 Task: Create a guidelines for sharing success stories and innovative use cases and host it using github pages.
Action: Mouse moved to (244, 154)
Screenshot: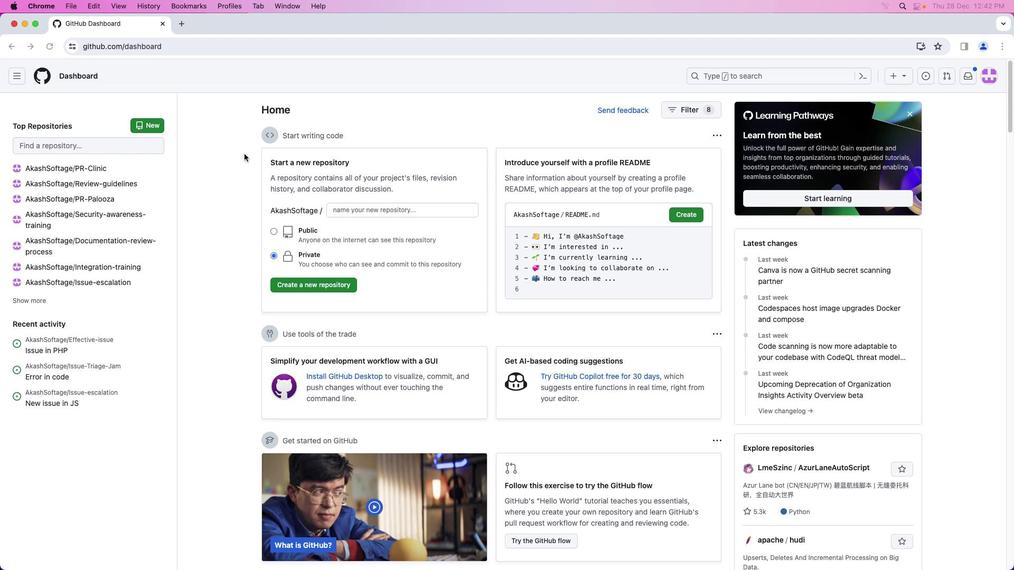 
Action: Mouse pressed left at (244, 154)
Screenshot: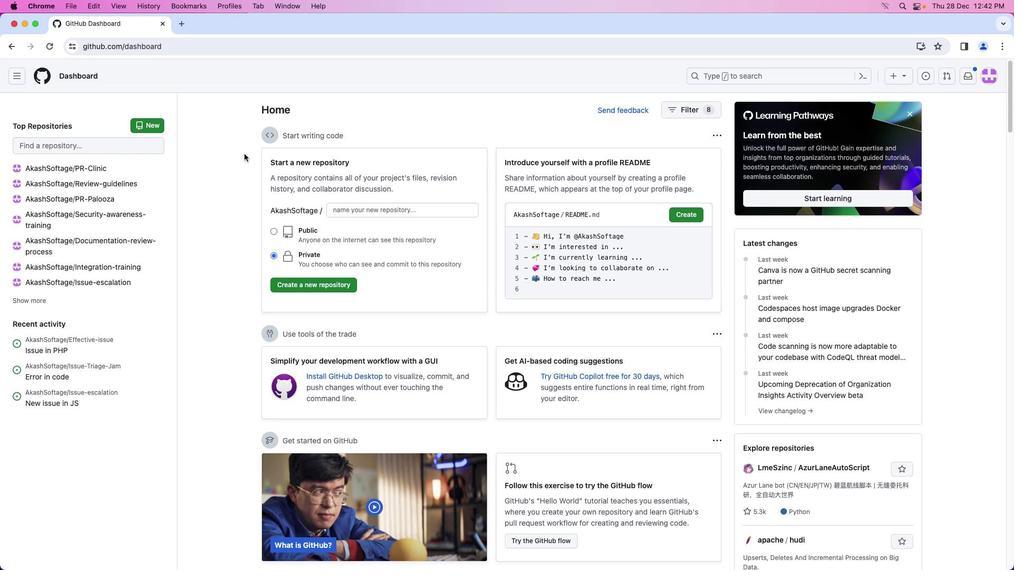 
Action: Mouse moved to (150, 124)
Screenshot: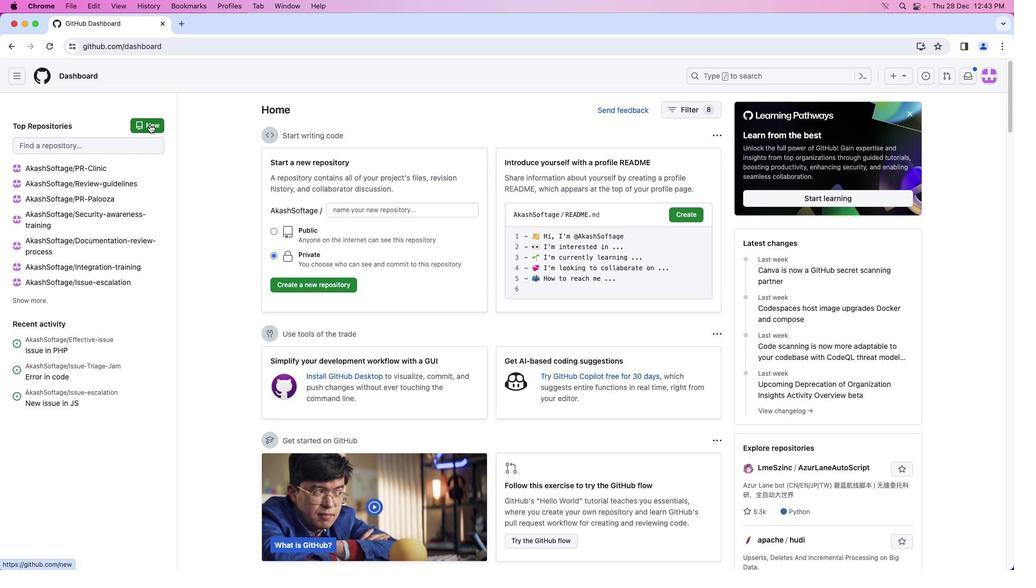 
Action: Mouse pressed left at (150, 124)
Screenshot: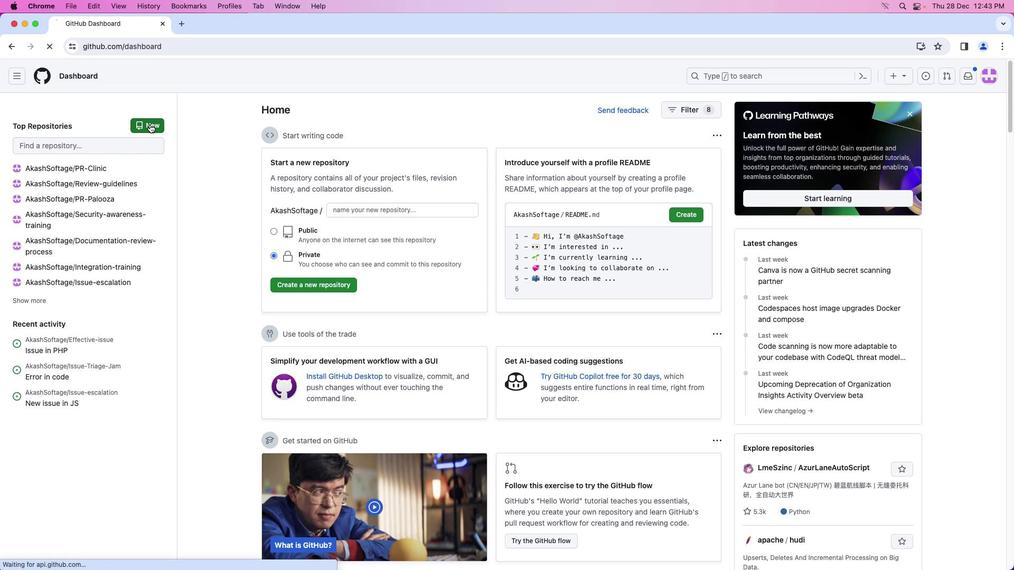 
Action: Mouse moved to (454, 259)
Screenshot: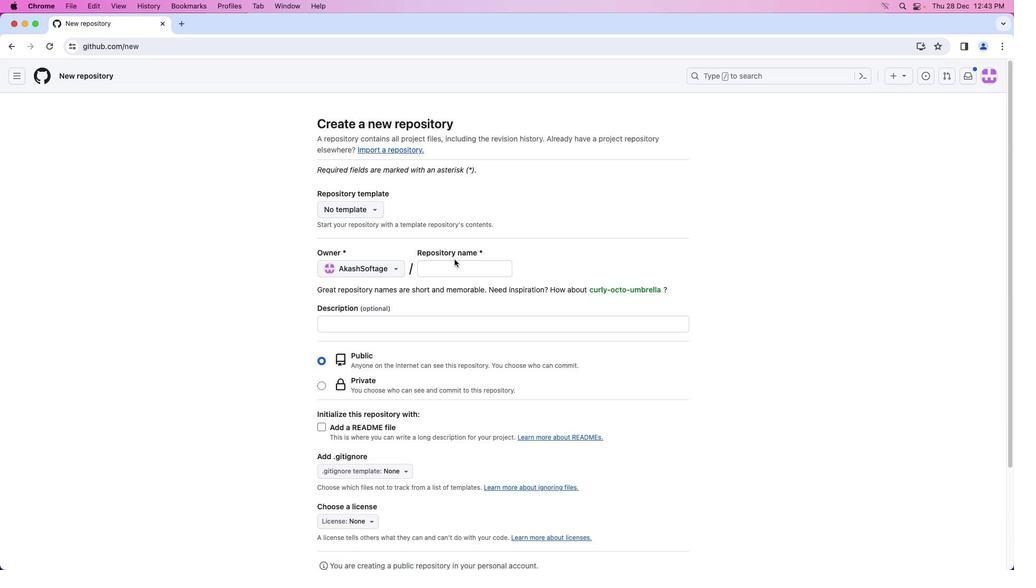 
Action: Mouse pressed left at (454, 259)
Screenshot: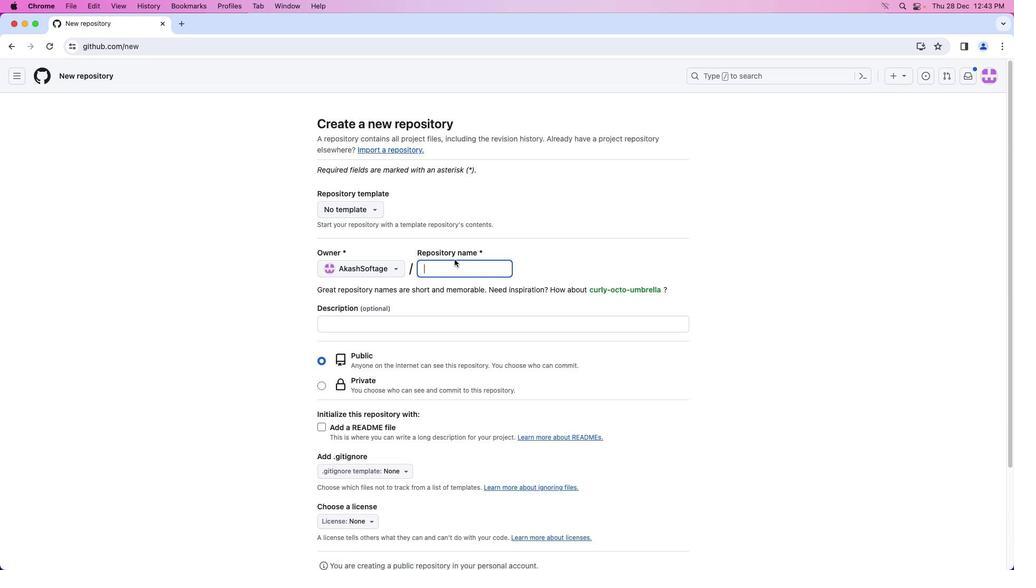 
Action: Mouse moved to (453, 264)
Screenshot: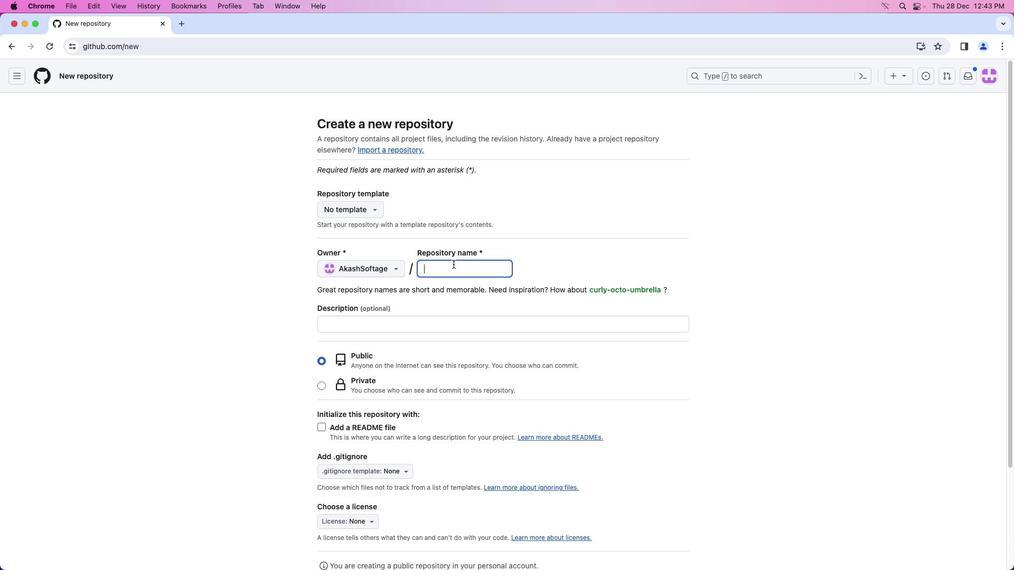 
Action: Key pressed Key.caps_lock'g'Key.caps_lockKey.backspace'G'Key.caps_lock'i''t'Key.caps_lock'H'Key.caps_lock'u''b'Key.space's''h''o''w''v'Key.backspace'c''a''s''e'
Screenshot: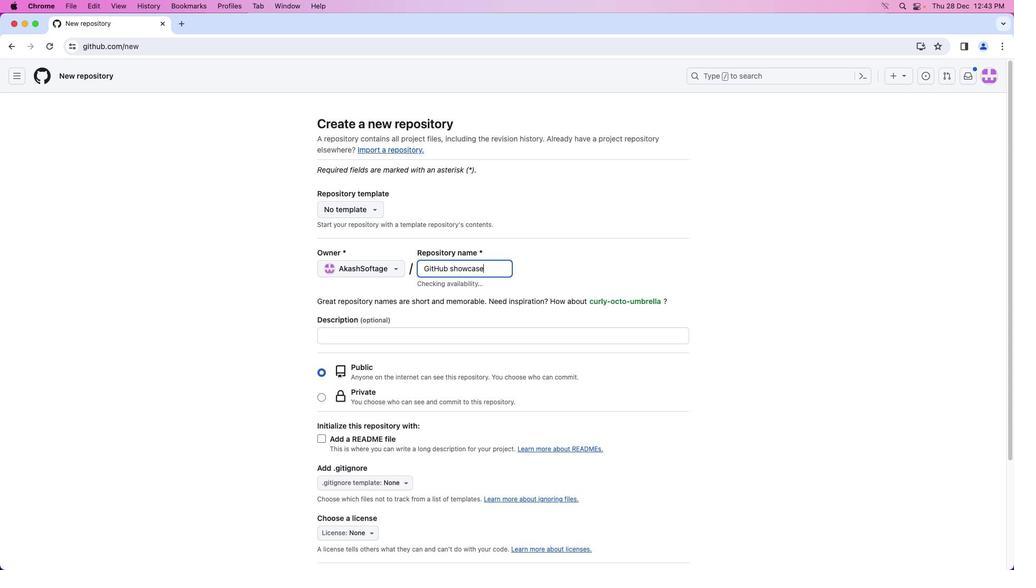 
Action: Mouse moved to (456, 263)
Screenshot: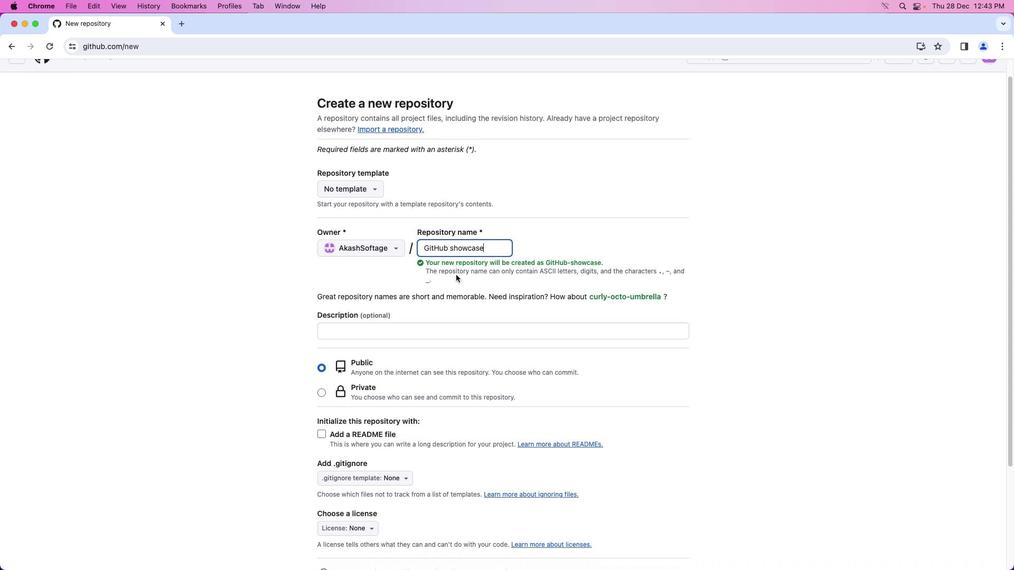 
Action: Mouse scrolled (456, 263) with delta (0, 0)
Screenshot: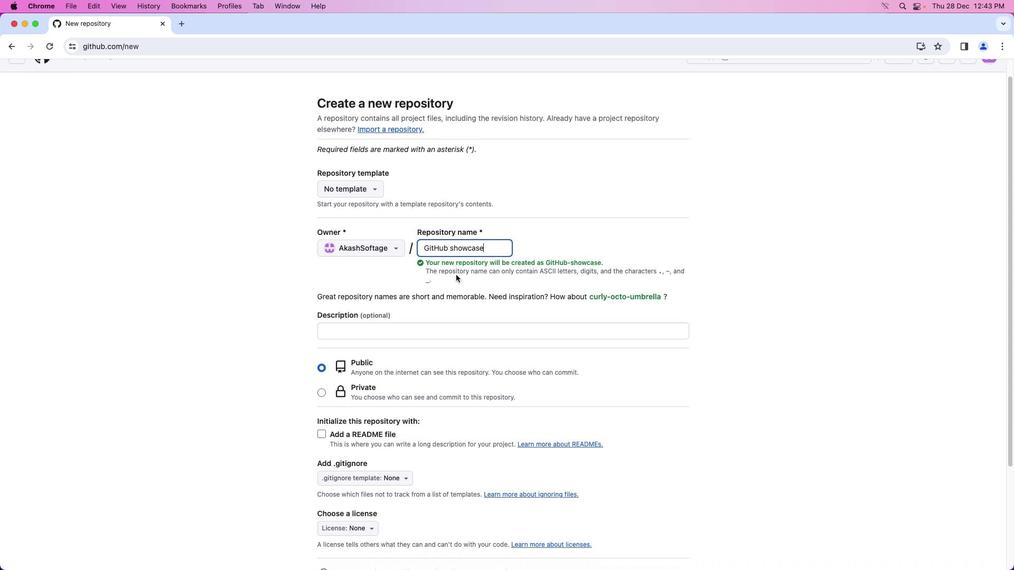 
Action: Mouse moved to (456, 272)
Screenshot: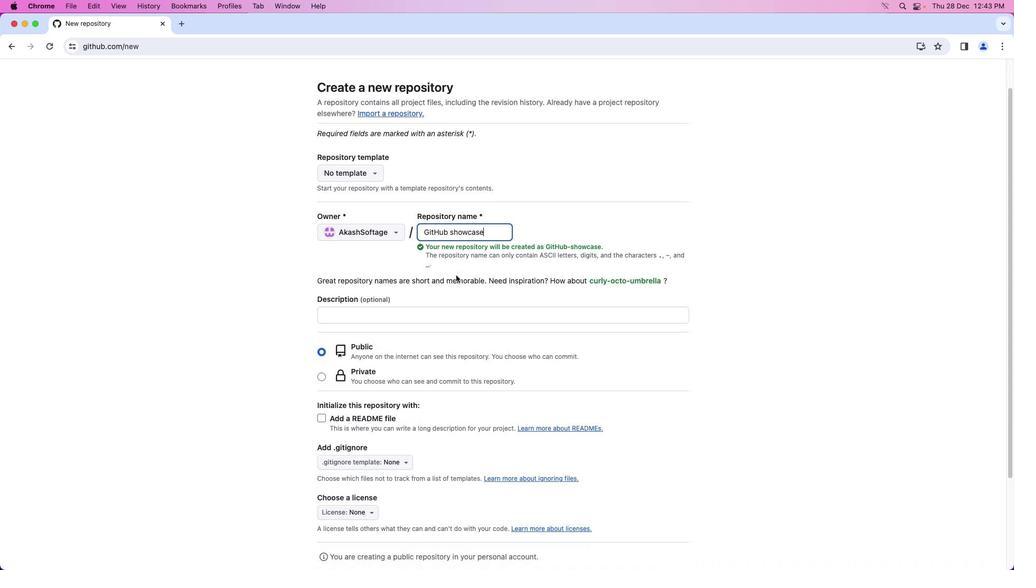 
Action: Mouse scrolled (456, 272) with delta (0, 0)
Screenshot: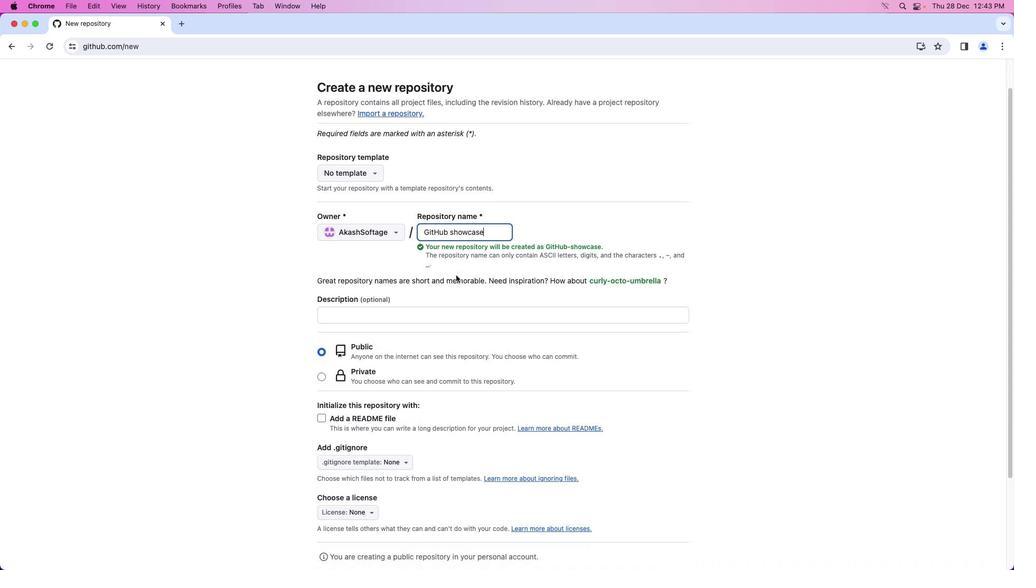 
Action: Mouse moved to (456, 273)
Screenshot: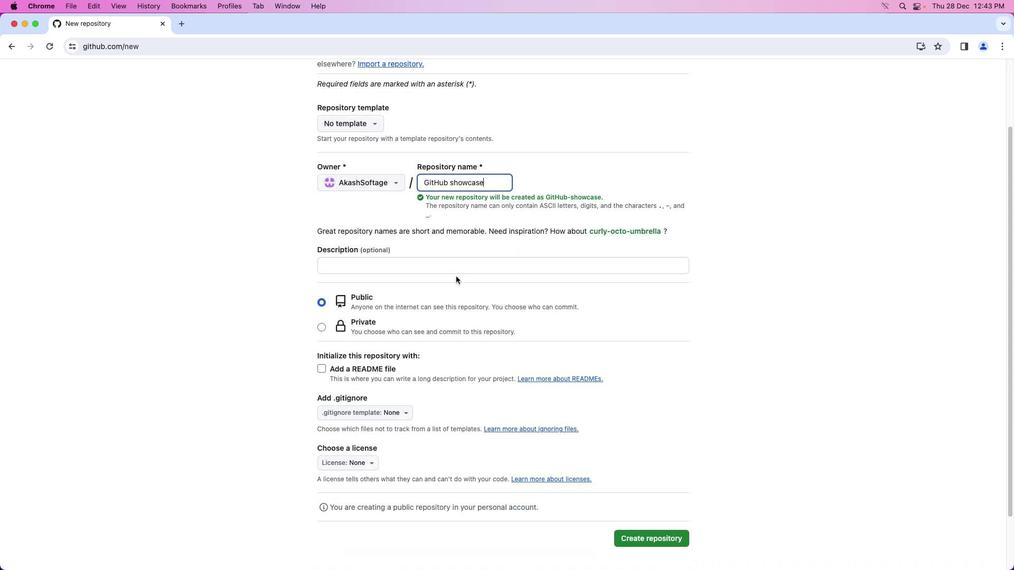 
Action: Mouse scrolled (456, 273) with delta (0, 0)
Screenshot: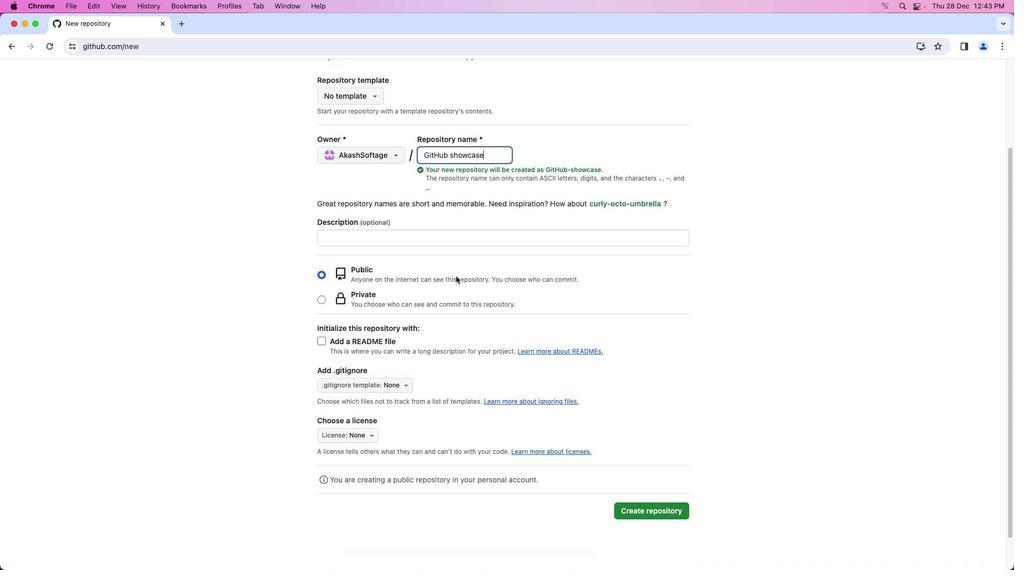 
Action: Mouse moved to (456, 274)
Screenshot: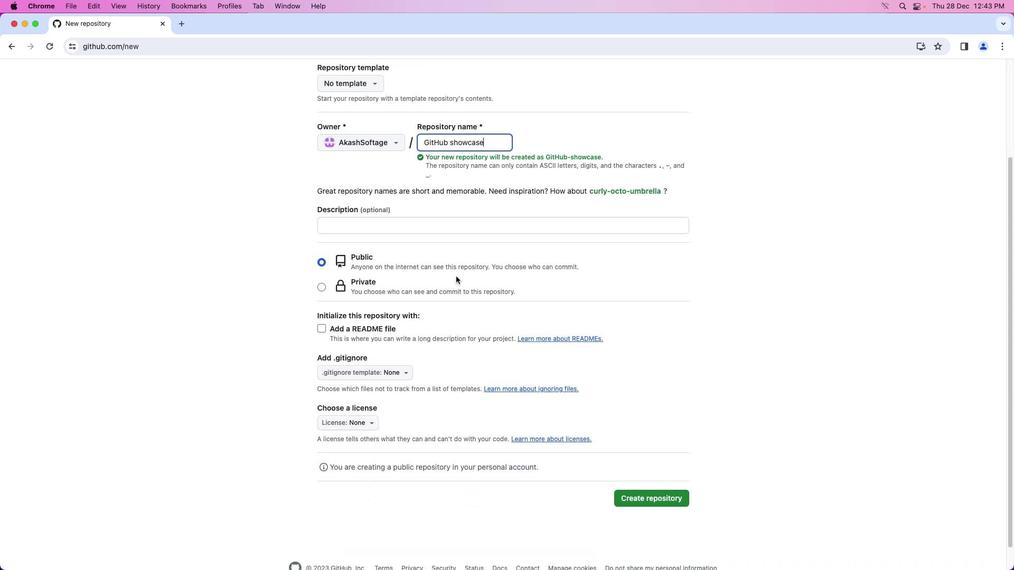 
Action: Mouse scrolled (456, 274) with delta (0, -1)
Screenshot: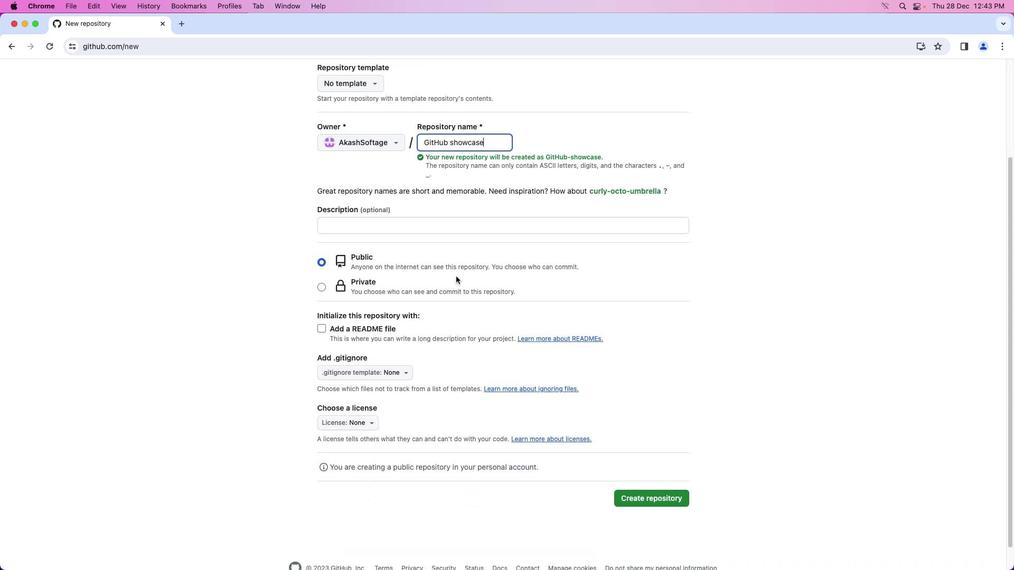 
Action: Mouse moved to (456, 275)
Screenshot: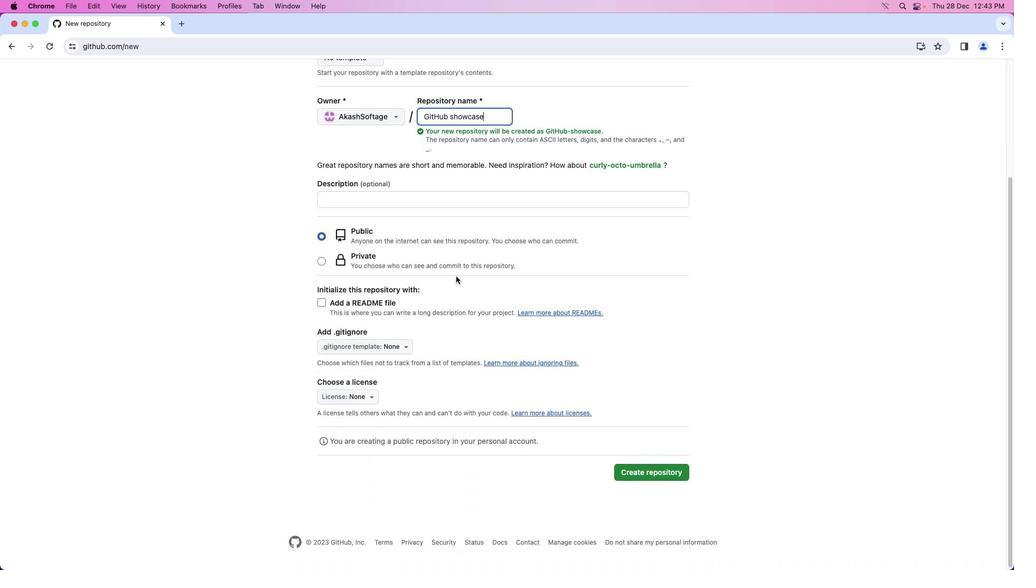 
Action: Mouse scrolled (456, 275) with delta (0, -1)
Screenshot: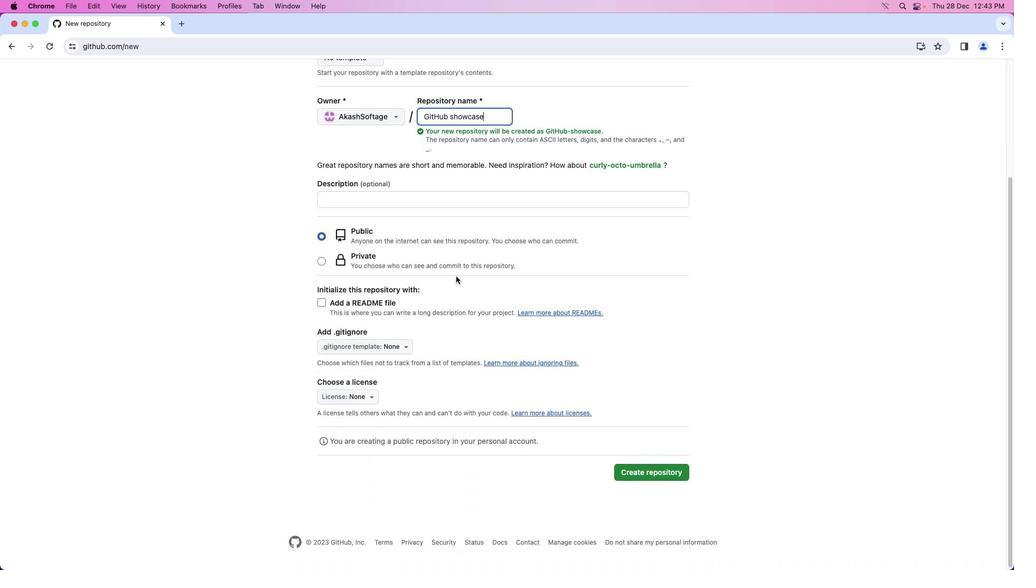 
Action: Mouse moved to (456, 276)
Screenshot: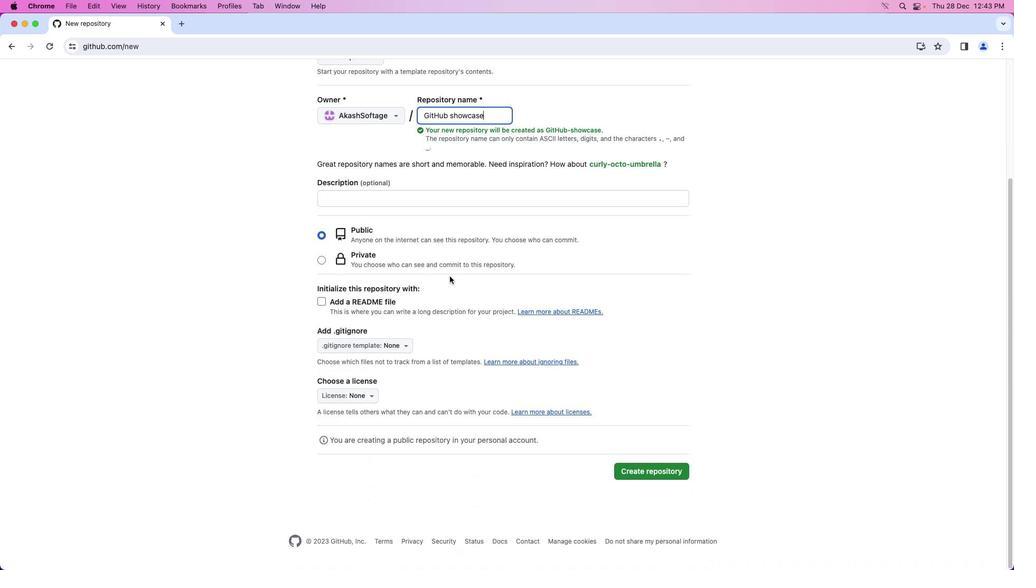
Action: Mouse scrolled (456, 276) with delta (0, -2)
Screenshot: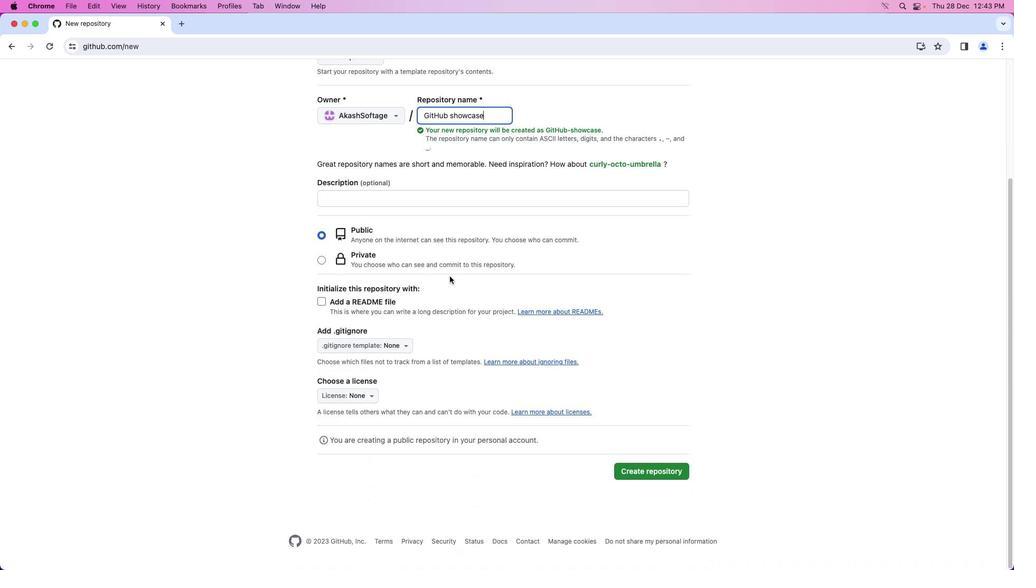 
Action: Mouse moved to (346, 298)
Screenshot: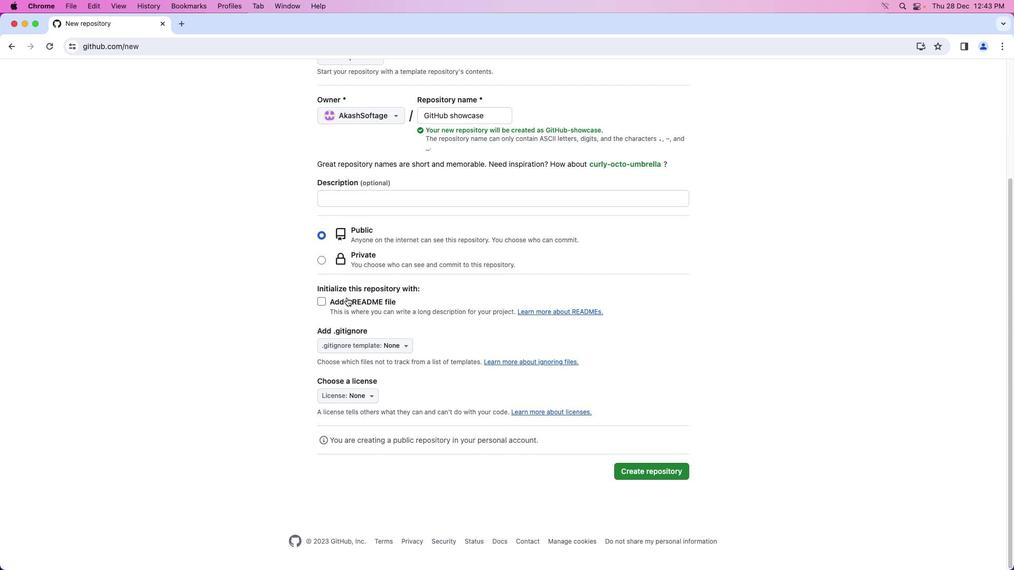 
Action: Mouse pressed left at (346, 298)
Screenshot: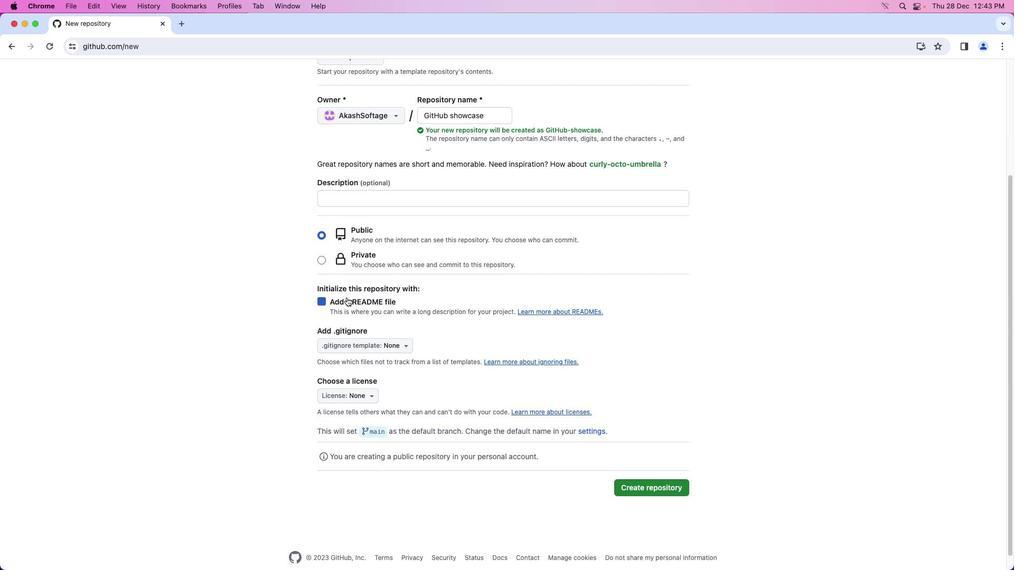 
Action: Mouse moved to (428, 322)
Screenshot: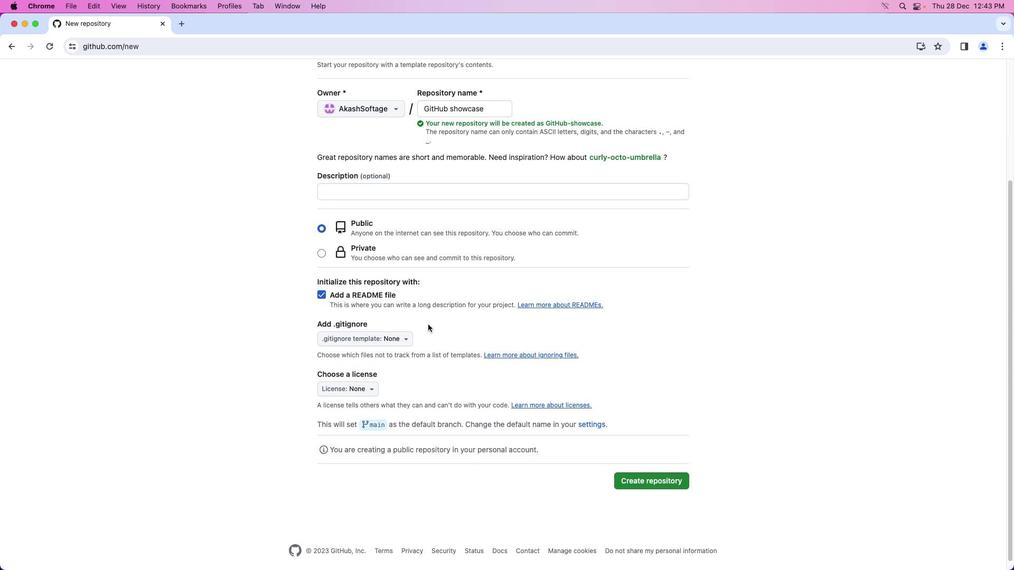 
Action: Mouse scrolled (428, 322) with delta (0, 0)
Screenshot: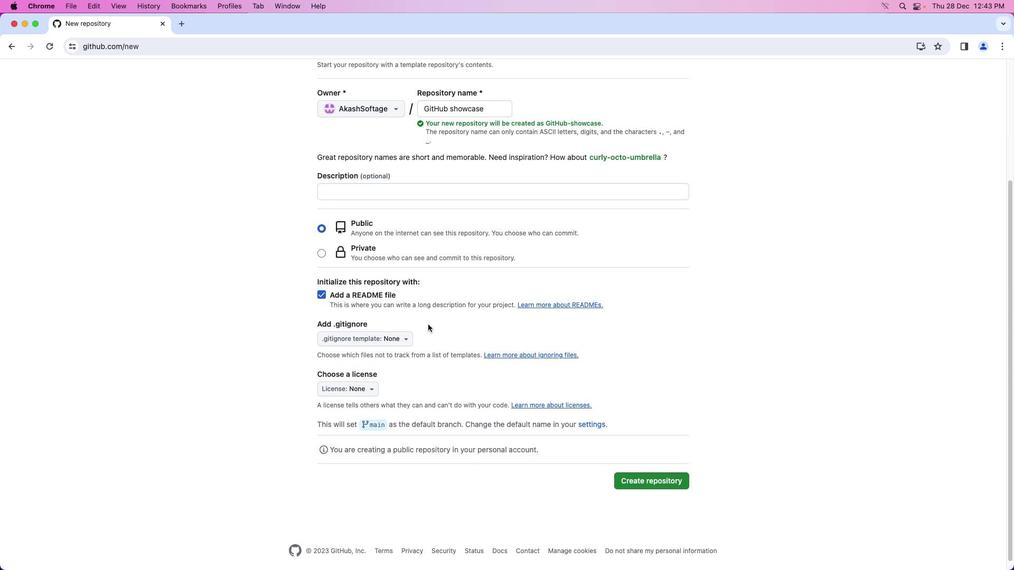
Action: Mouse moved to (428, 324)
Screenshot: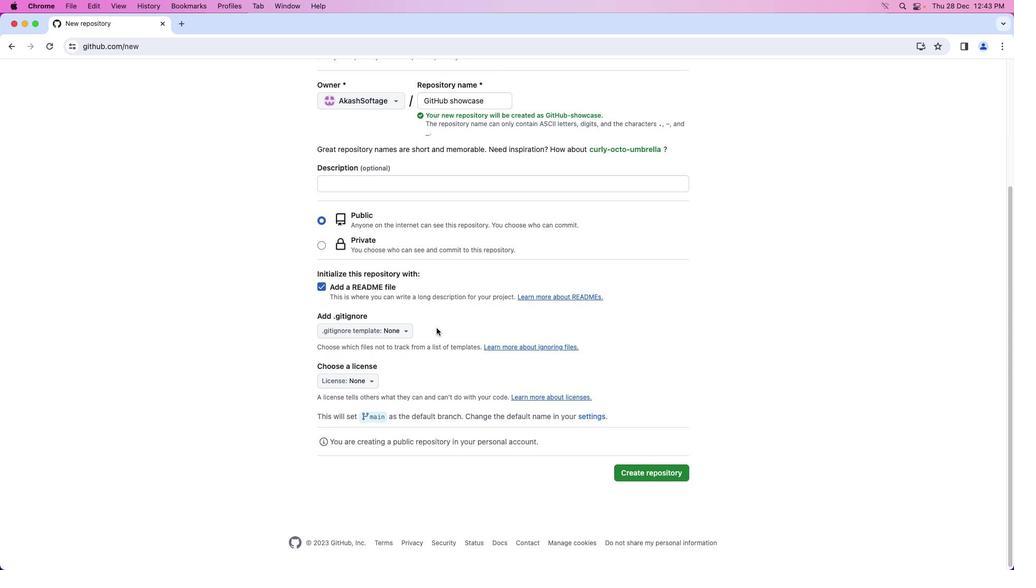 
Action: Mouse scrolled (428, 324) with delta (0, 0)
Screenshot: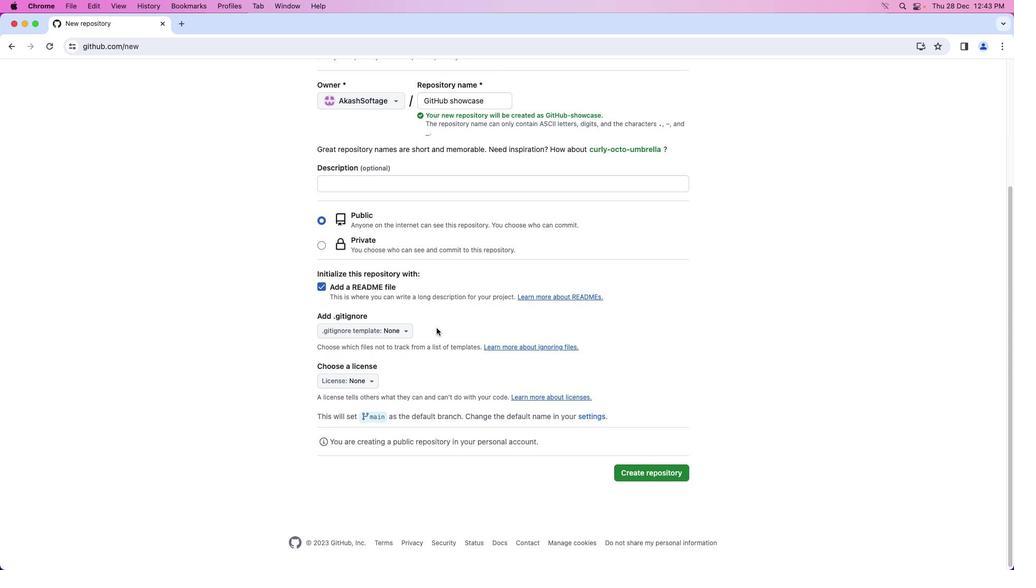 
Action: Mouse moved to (428, 324)
Screenshot: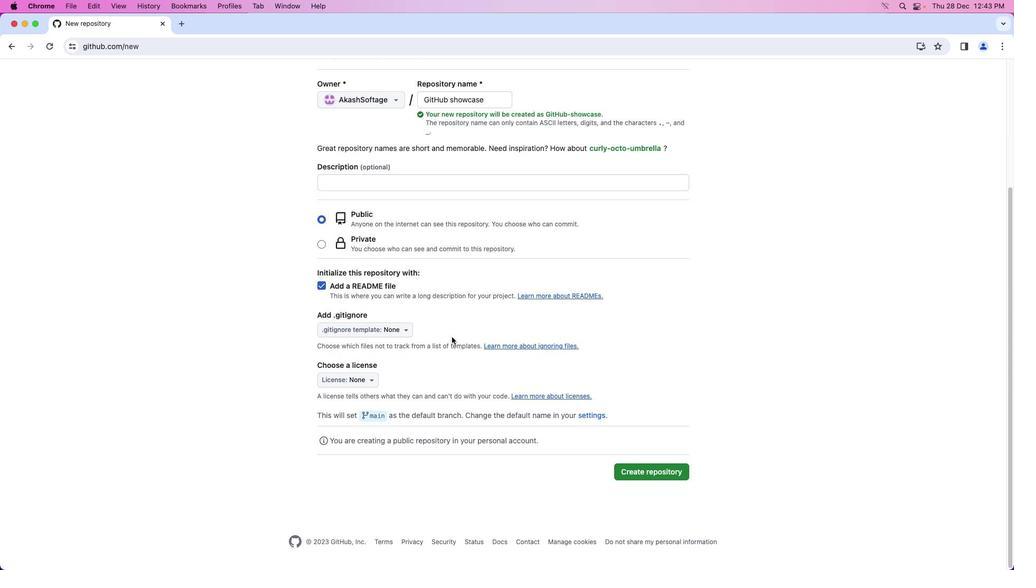 
Action: Mouse scrolled (428, 324) with delta (0, 0)
Screenshot: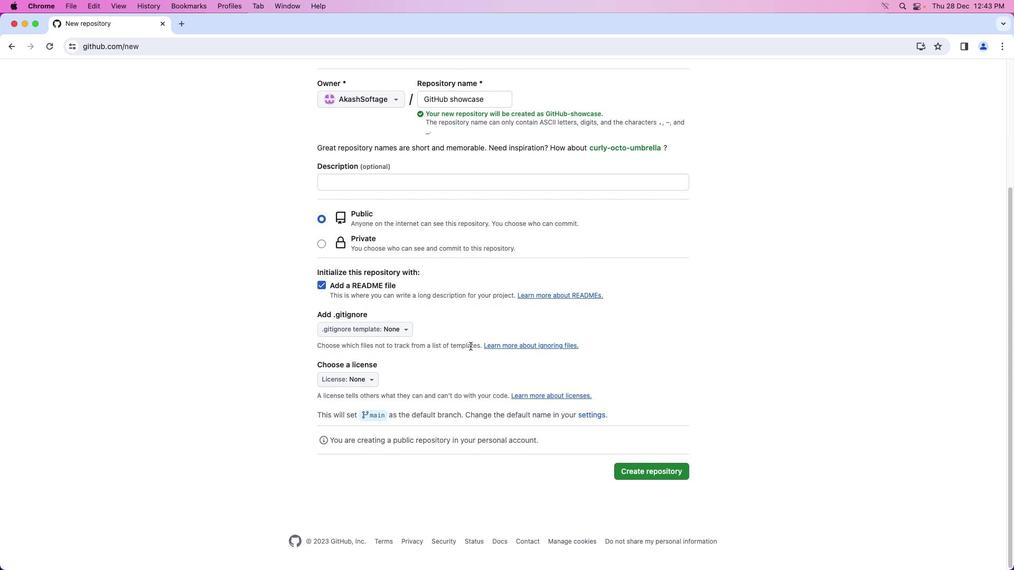 
Action: Mouse moved to (670, 469)
Screenshot: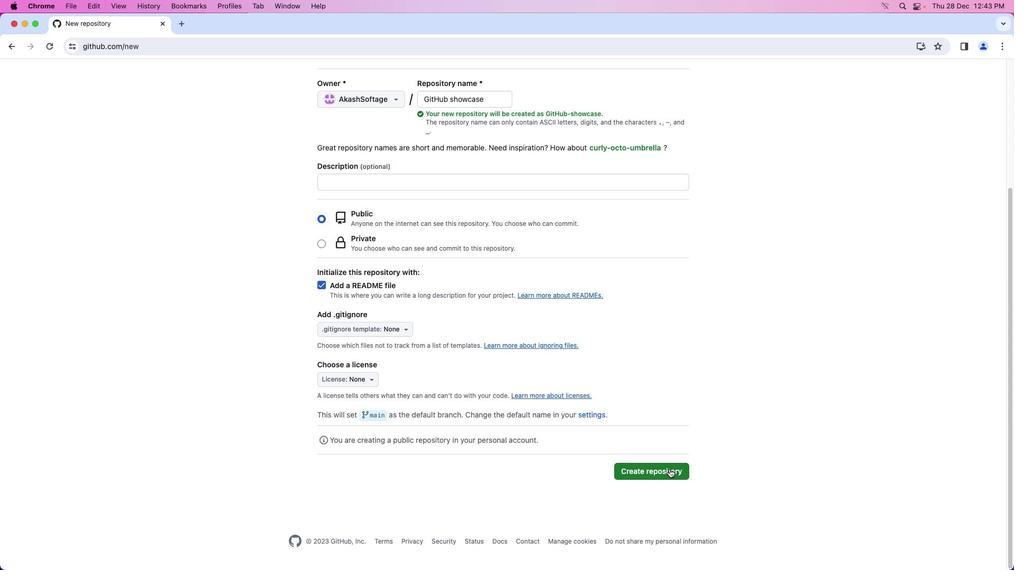 
Action: Mouse pressed left at (670, 469)
Screenshot: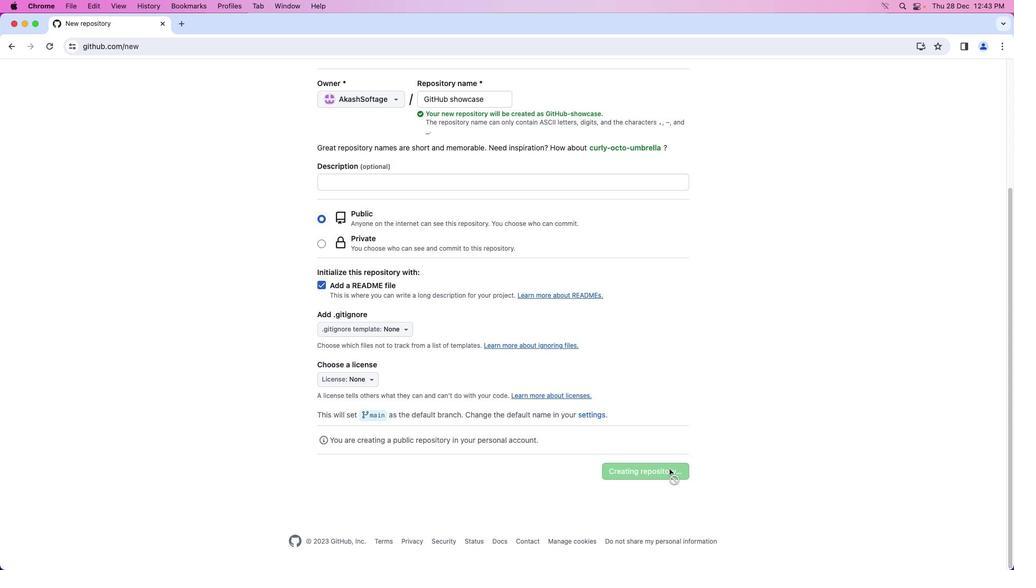 
Action: Mouse moved to (494, 331)
Screenshot: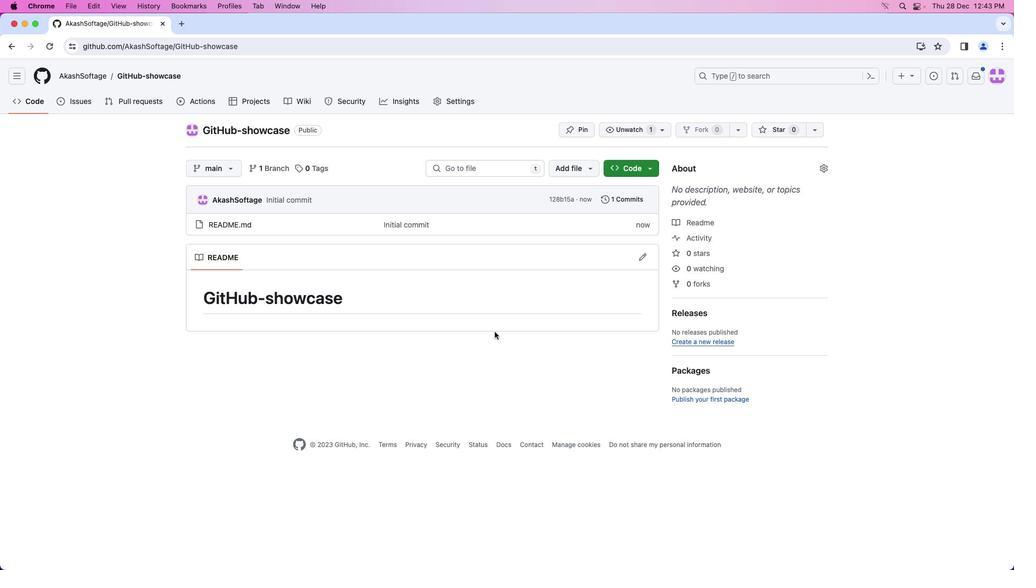 
Action: Mouse scrolled (494, 331) with delta (0, 0)
Screenshot: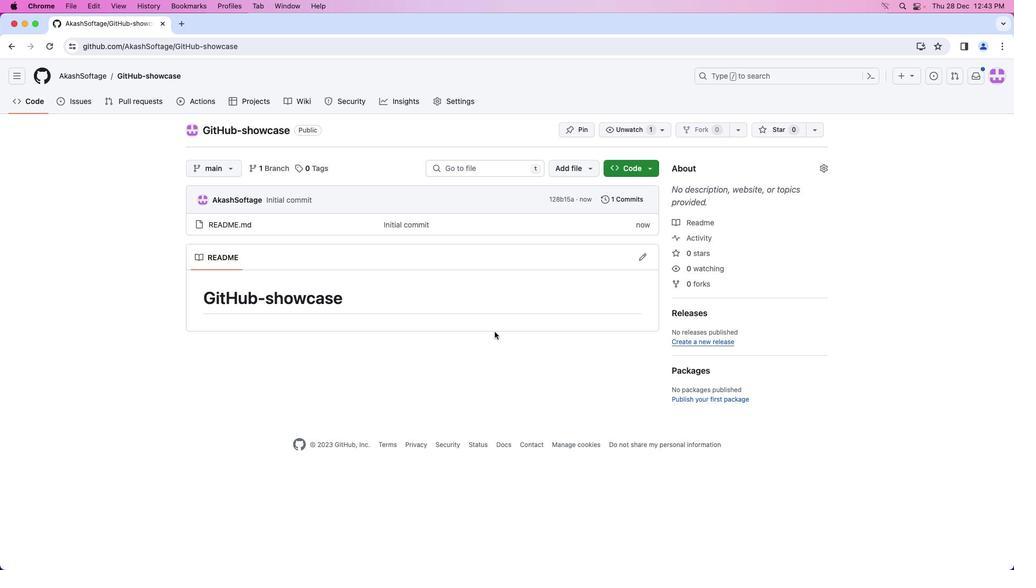 
Action: Mouse moved to (494, 331)
Screenshot: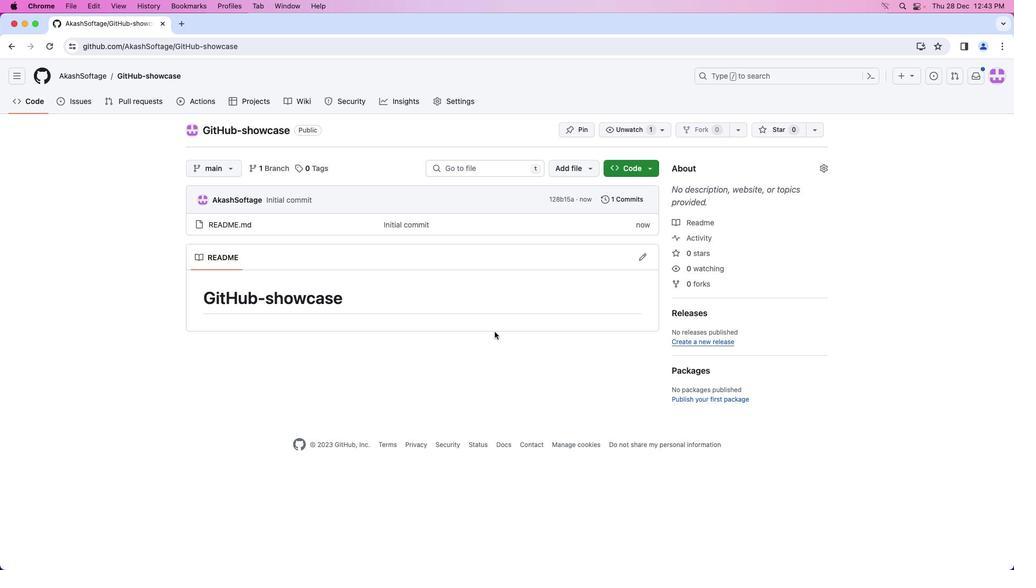 
Action: Mouse scrolled (494, 331) with delta (0, 0)
Screenshot: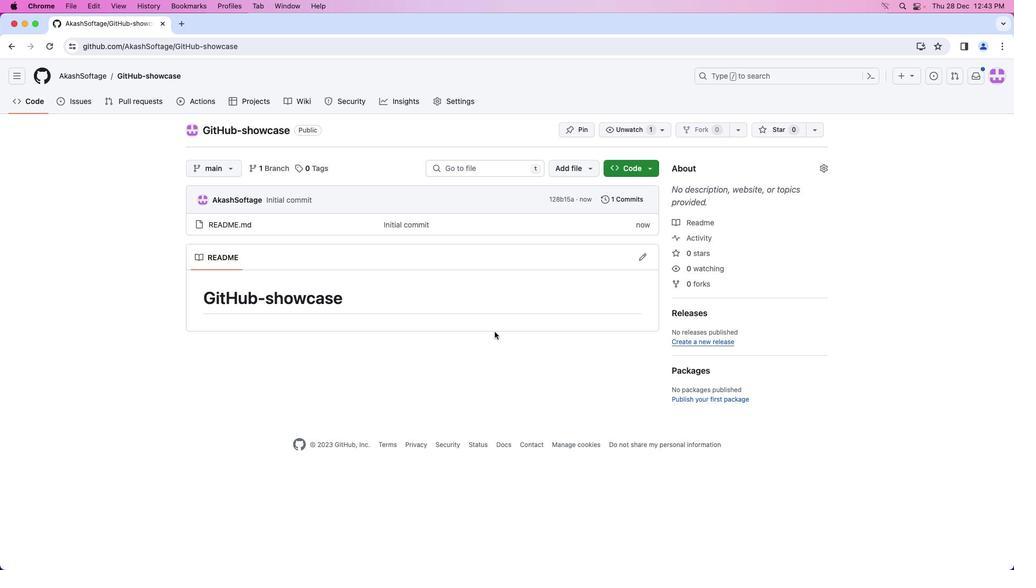 
Action: Mouse moved to (494, 331)
Screenshot: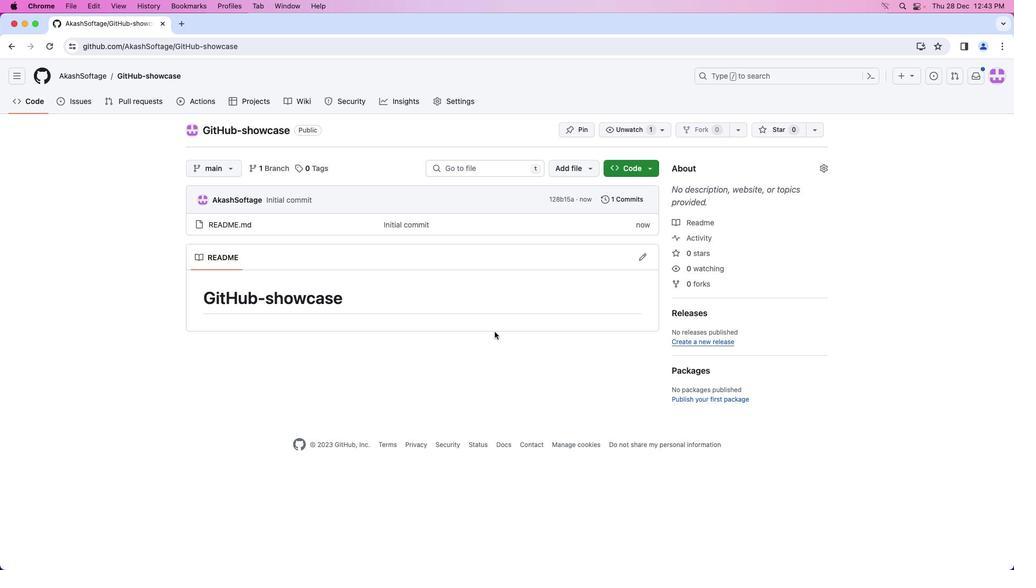 
Action: Mouse scrolled (494, 331) with delta (0, 0)
Screenshot: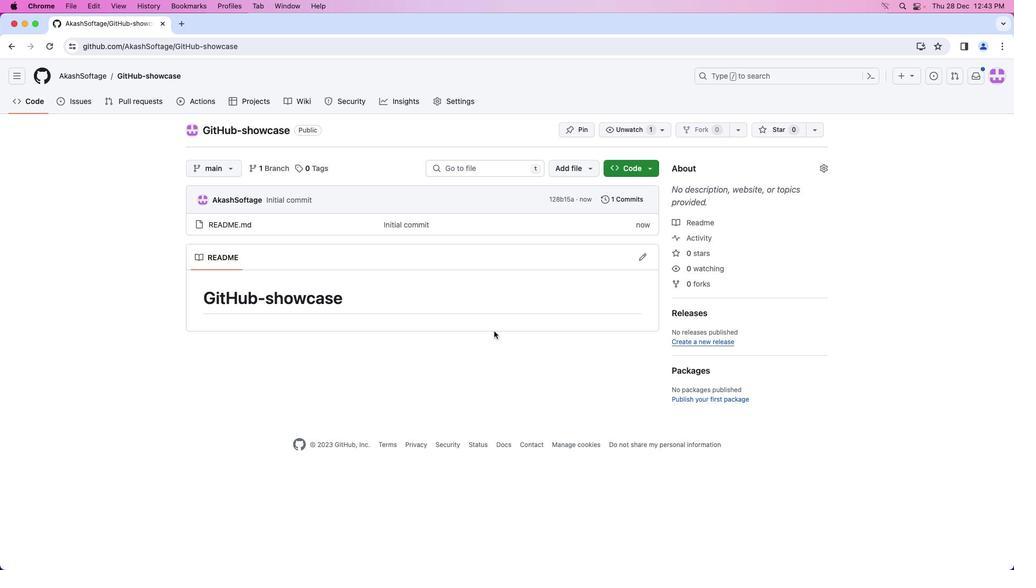 
Action: Mouse moved to (494, 331)
Screenshot: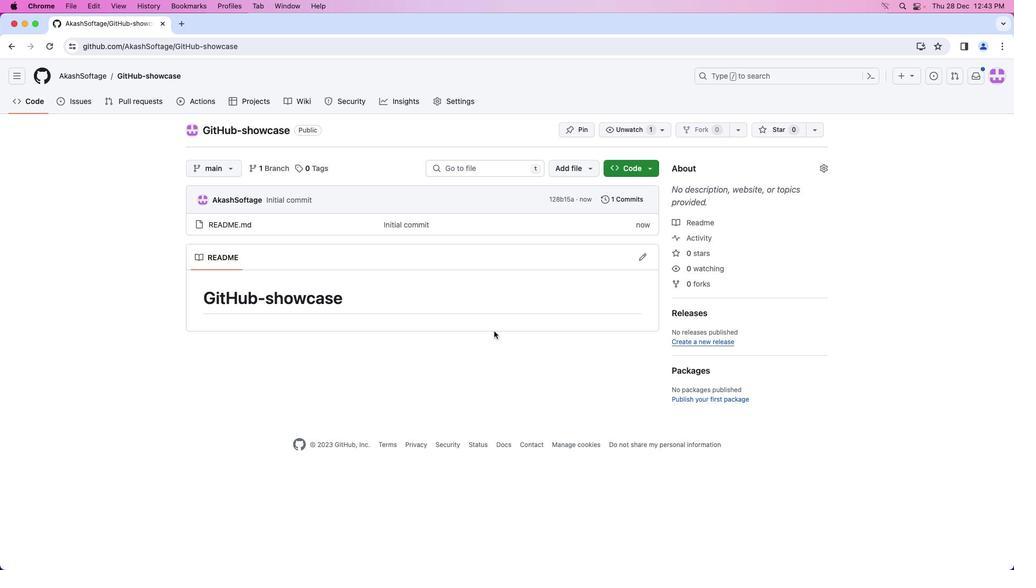 
Action: Mouse scrolled (494, 331) with delta (0, 0)
Screenshot: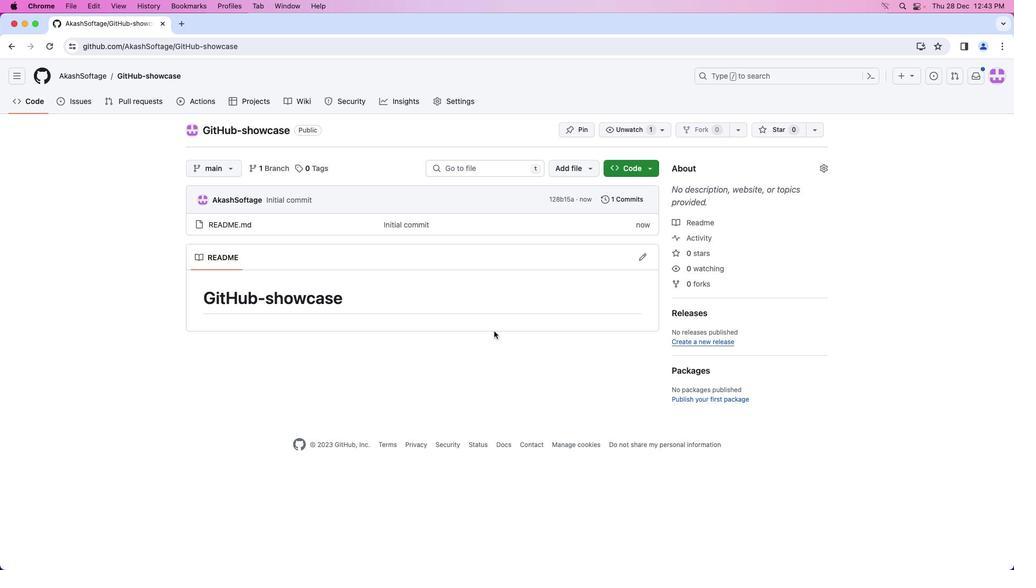 
Action: Mouse moved to (496, 324)
Screenshot: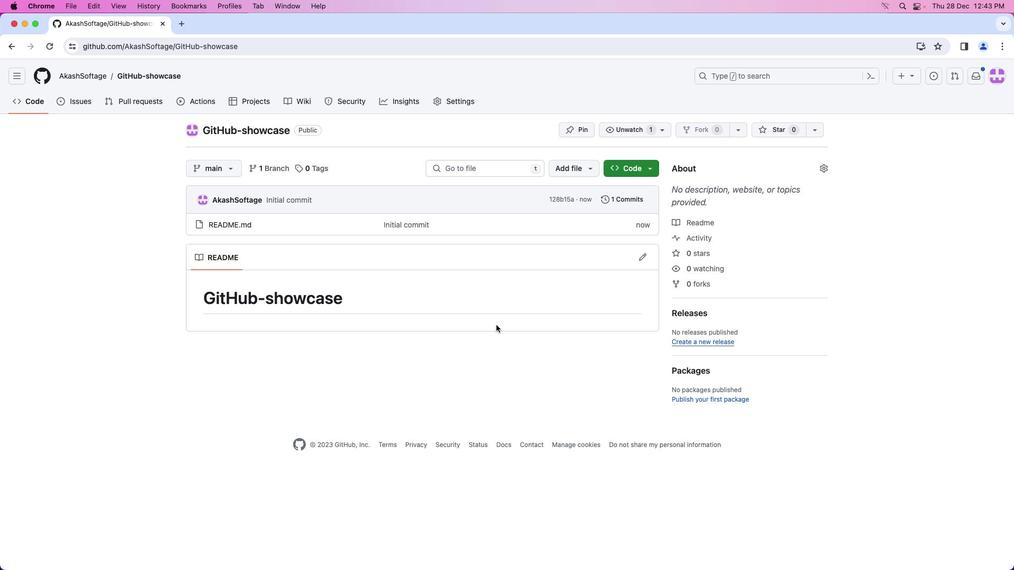 
Action: Mouse scrolled (496, 324) with delta (0, 0)
Screenshot: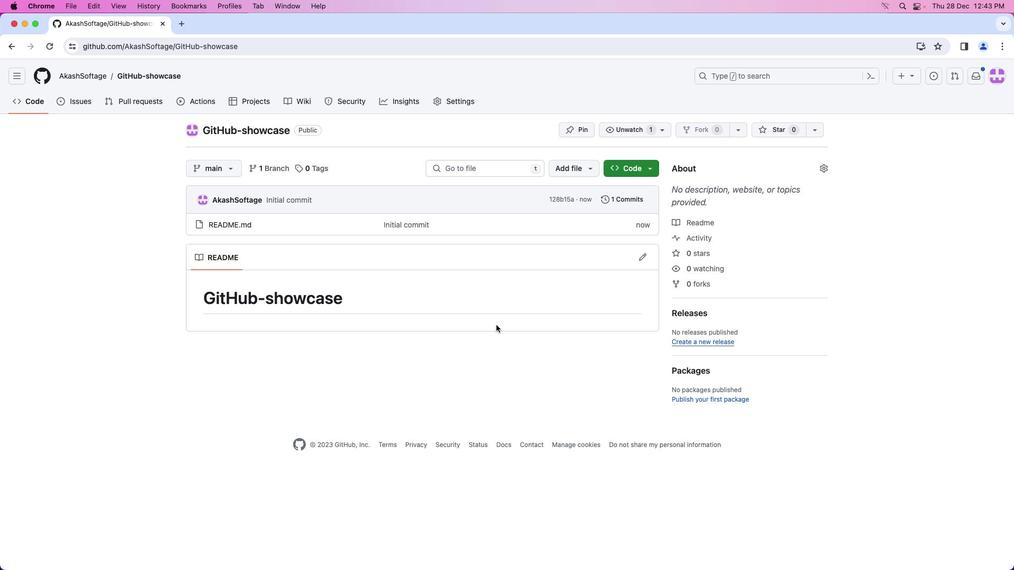 
Action: Mouse moved to (496, 324)
Screenshot: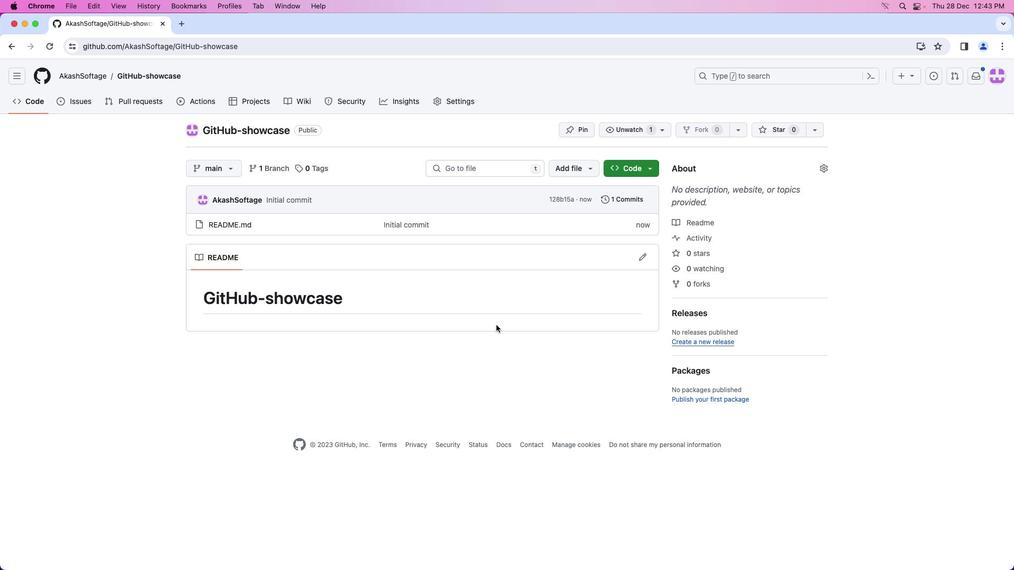 
Action: Mouse scrolled (496, 324) with delta (0, 0)
Screenshot: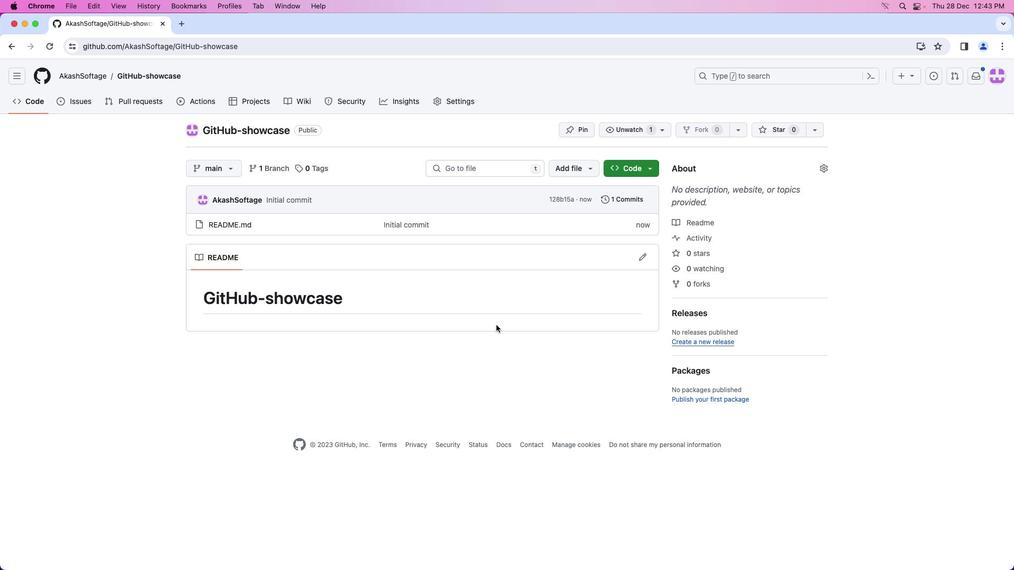 
Action: Mouse moved to (639, 259)
Screenshot: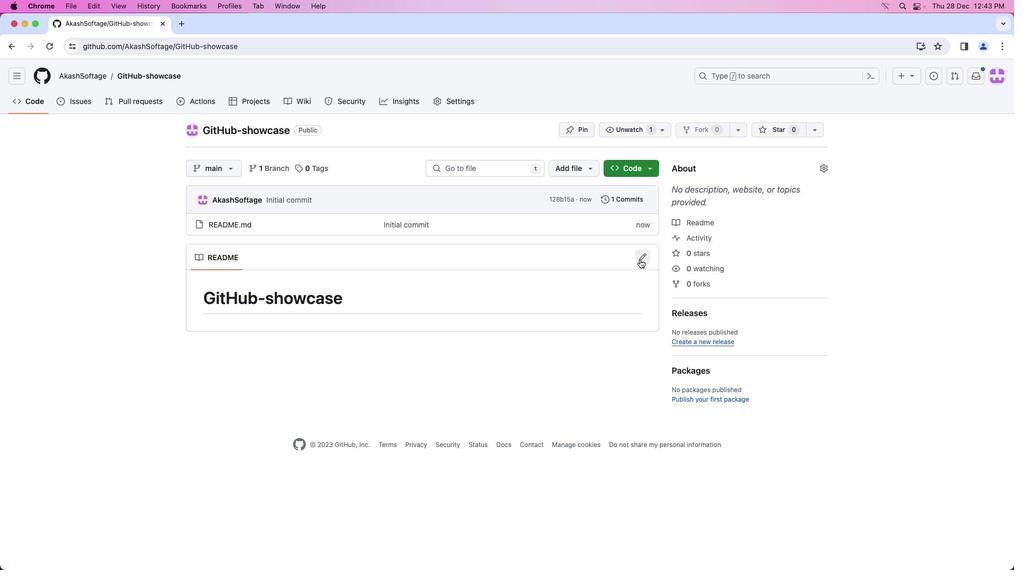 
Action: Mouse pressed left at (639, 259)
Screenshot: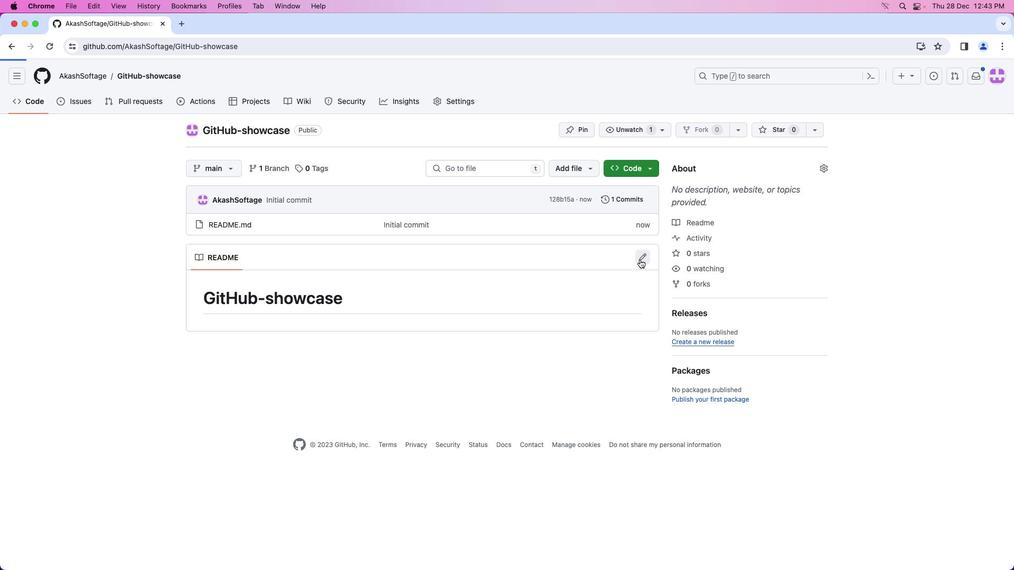 
Action: Mouse moved to (609, 230)
Screenshot: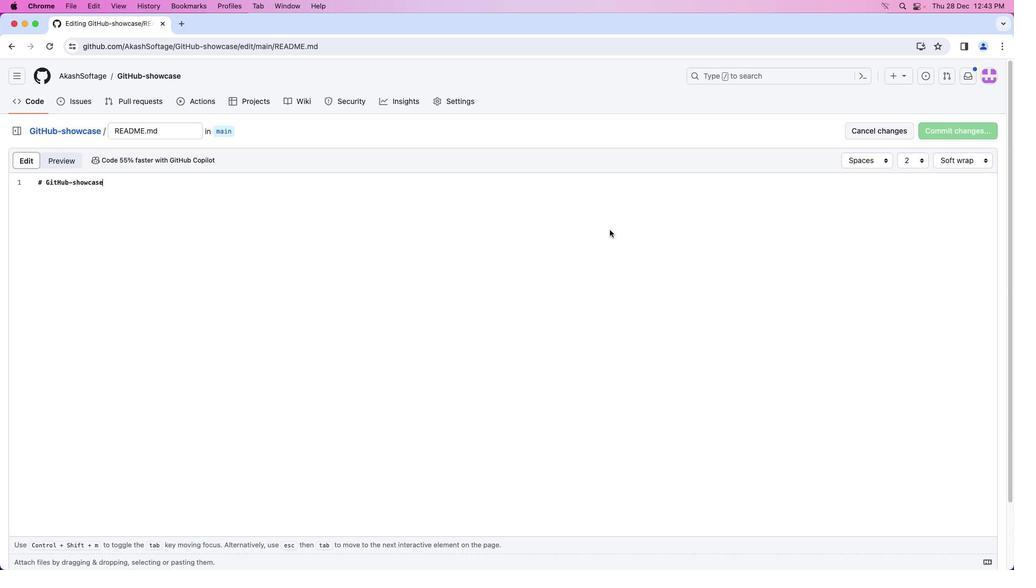 
Action: Mouse pressed left at (609, 230)
Screenshot: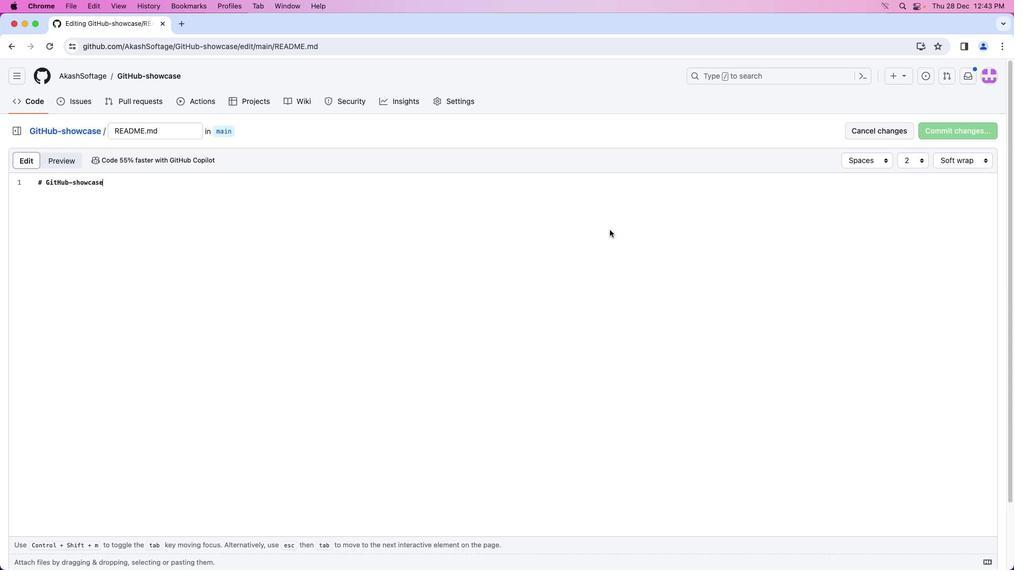 
Action: Mouse moved to (609, 230)
Screenshot: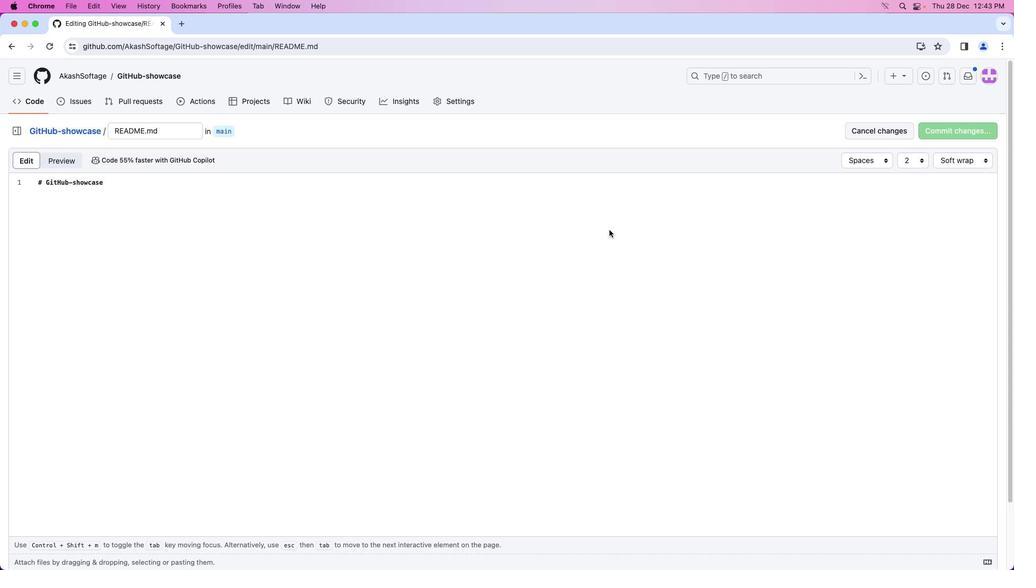 
Action: Key pressed Key.enterKey.enterKey.backspaceKey.caps_lock'S'Key.caps_lock'u''c''c''e''s''s'Key.space's''t''o''r''y'Key.space'o''r'Key.space'i''n''n''o''v''a''t''i''v''e'Key.space'u''s''e'Key.space'c''a''s''e'Key.space't''e''m''p''l''a''t''e'Key.space'o''n'Key.caps_lockKey.space'G'Key.caps_lock'i''t'Key.caps_lock'H'Key.caps_lock'u''b'Key.space'c''a''n'Key.space'h''e''l''p'Key.space's''h''o''w''c''a''s''e'Key.space't''h''e'Key.space'i''m''p''a''c''t'Key.space'o''f'Key.space'a'Key.space'p''r''o''j''e''c''t'','Key.space'p''r''o''d''u''c''t''.'Key.spaceKey.backspaceKey.backspace','Key.space'o''r'Key.space's''e''r''v''i''c''e'','Key.space'h''i''g''h''l''i''g''h''t''i''n''g'Key.space'h''o''w'Key.space'i''t'Key.space'h''a''s'Key.space'p''o''s''i''t''i''v''e''l''y'Key.space'a''f''f''e''c''t''e''d'Key.space'u''s''e''r''s'','Key.space's''o''l''v''e''d'Key.space'p''r''o''b''l''e''m''s'','Key.space'o''r'Key.space'c''o''n''t''r''i''b''u''t''e''d'Key.space't''o'Key.space't''h''e'Key.space'c''o''m''m''u''n''i''t''y''.'Key.spaceKey.enterKey.caps_lock'S'Key.caps_lock'u''c''c''e''s''s'Key.space's''t''o''r''y'Key.space'/'Key.spaceKey.caps_lock'I'Key.caps_lock'n''n''o''v''a''t''i''v''e'Key.space'u''s''e'Key.space'c''a''s''e'Key.spaceKey.caps_lock'T'Key.caps_lock'e''m''p''l''a''t''e'Key.enterKey.enterKey.caps_lock'T'Key.caps_lock'i''l'Key.backspace't''l''e'Key.spaceKey.shift_r':'Key.space'['']'Key.leftKey.caps_lock'T'Key.caps_lock'i''t''l''e'Key.space'o''f'Key.space't''h''e'Key.space's''u''c''c''e''s''s'Key.space's''t''o''r''y''/''u''s''e'Key.space'c''a''s''e'Key.rightKey.rightKey.enterKey.caps_lock'O'Key.caps_lock'v''e''r''i''w'Key.backspaceKey.backspace'v''i''e''w'Key.enterKey.caps_lock'B'Key.caps_lock'r''i''e''f'Key.space'i''n''t''r''o''d''u''c''t''i''o''n'Key.space's''u''m''m''a''r''i''z''i''n''g'Key.space't''h''e'Key.space's''u''c''c''e''s''s'Key.space's''t''o''r''y'Key.space'o''r'Key.space'i''n''n''o''v''a''t''i''v''e'Key.space'u''s''e'Key.space'c''a''s''e''.'Key.spaceKey.caps_lock'I'Key.caps_lock'n''c''l''u''d''e'Key.space't''h''e'Key.space'c''o''n''t''e''x''t'','Key.space't''h''e'Key.space'p''r''o''b''l''e''m'Key.space'o''r'Key.space'c''h''a''l''l''e''n''g''e'Key.space'a''d''d''r''e''s''s''e''n'Key.backspace'd'','Key.space'a''n''d'Key.space't''h''e'Key.space's''o''l''u''t''i''o''n'Key.space'p''r''o''v''i''d''e''d''.'Key.enterKey.enterKey.caps_lock'P'Key.caps_lock'r''o''b''l''e''m'Key.space's''t''a''t''e''m''e''n''t'Key.enterKey.caps_lock'D'Key.caps_lock'e''s''c''i''p''t''i''o''n''n'Key.spaceKey.shift_r':'Key.spaceKey.leftKey.leftKey.leftKey.leftKey.leftKey.leftKey.leftKey.leftKey.leftKey.leftKey.leftKey.leftKey.leftKey.left'1''.'Key.space
Screenshot: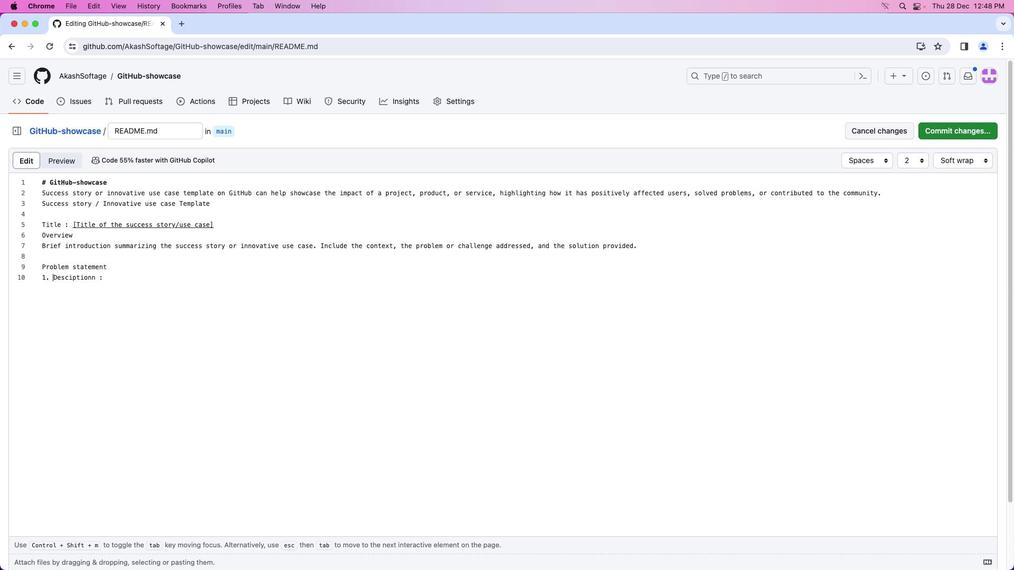 
Action: Mouse moved to (587, 234)
Screenshot: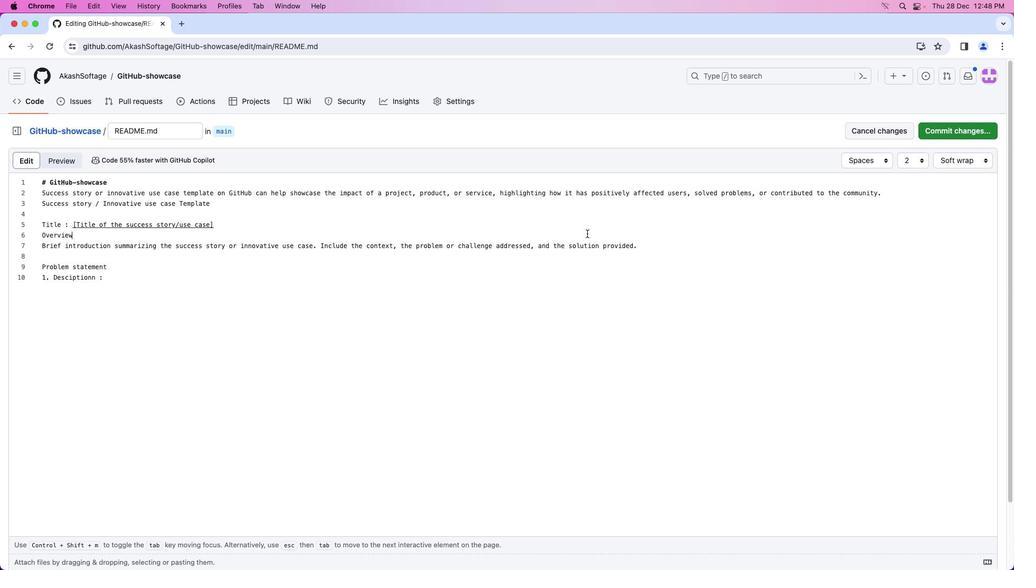 
Action: Mouse pressed left at (587, 234)
Screenshot: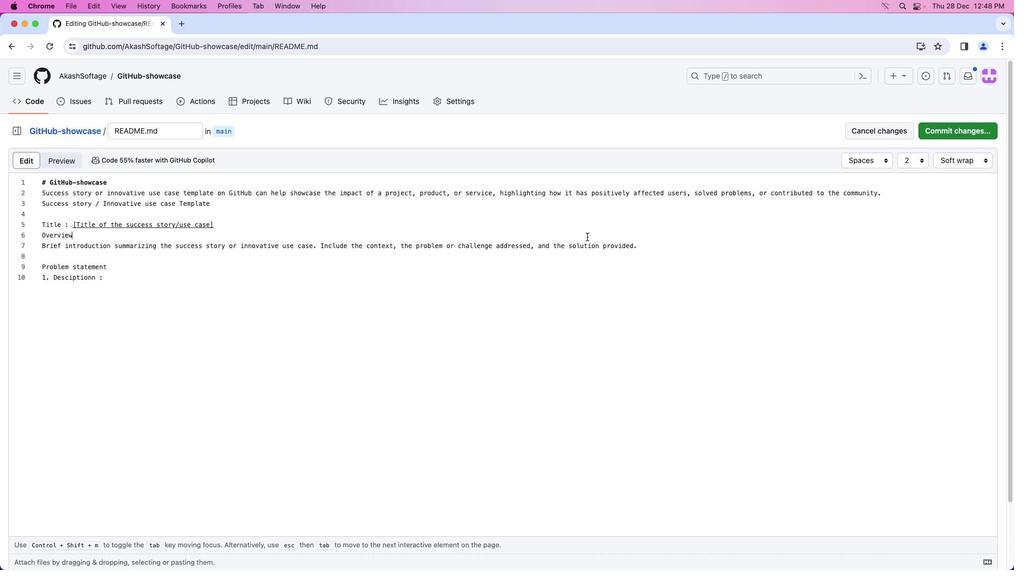 
Action: Mouse moved to (582, 258)
Screenshot: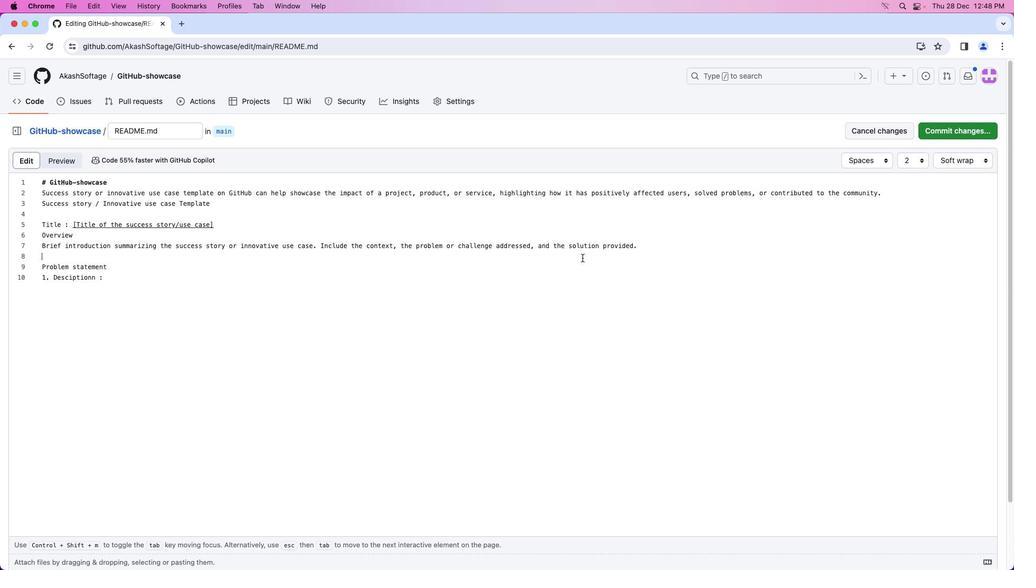 
Action: Mouse pressed left at (582, 258)
Screenshot: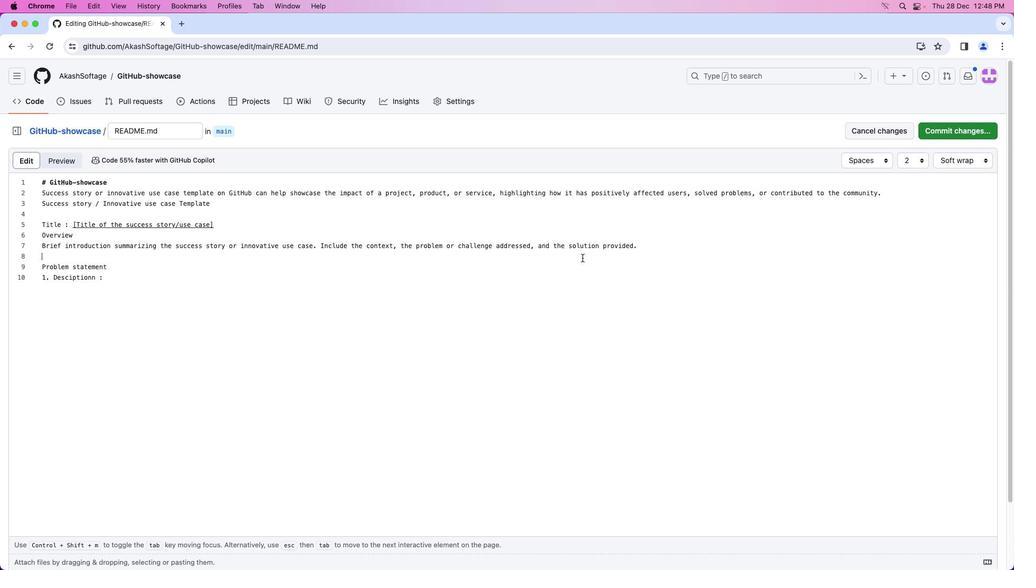 
Action: Mouse moved to (588, 287)
Screenshot: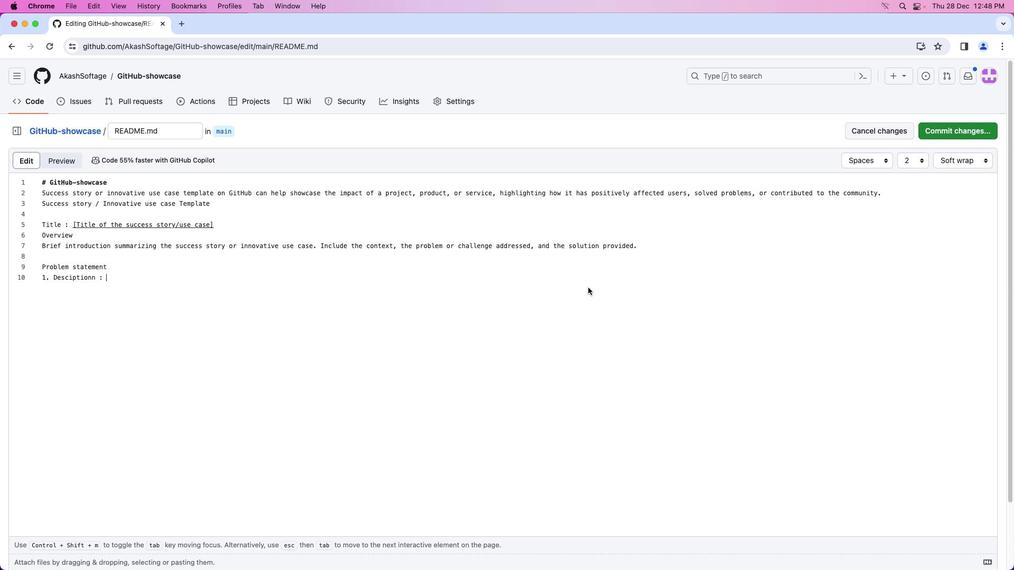 
Action: Mouse pressed left at (588, 287)
Screenshot: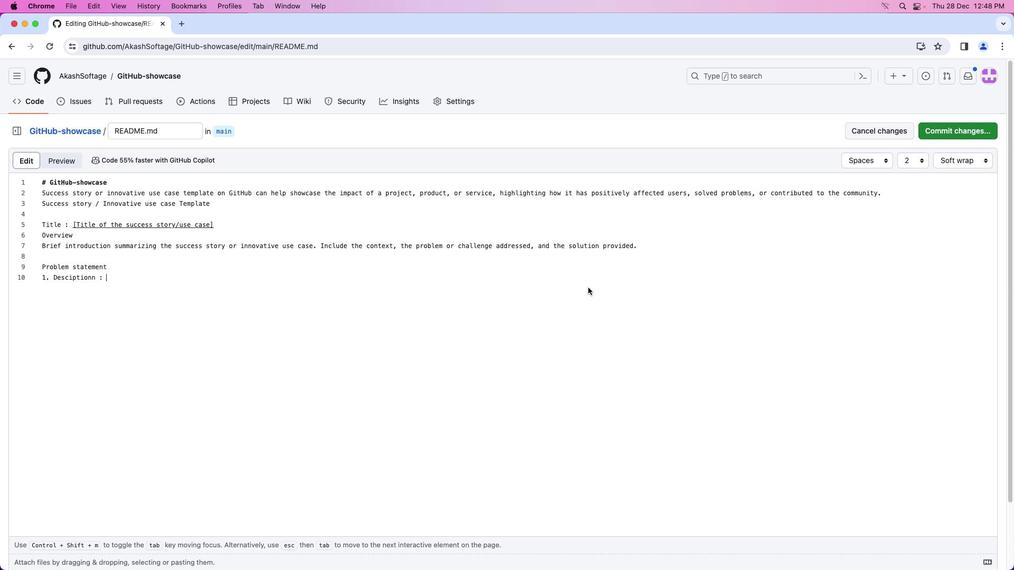 
Action: Mouse moved to (586, 290)
Screenshot: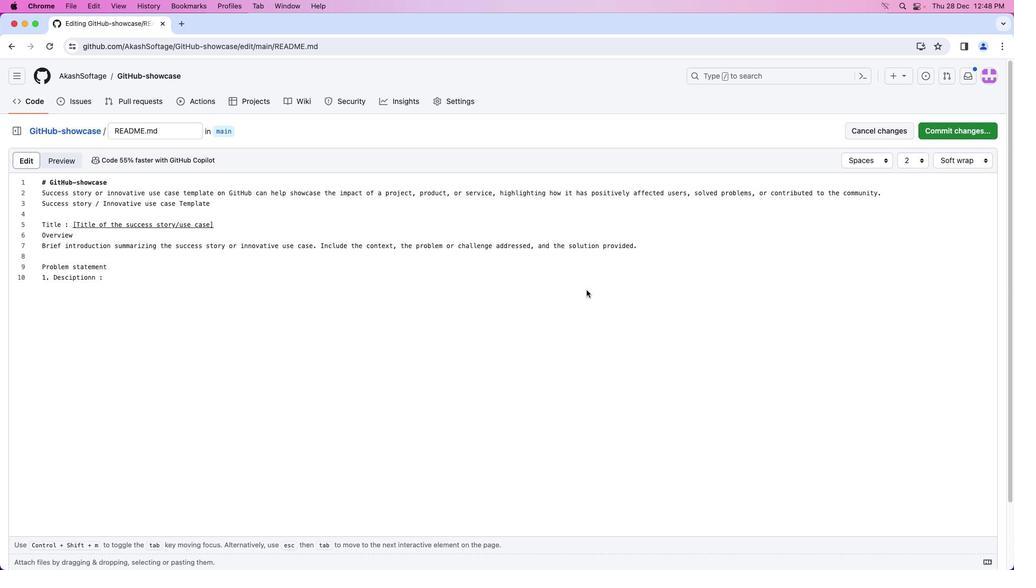 
Action: Key pressed 'd''e''t''a''i''l'Key.space't''h''e'Key.space'p''r''o''b''l''e''m'Key.space'o''r'Key.space'c''h''a''l''l''e''n''g''e'Key.space't''h''a''t'Key.space'e''x''i''s''t''e''d''.'Key.enterKey.caps_lock'I'Key.caps_lock'm''p''a''c''t'Key.spaceKey.shift_r':'Key.spaceKey.caps_lock'E'Key.caps_lock'x''p''l''a''i''n'Key.space't''h''e'Key.space'i''m''p''a''c''t'Key.space'o''r'Key.space'c''o''n''s''e''q''u''e''n''c''e''s'Key.space'o''f'Key.space't''h''e'Key.space'p''r''o''b''l''e''m''.'Key.enterKey.enterKey.backspace's'Key.backspaceKey.backspaceKey.caps_lock'S'Key.caps_lock'o''l''u''t''i''o''n'Key.enter'1''.'Key.spaceKey.caps_lock'A'Key.caps_lock'p''p''r''o''a''c''h'Key.spaceKey.shift_r':'Key.spaceKey.caps_lock'D'Key.caps_lock'e''s''c''r''i''b''e'Key.space't''h''e'Key.space'a''p''p''r''o''a''c''h'Key.space't''a''k''e''n'Key.space't''o'Key.space's''o''l''v''e'Key.space't''h''e'Key.space'p''r''o''b''l''l'Key.backspace'e''m'Key.space'o''r'Key.space'a''d''d''r''e''s''s'Key.space't''h''e'Key.space'c''h''a''l''l''e''g''e''.'Key.enterKey.caps_lock'I'Key.caps_lock'm''p''l''e''m''e''n''t''a''t''i''o''n'Key.space'd''e''t''a''i''l''s'Key.spaceKey.shift_r':'Key.space'p''r''o''v''i''d''e'Key.space't''e''c''h''n''i''c''a''l'Key.space'd''e''t''a''i''l''s'Key.space'o''r'Key.space'm''e''t''h''o''d''o''l''o''g''i''e''s'Key.space'u''s''e''d''.'Key.space
Screenshot: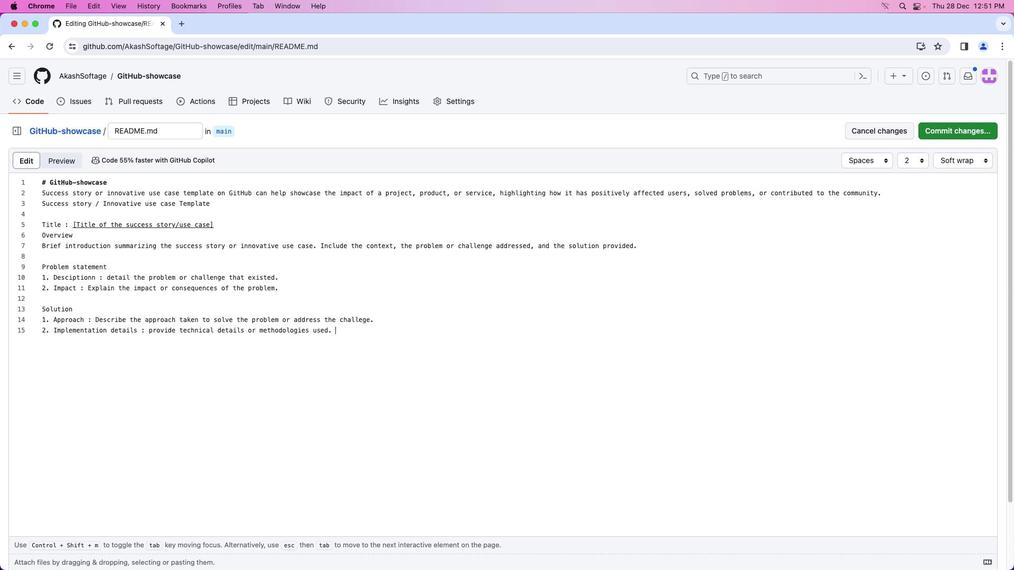 
Action: Mouse moved to (404, 308)
Screenshot: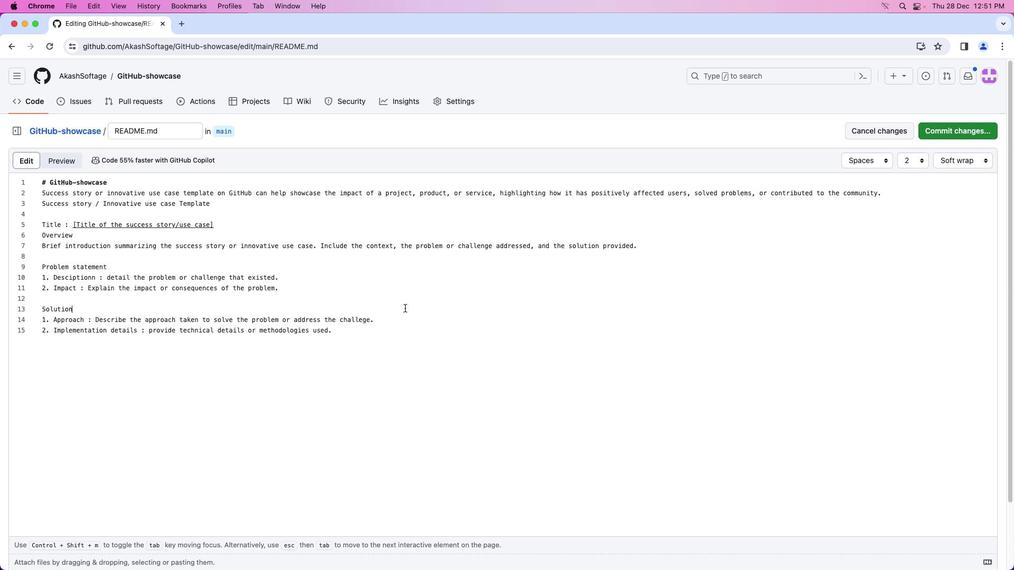 
Action: Mouse pressed left at (404, 308)
Screenshot: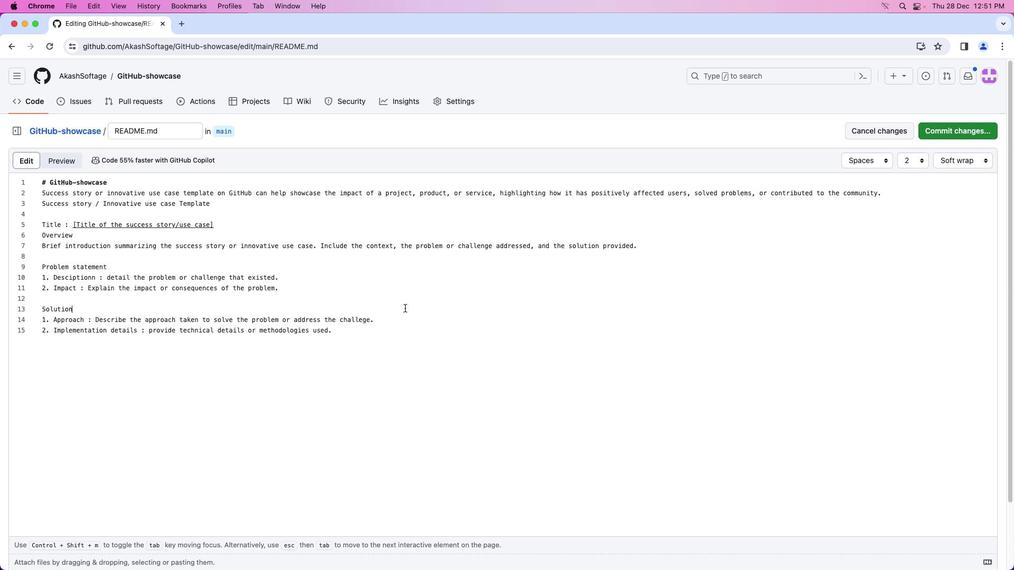 
Action: Mouse moved to (412, 299)
Screenshot: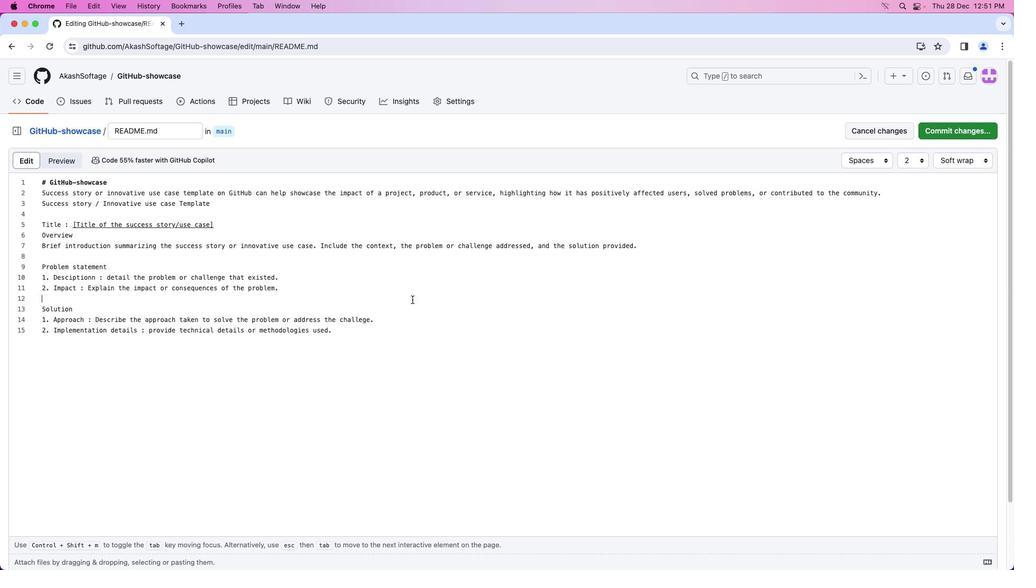 
Action: Mouse pressed left at (412, 299)
Screenshot: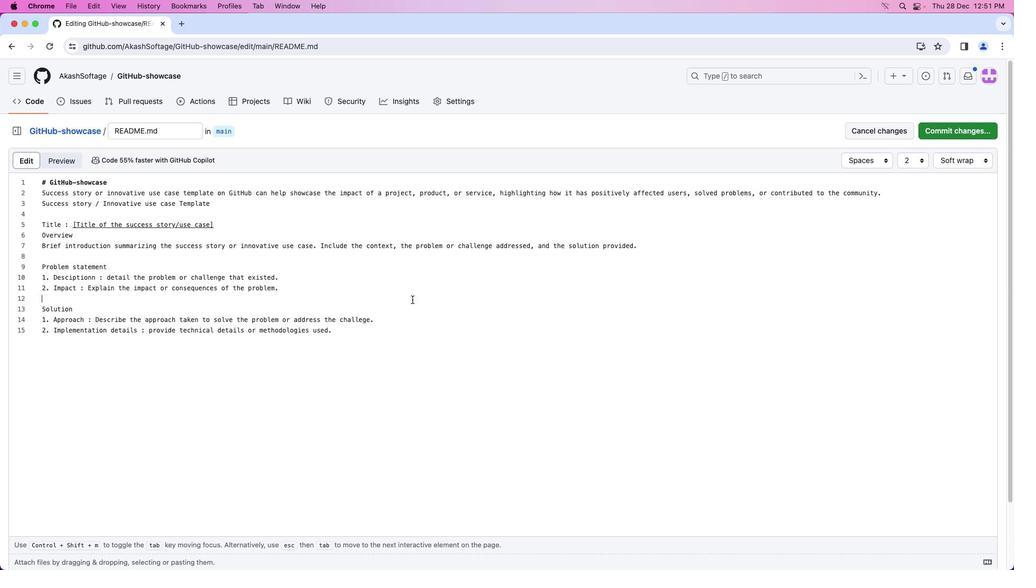 
Action: Mouse moved to (415, 293)
Screenshot: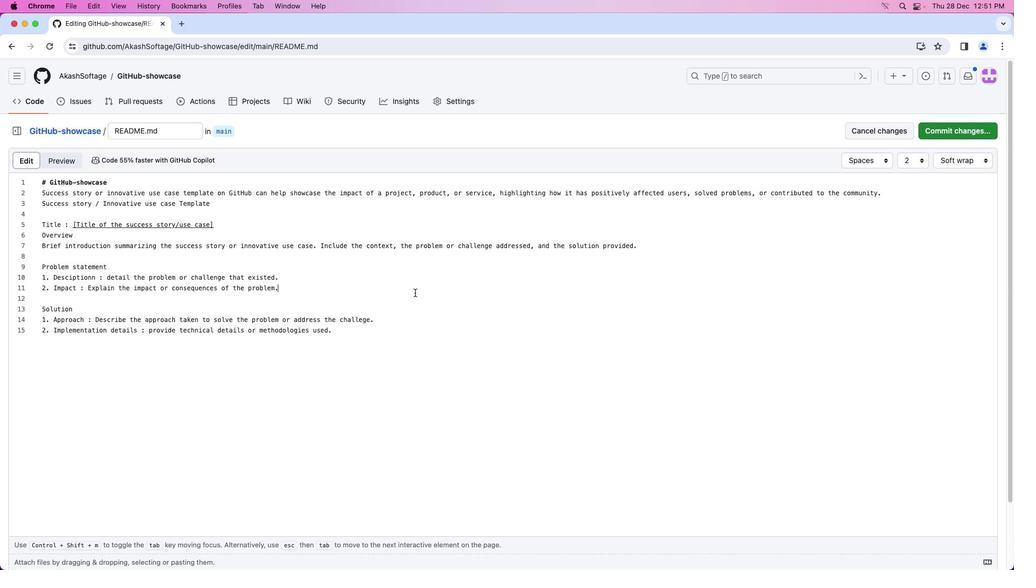
Action: Mouse pressed left at (415, 293)
Screenshot: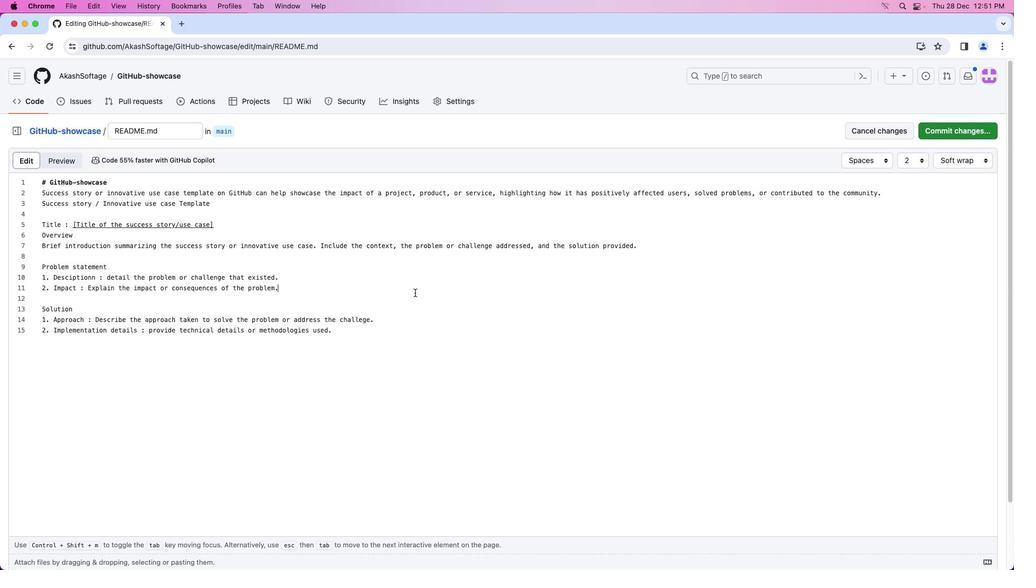 
Action: Mouse moved to (394, 372)
Screenshot: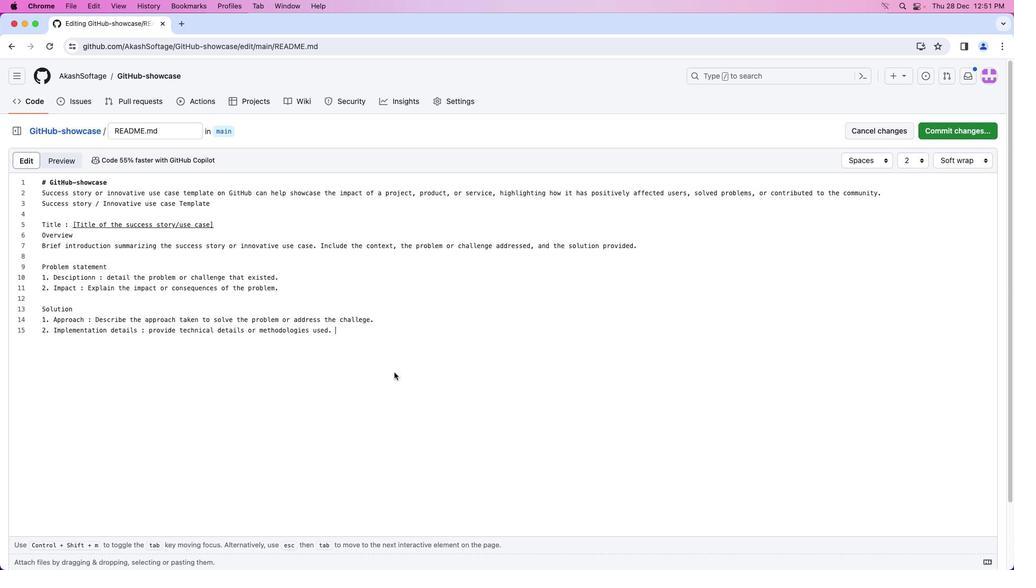 
Action: Mouse pressed left at (394, 372)
Screenshot: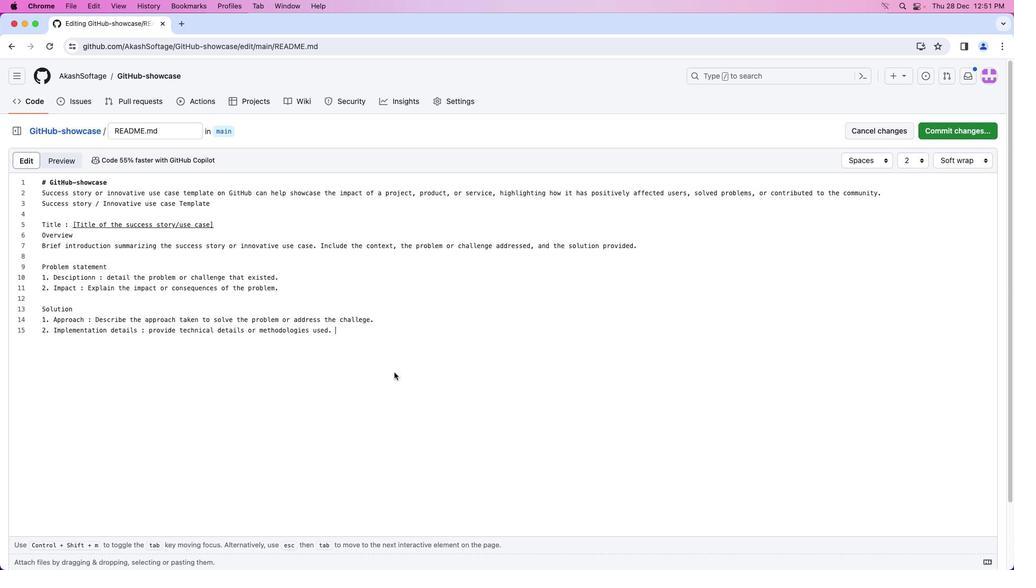 
Action: Mouse moved to (367, 314)
Screenshot: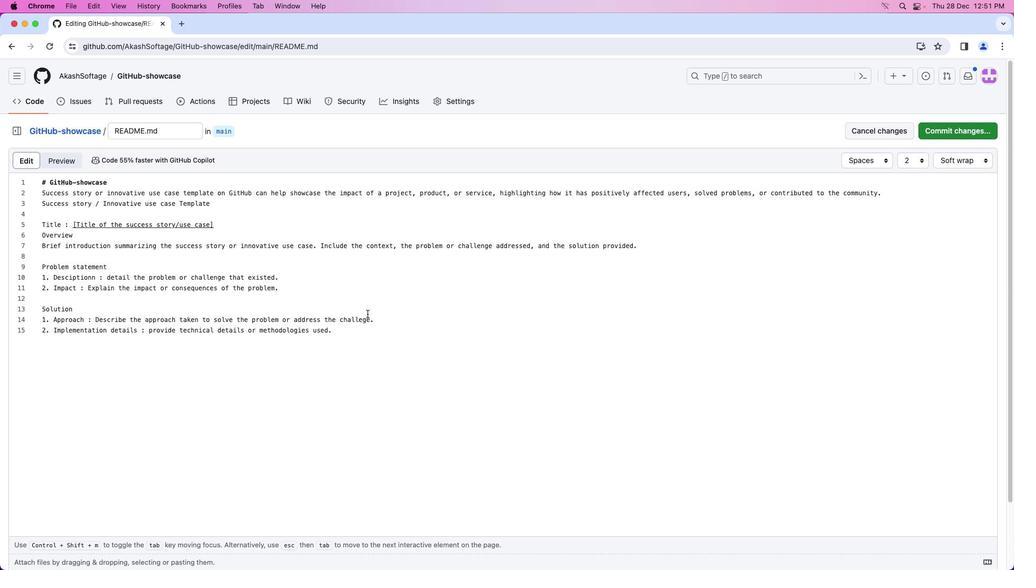 
Action: Mouse pressed left at (367, 314)
Screenshot: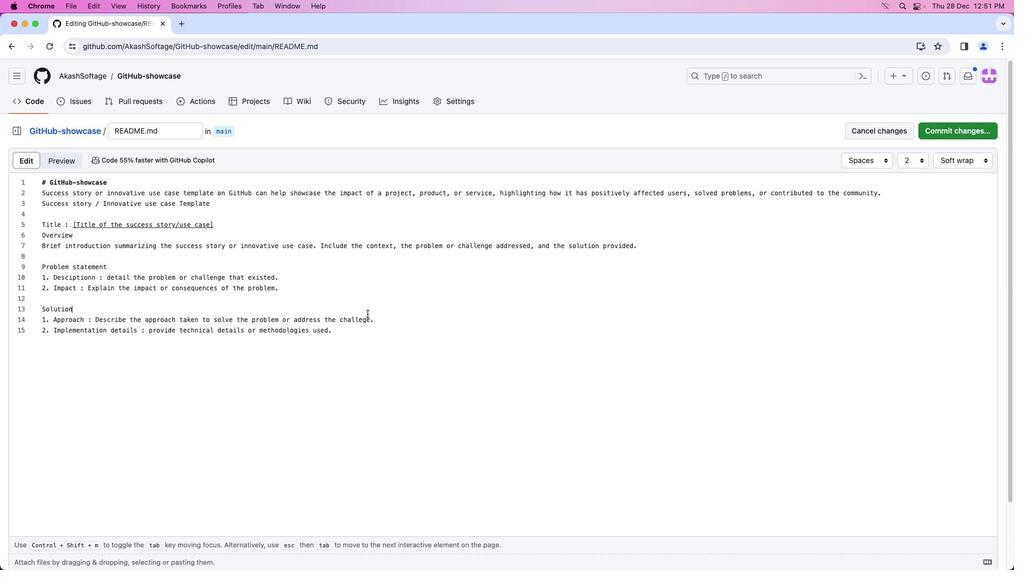
Action: Mouse moved to (370, 307)
Screenshot: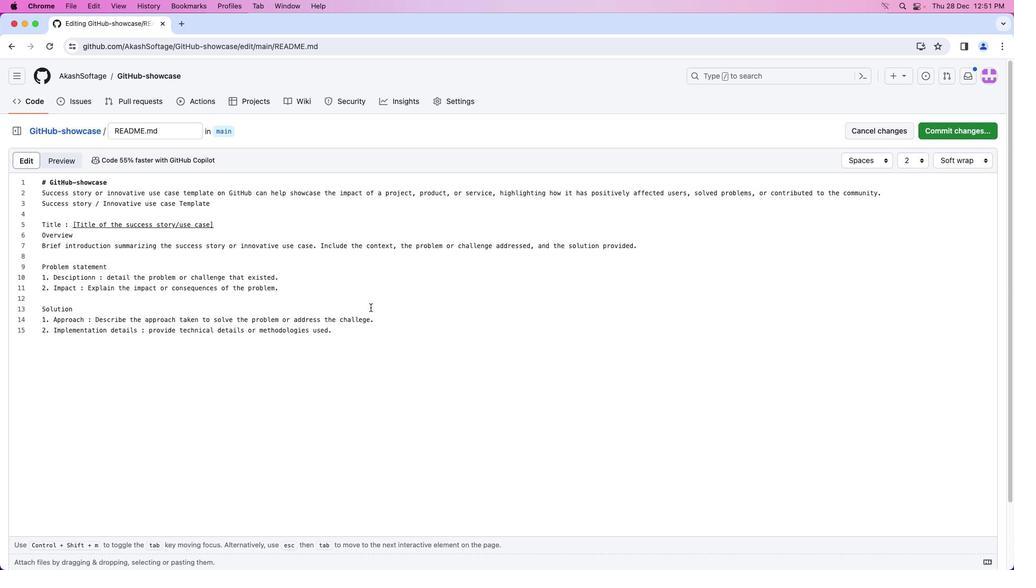 
Action: Mouse pressed left at (370, 307)
Screenshot: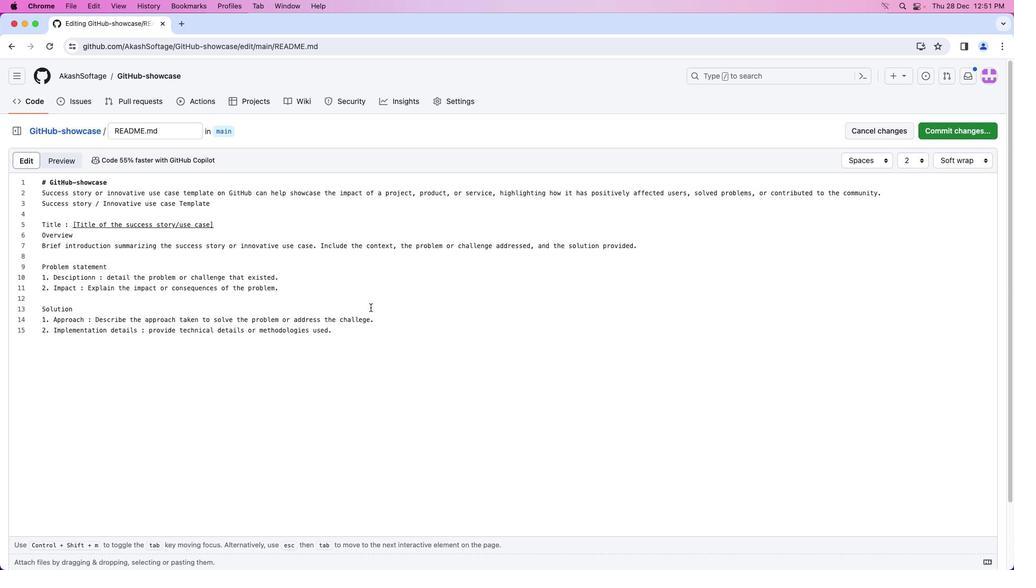 
Action: Mouse moved to (396, 305)
Screenshot: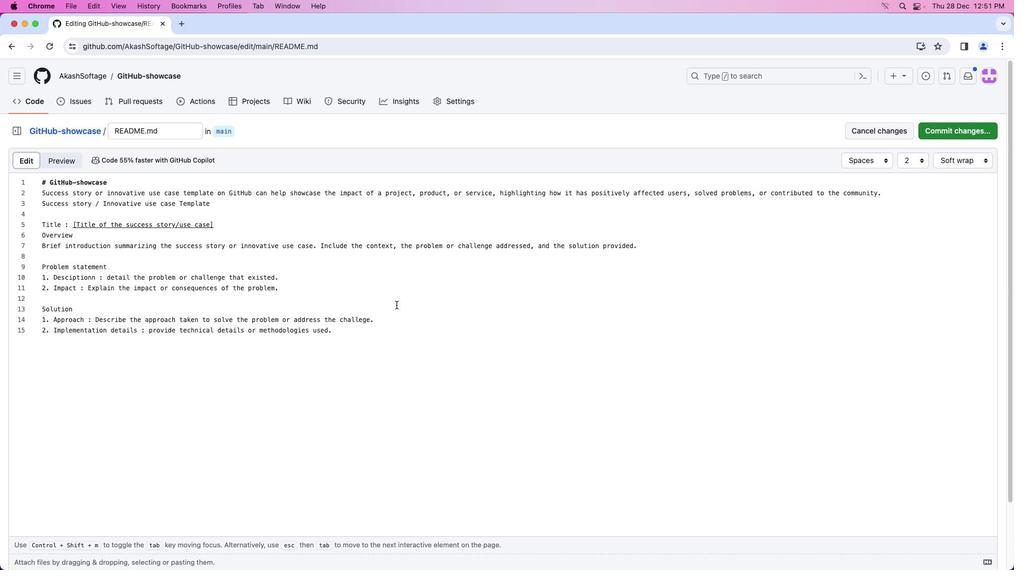 
Action: Mouse pressed left at (396, 305)
Screenshot: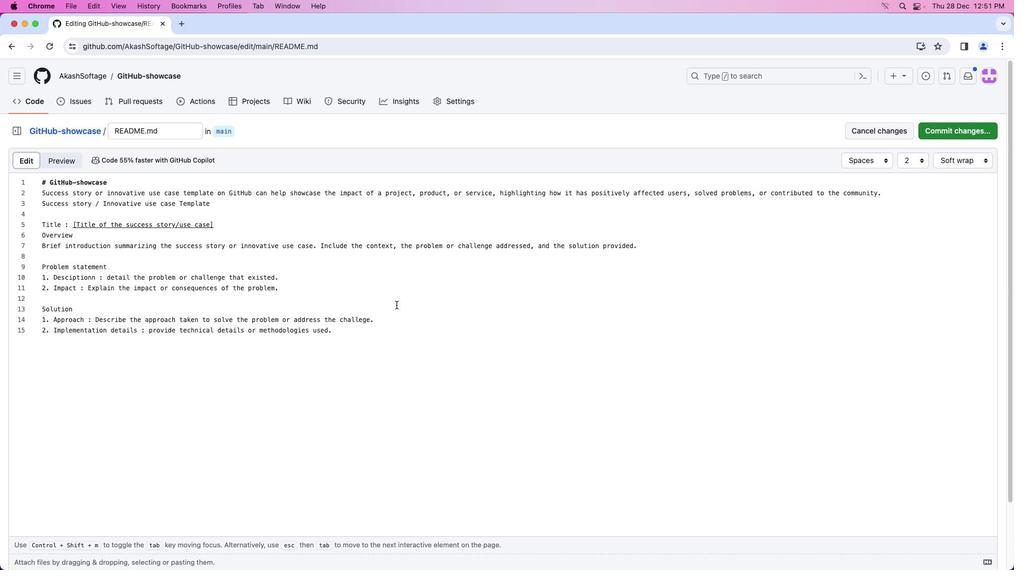 
Action: Mouse moved to (396, 301)
Screenshot: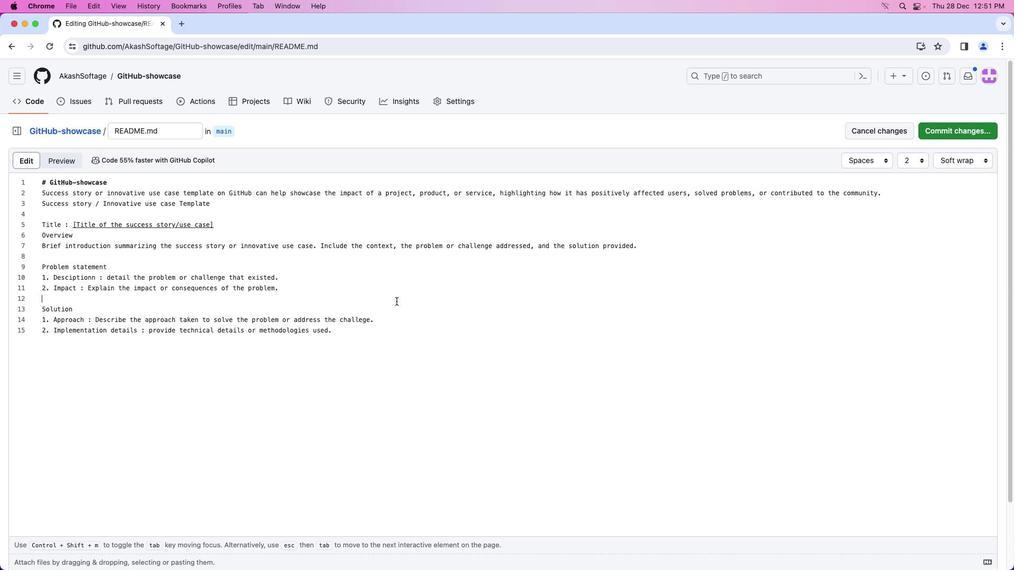 
Action: Mouse pressed left at (396, 301)
Screenshot: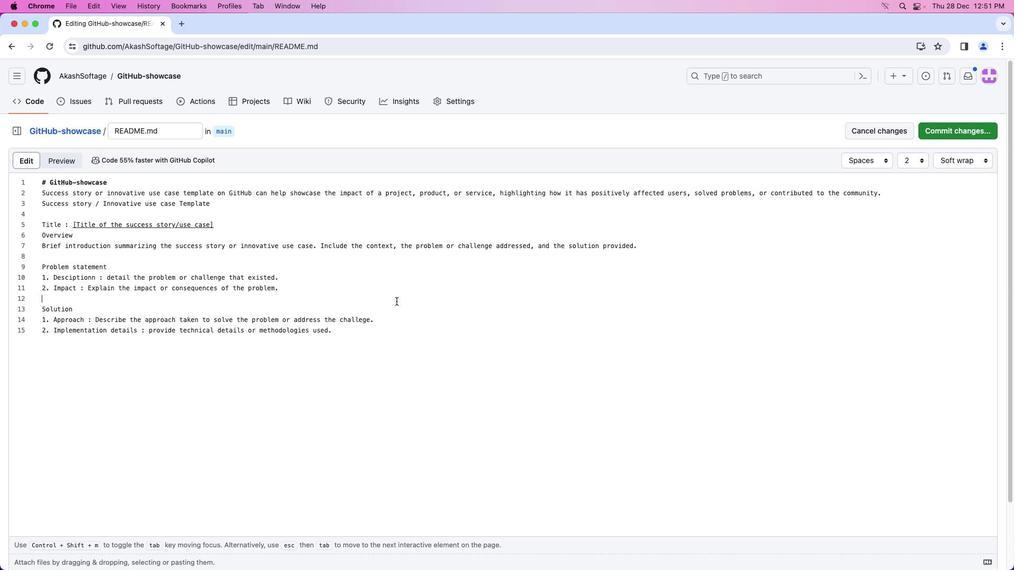 
Action: Mouse moved to (442, 276)
Screenshot: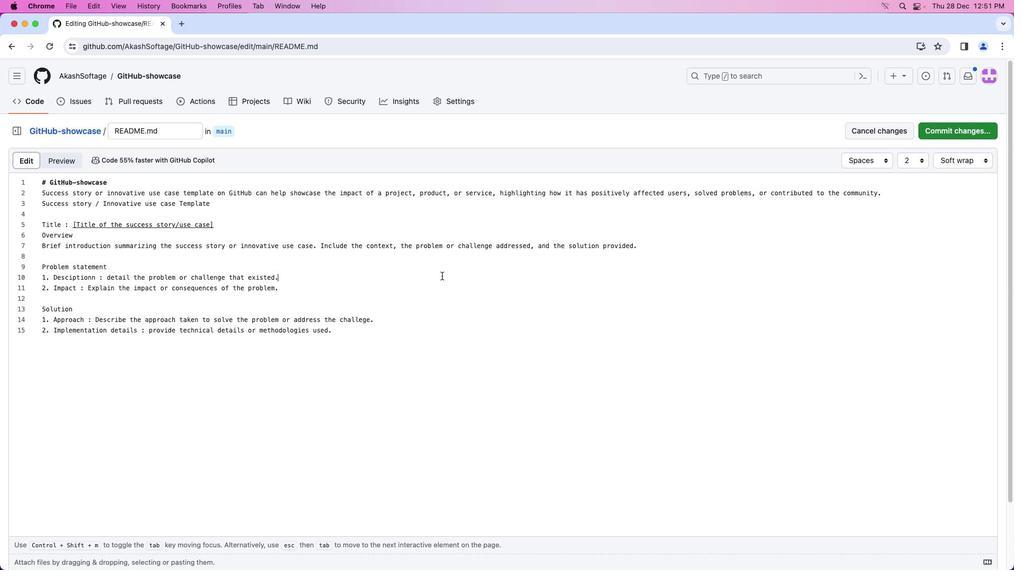 
Action: Mouse pressed left at (442, 276)
Screenshot: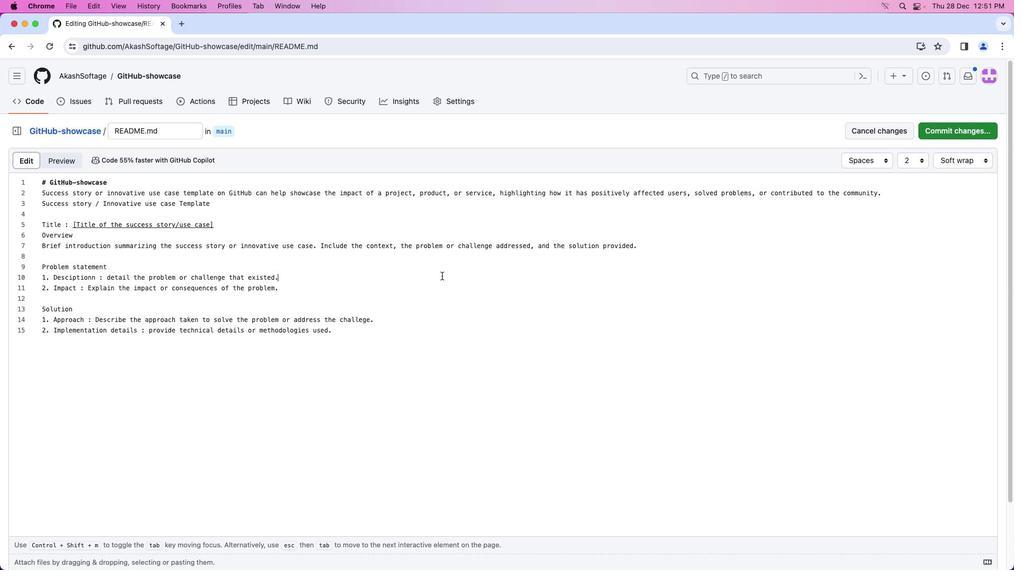 
Action: Mouse moved to (444, 254)
Screenshot: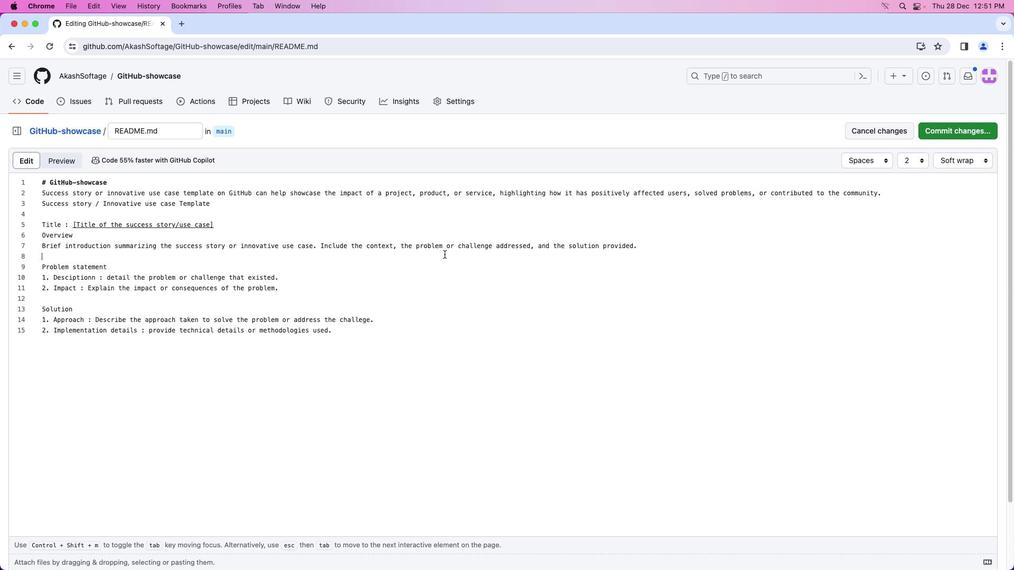 
Action: Mouse pressed left at (444, 254)
Screenshot: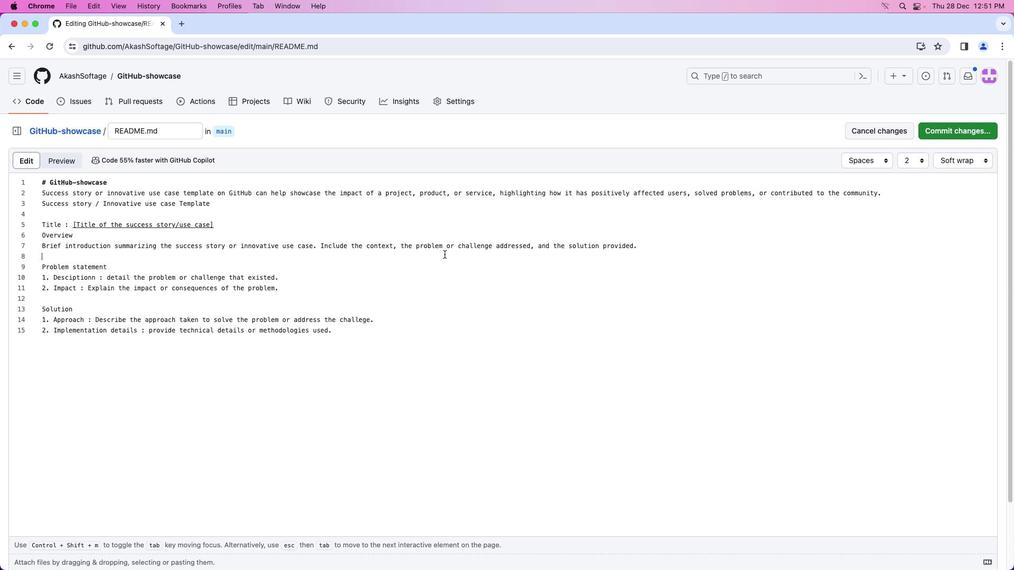 
Action: Mouse moved to (943, 133)
Screenshot: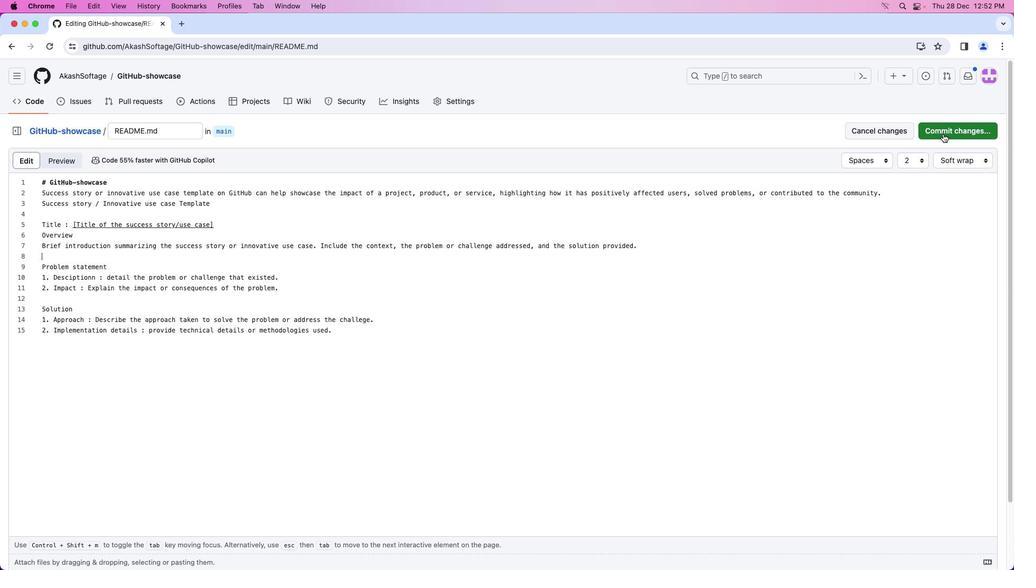 
Action: Mouse pressed left at (943, 133)
Screenshot: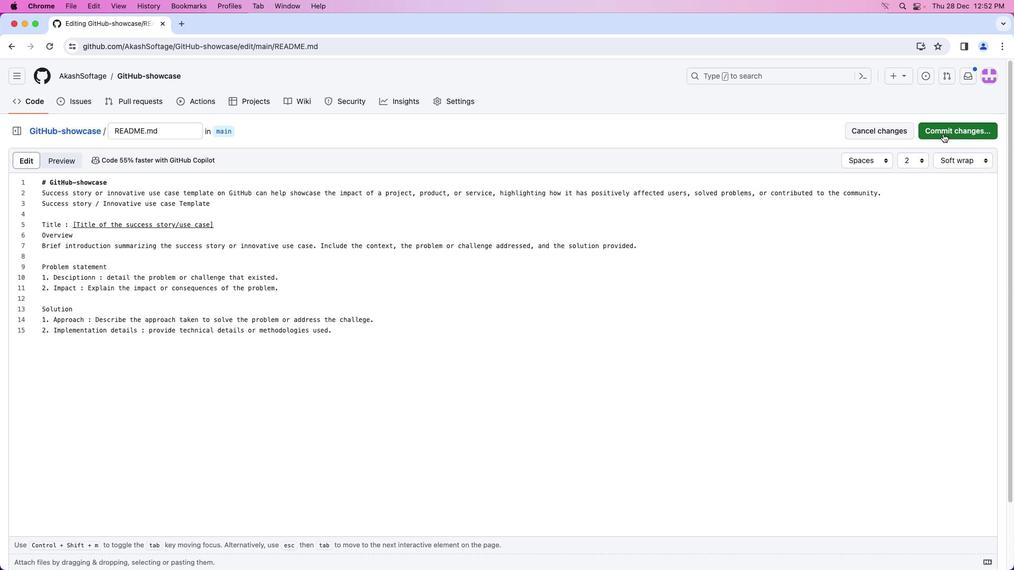 
Action: Mouse moved to (578, 426)
Screenshot: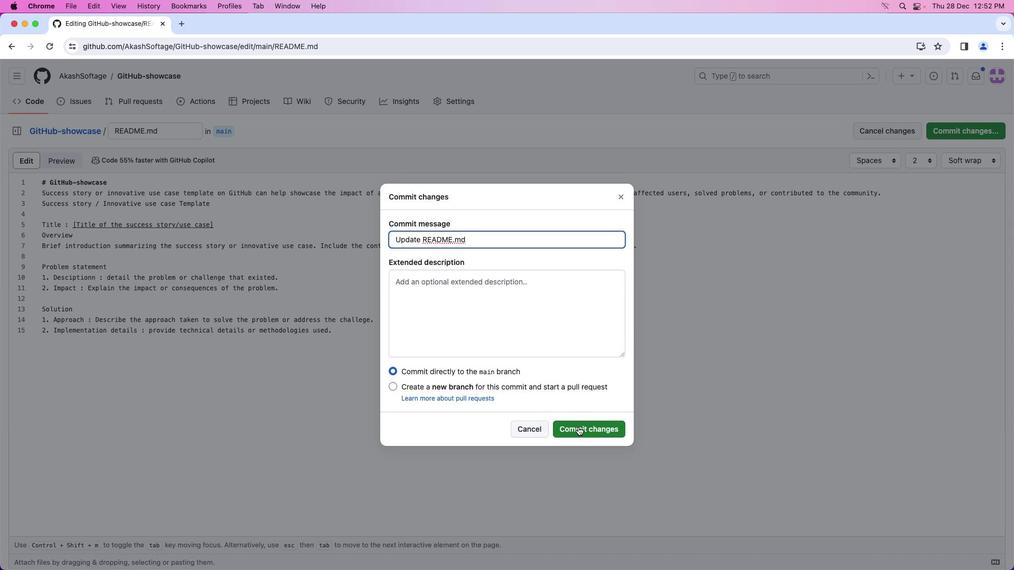 
Action: Mouse pressed left at (578, 426)
Screenshot: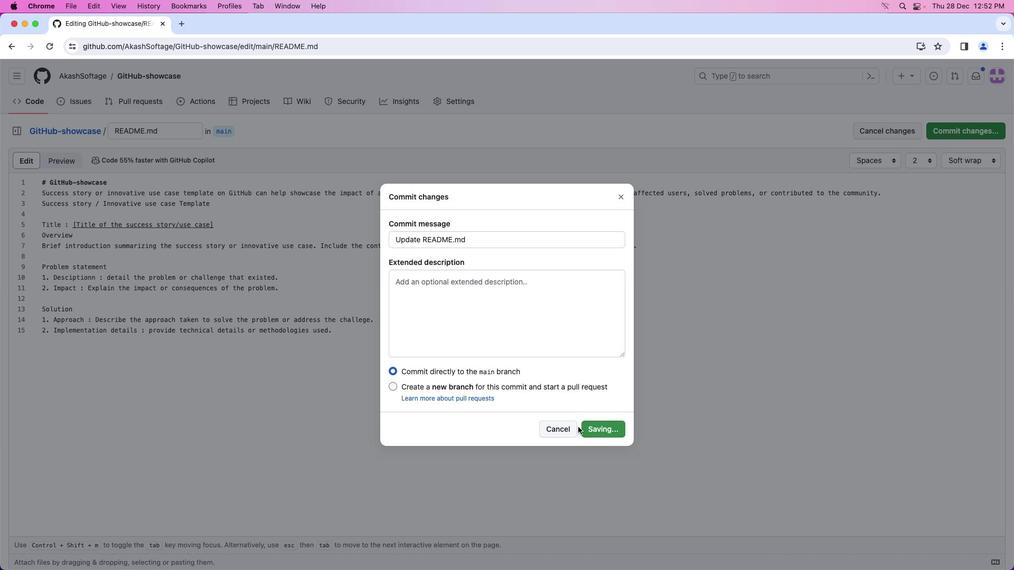 
Action: Mouse moved to (35, 110)
Screenshot: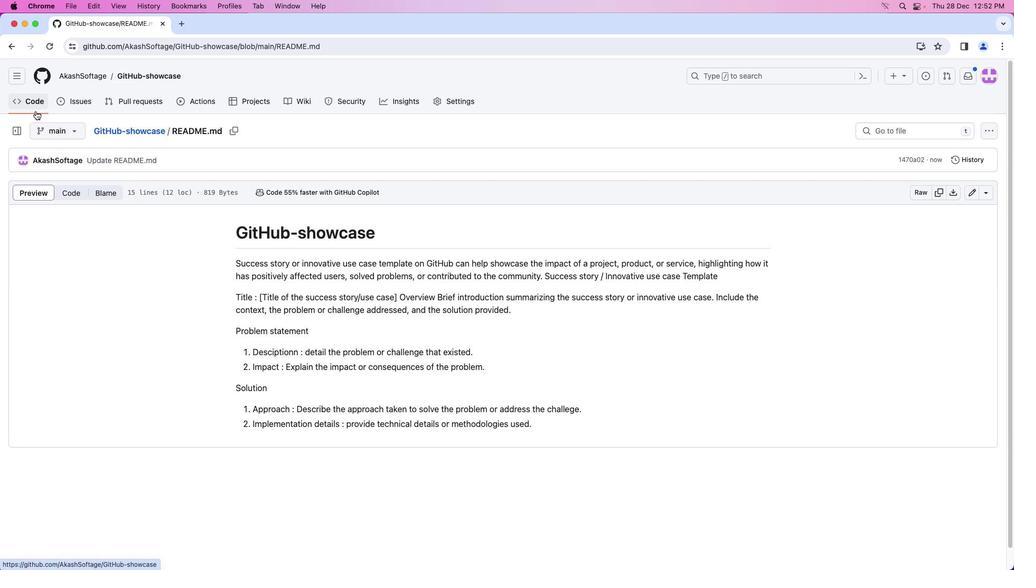 
Action: Mouse pressed left at (35, 110)
Screenshot: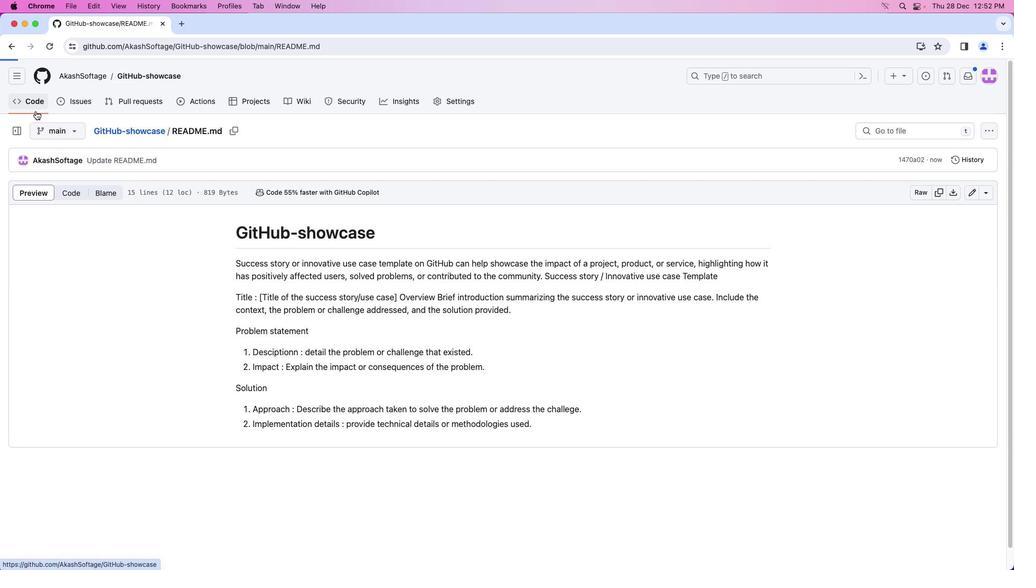 
Action: Mouse moved to (394, 353)
Screenshot: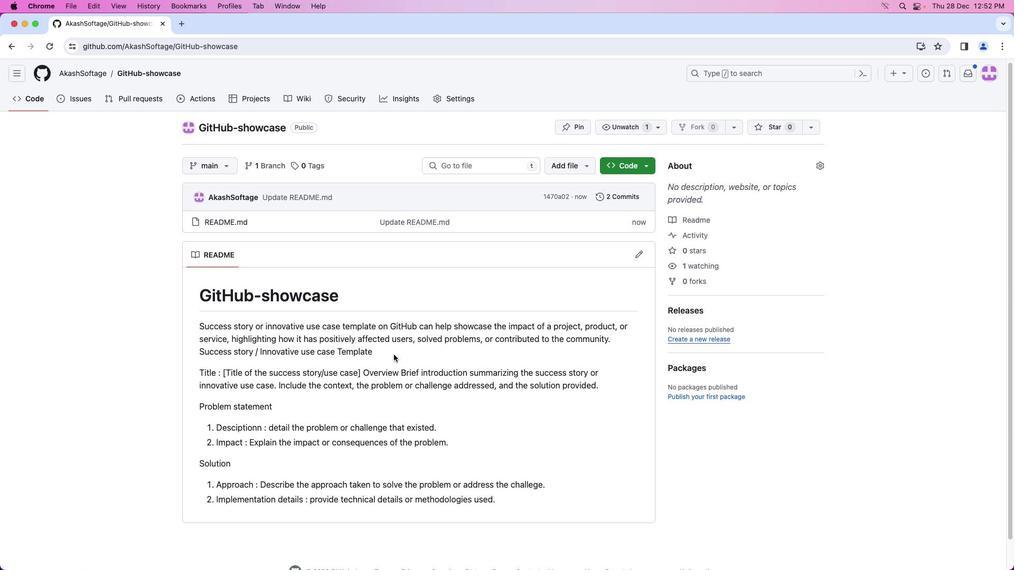 
Action: Mouse scrolled (394, 353) with delta (0, 0)
Screenshot: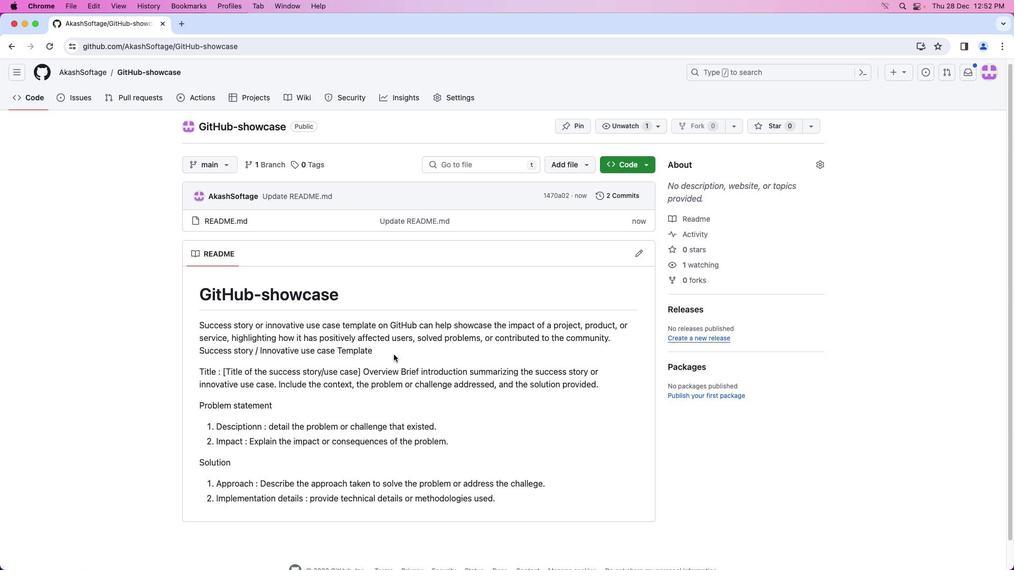 
Action: Mouse scrolled (394, 353) with delta (0, 0)
Screenshot: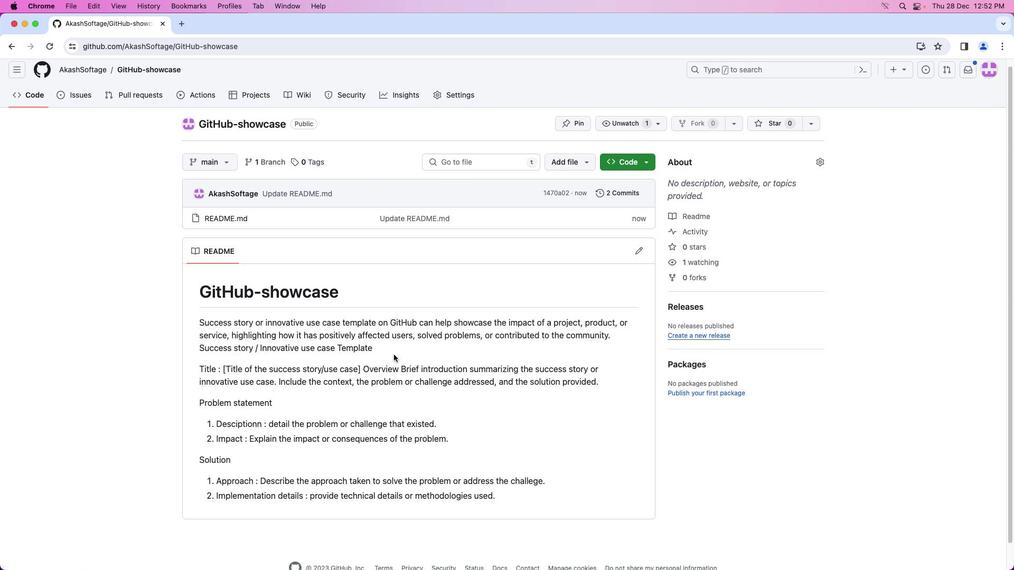 
Action: Mouse moved to (394, 354)
Screenshot: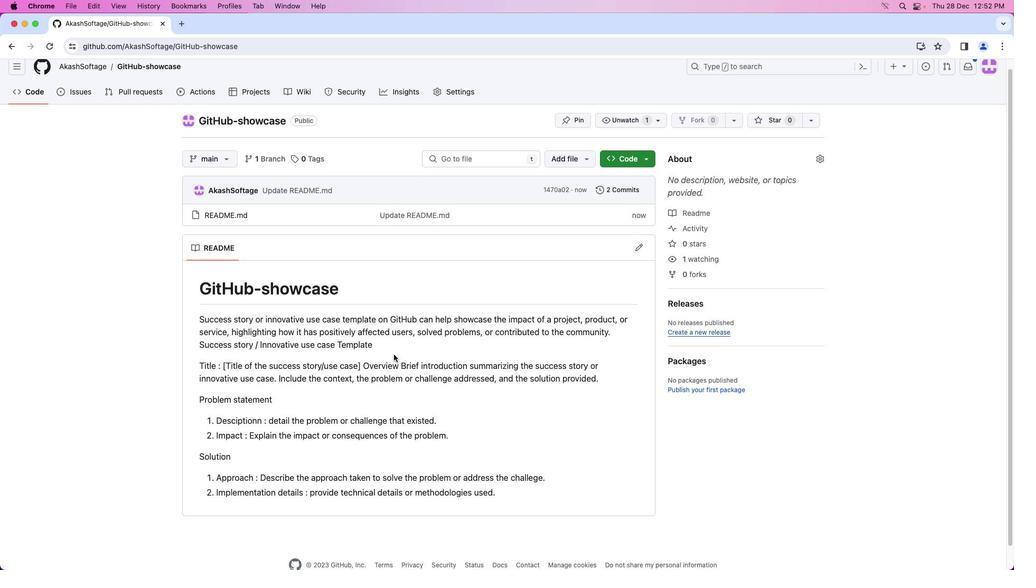 
Action: Mouse scrolled (394, 354) with delta (0, 0)
Screenshot: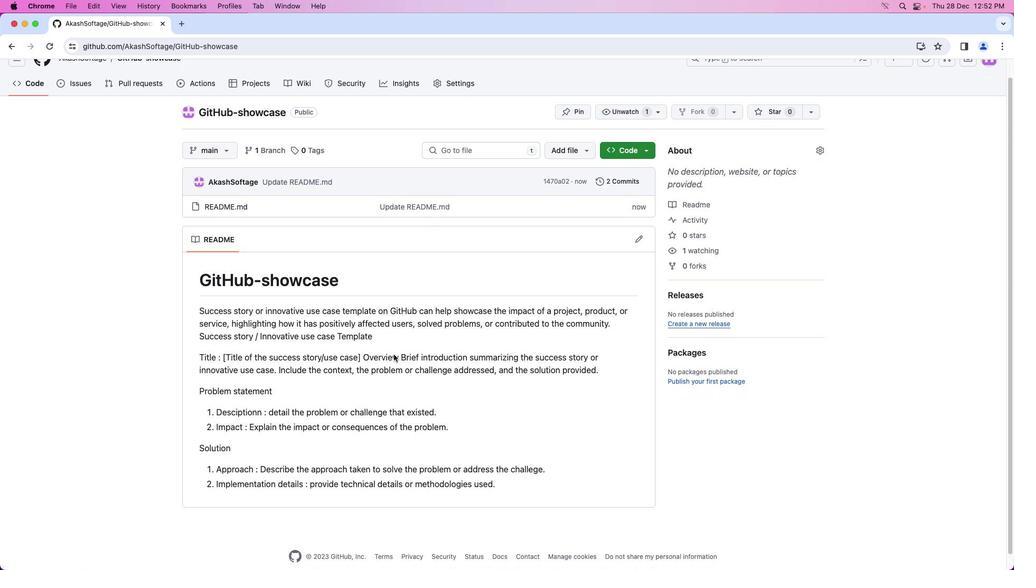 
Action: Mouse scrolled (394, 354) with delta (0, 0)
Screenshot: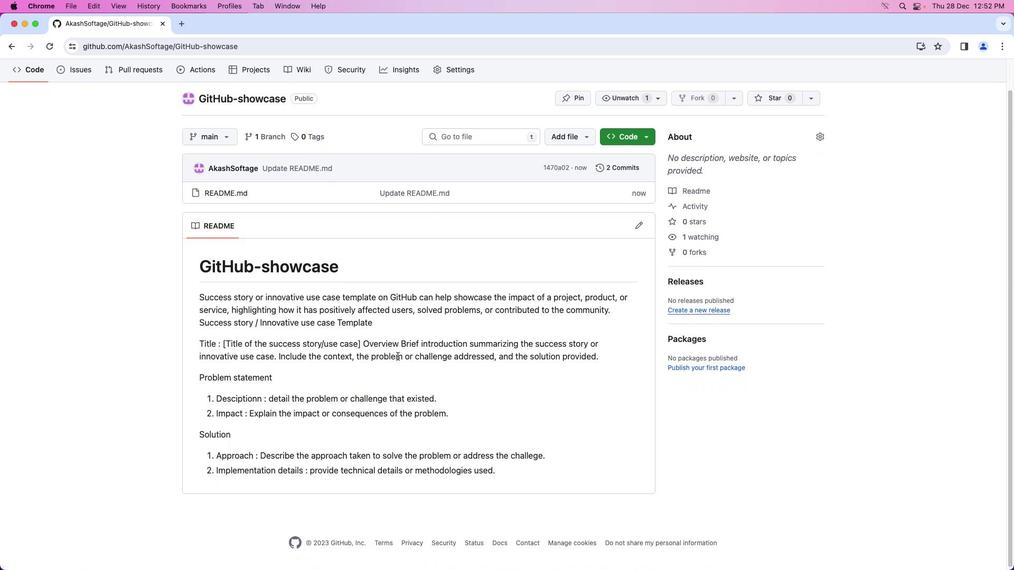 
Action: Mouse scrolled (394, 354) with delta (0, 0)
Screenshot: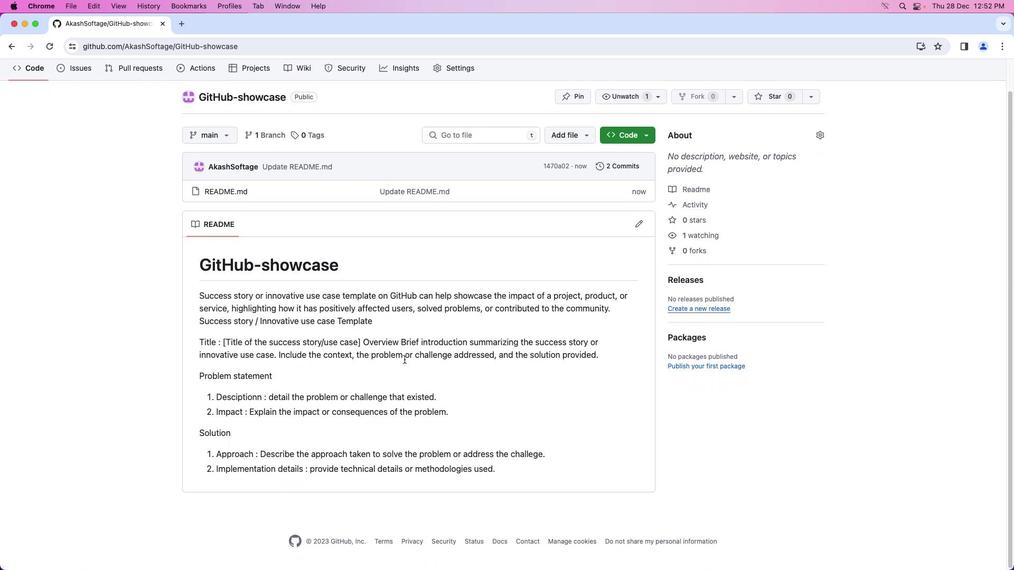 
Action: Mouse moved to (394, 355)
Screenshot: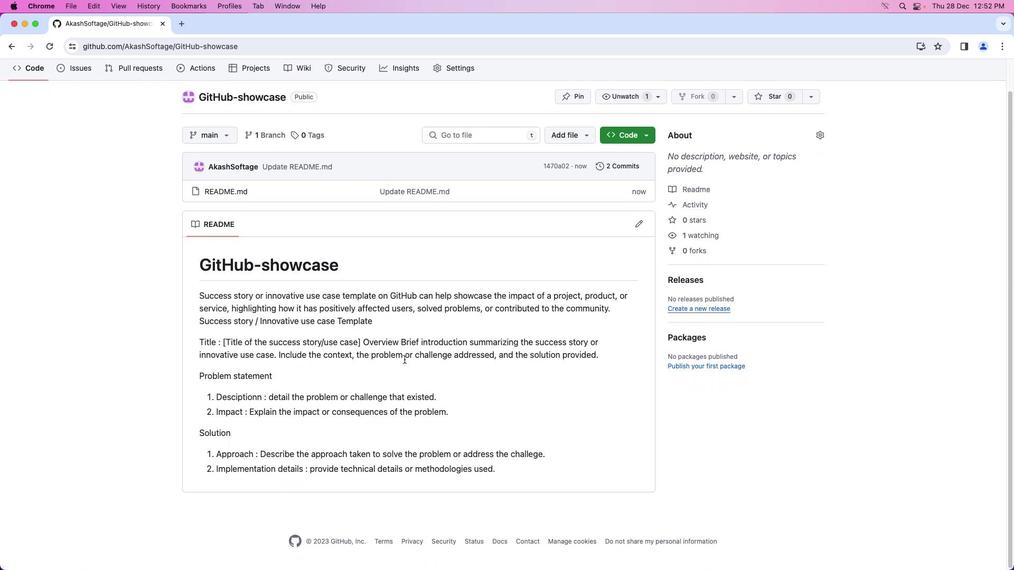 
Action: Mouse scrolled (394, 355) with delta (0, 0)
Screenshot: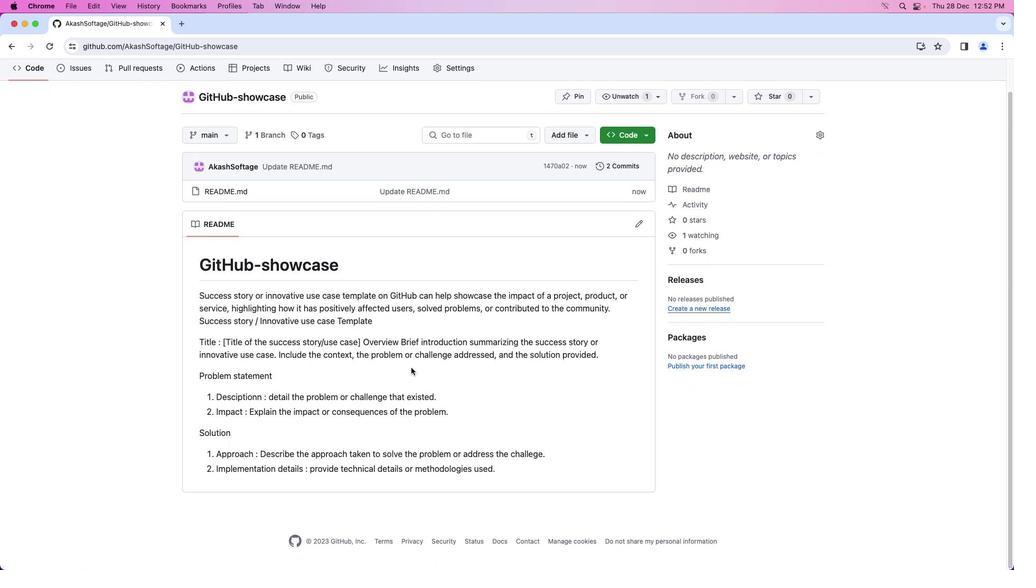 
Action: Mouse moved to (396, 359)
Screenshot: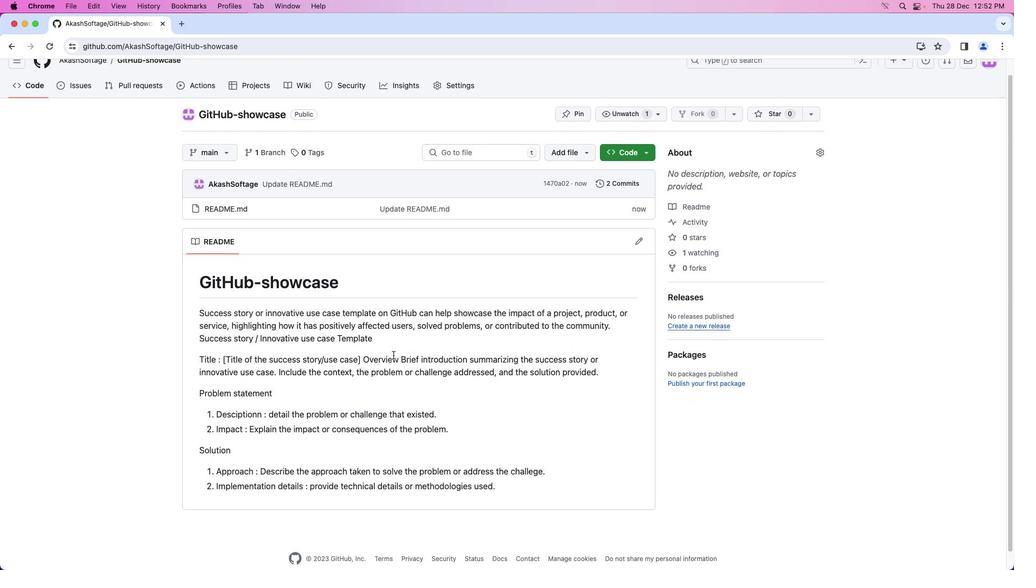 
Action: Mouse scrolled (396, 359) with delta (0, 0)
Screenshot: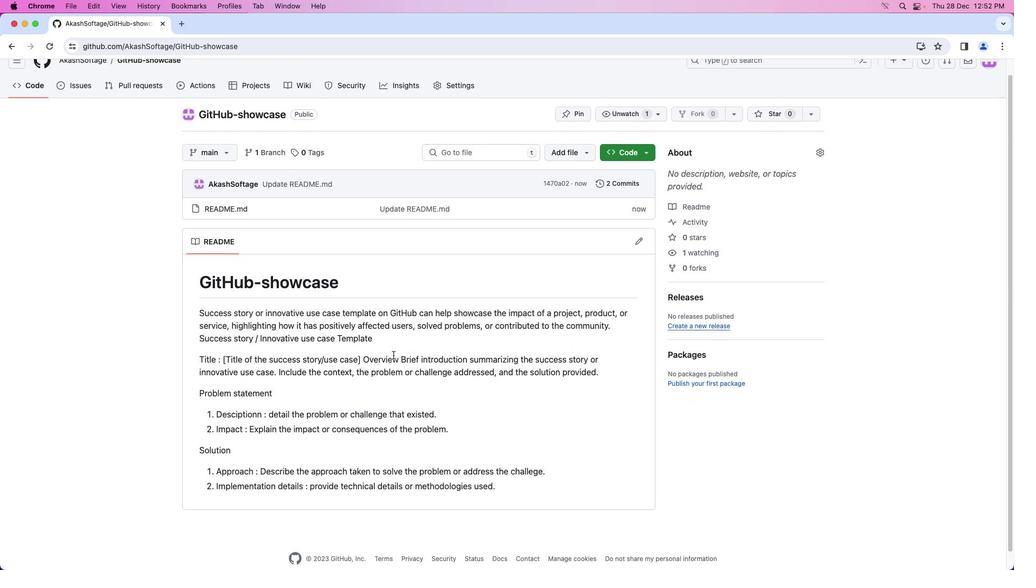 
Action: Mouse moved to (396, 359)
Screenshot: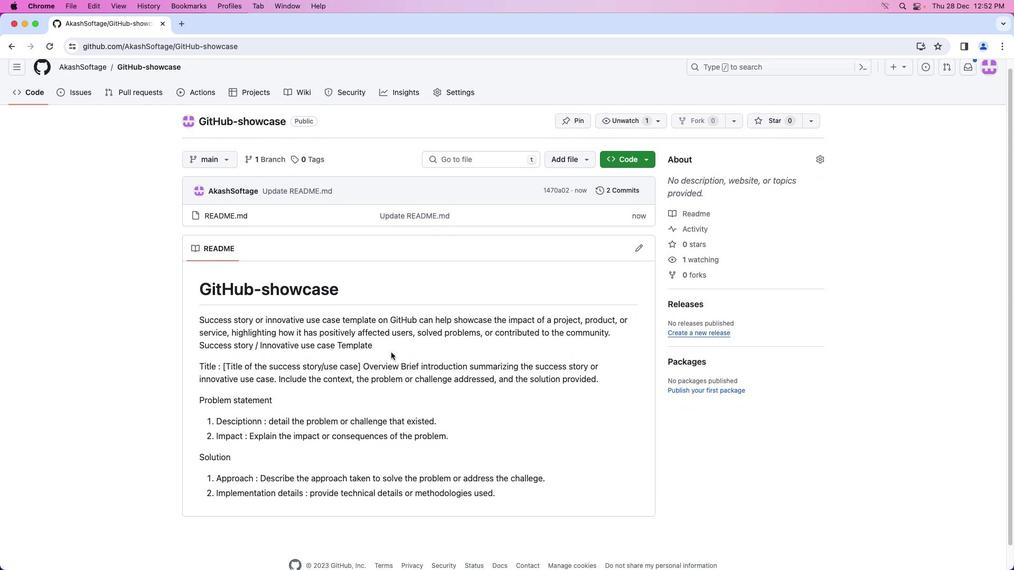 
Action: Mouse scrolled (396, 359) with delta (0, 0)
Screenshot: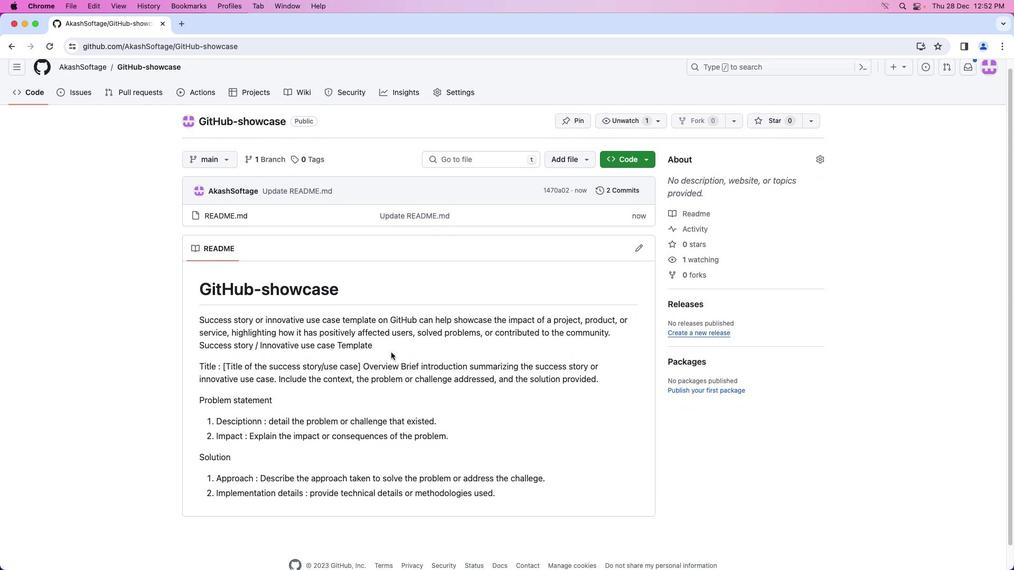 
Action: Mouse moved to (395, 359)
Screenshot: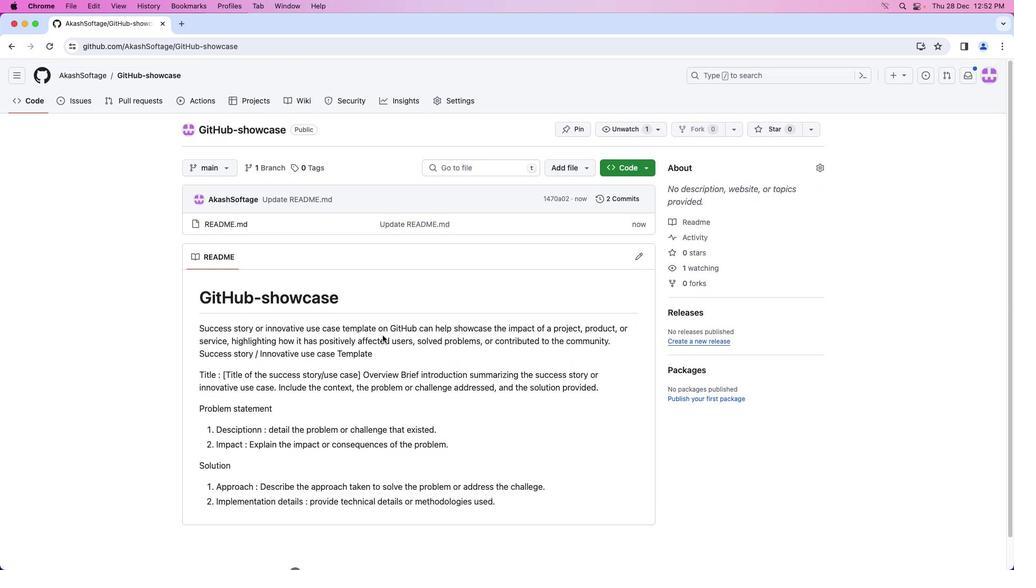 
Action: Mouse scrolled (395, 359) with delta (0, 1)
Screenshot: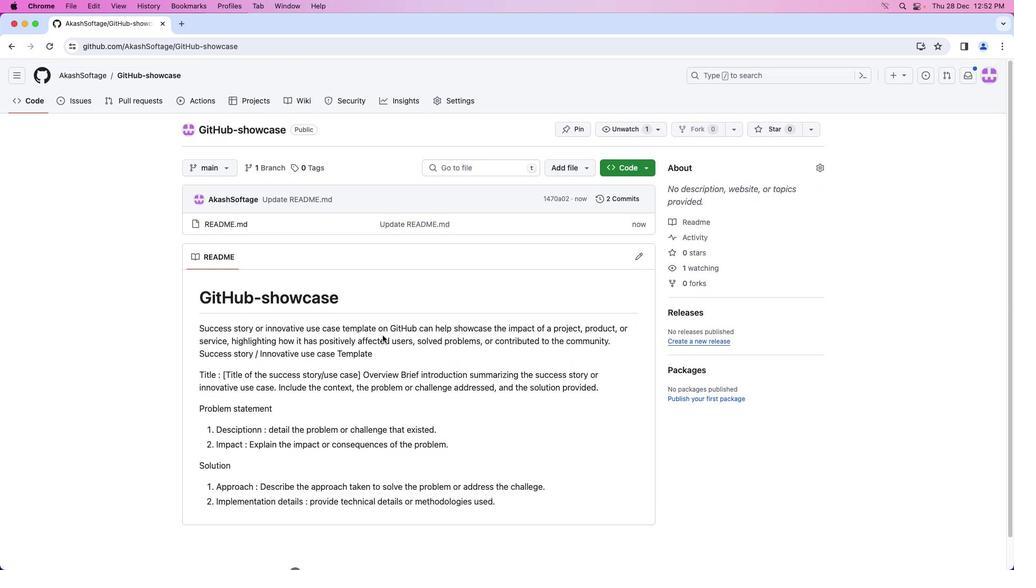 
Action: Mouse moved to (395, 358)
Screenshot: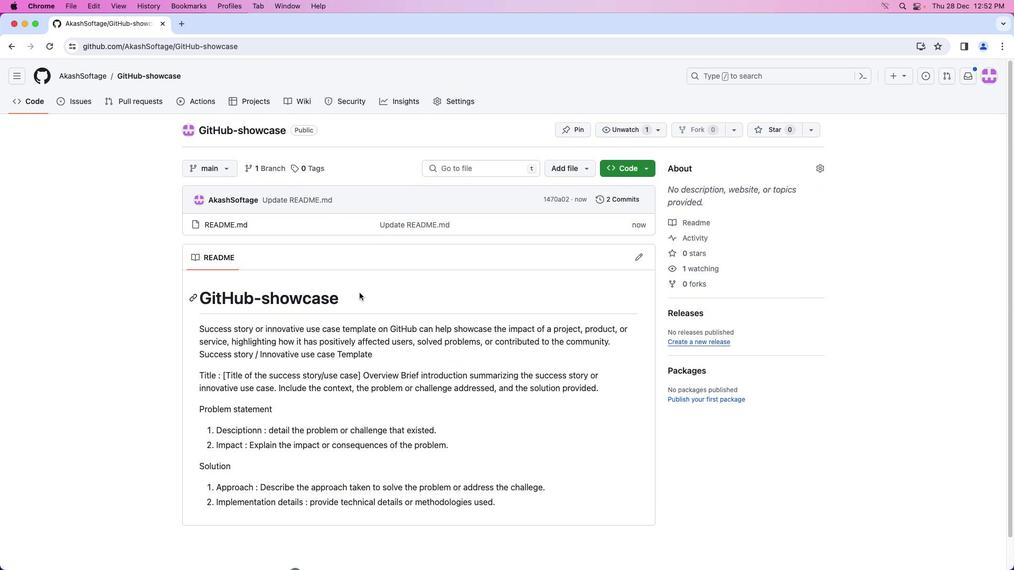 
Action: Mouse scrolled (395, 358) with delta (0, 1)
Screenshot: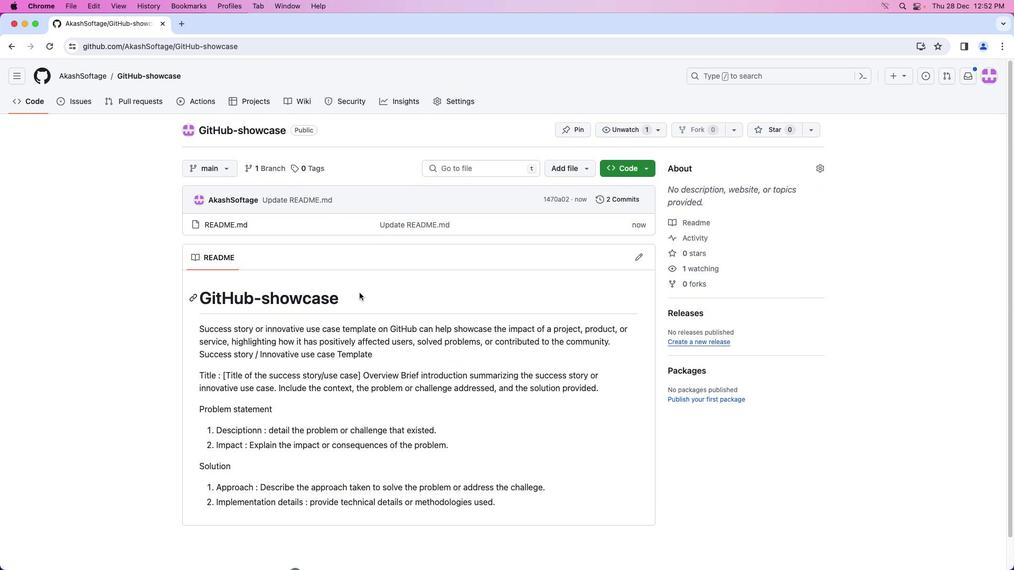 
Action: Mouse moved to (387, 346)
Screenshot: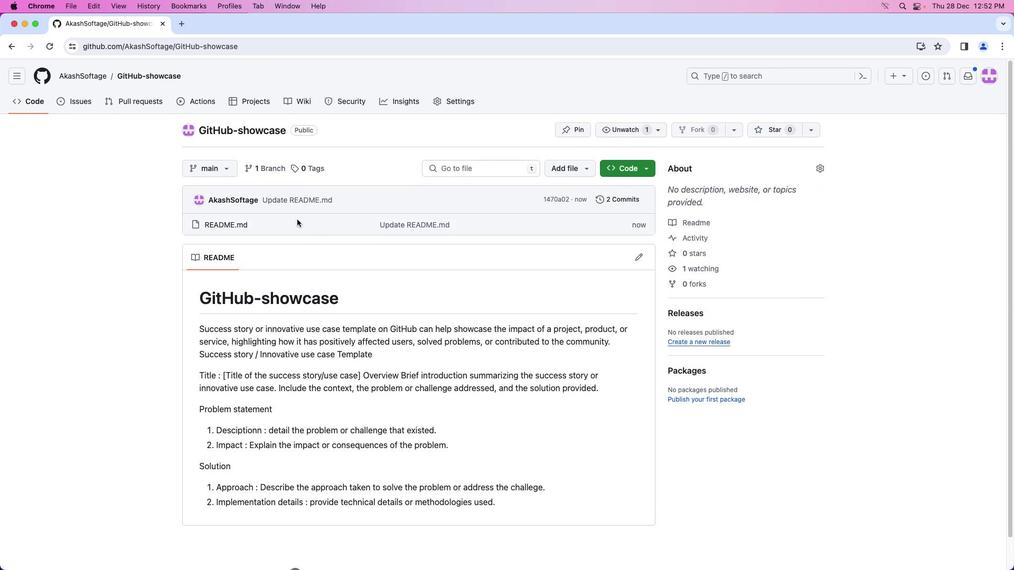 
Action: Mouse scrolled (387, 346) with delta (0, 1)
Screenshot: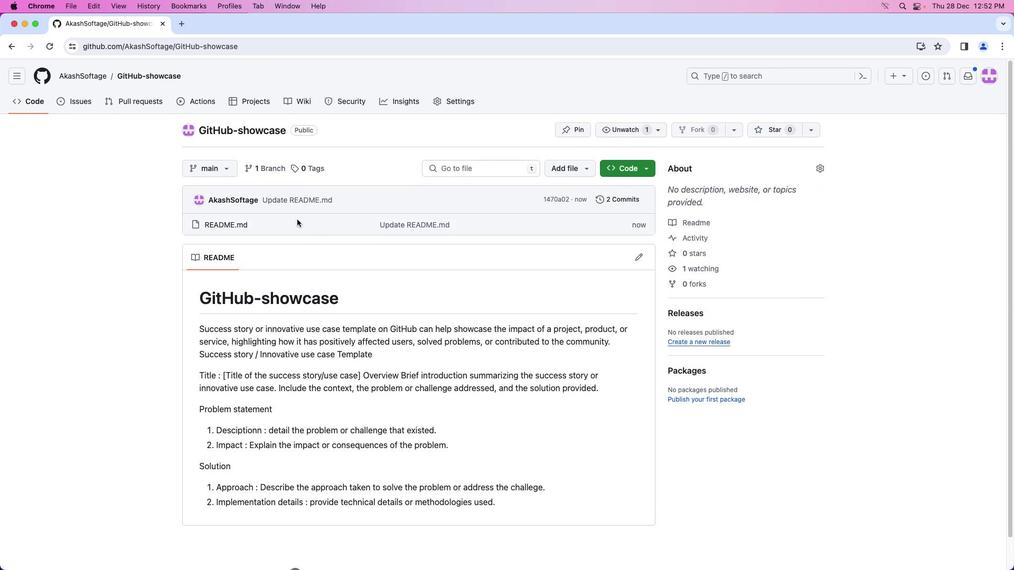 
Action: Mouse moved to (272, 168)
Screenshot: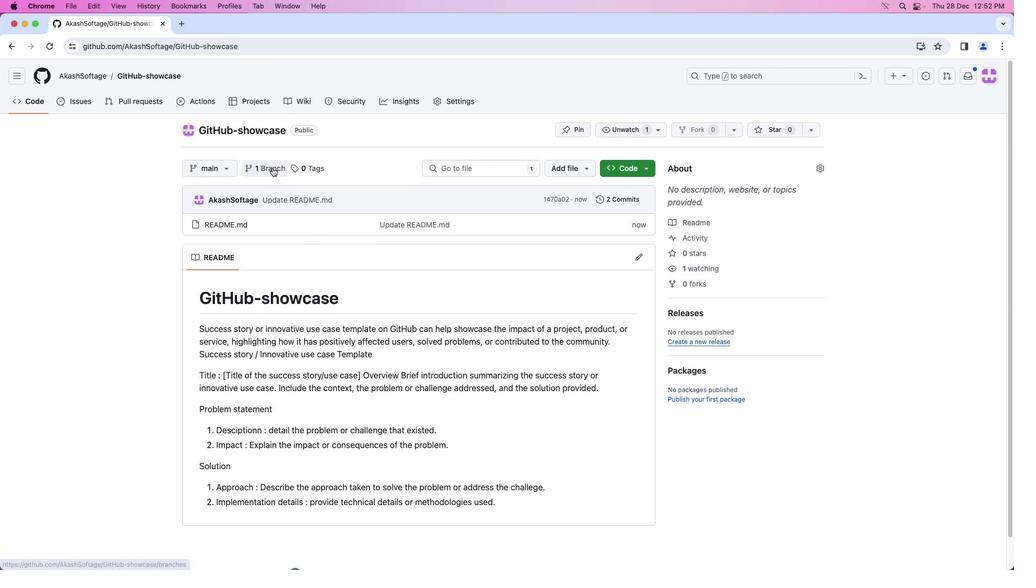 
Action: Mouse pressed left at (272, 168)
Screenshot: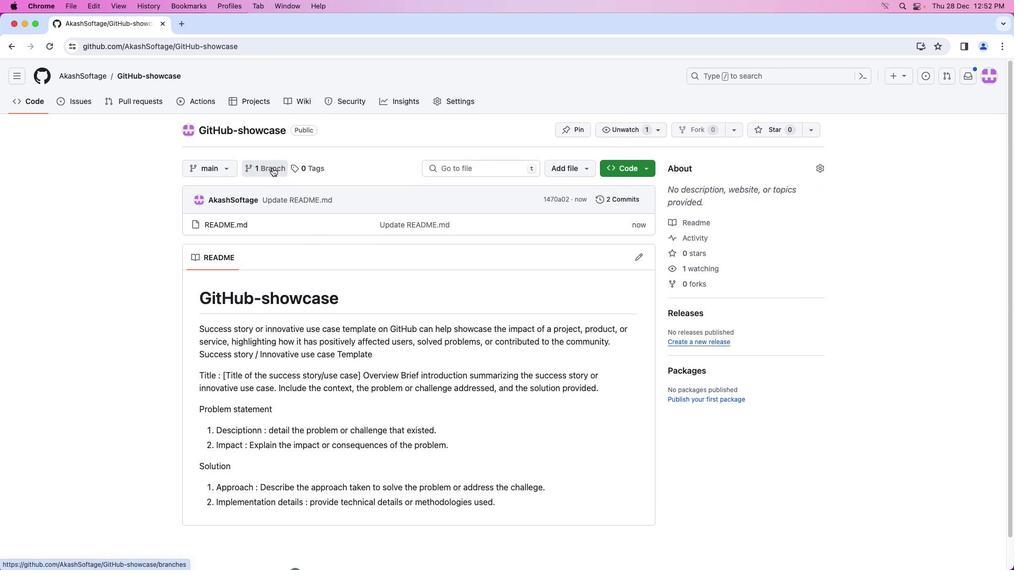 
Action: Mouse moved to (817, 142)
Screenshot: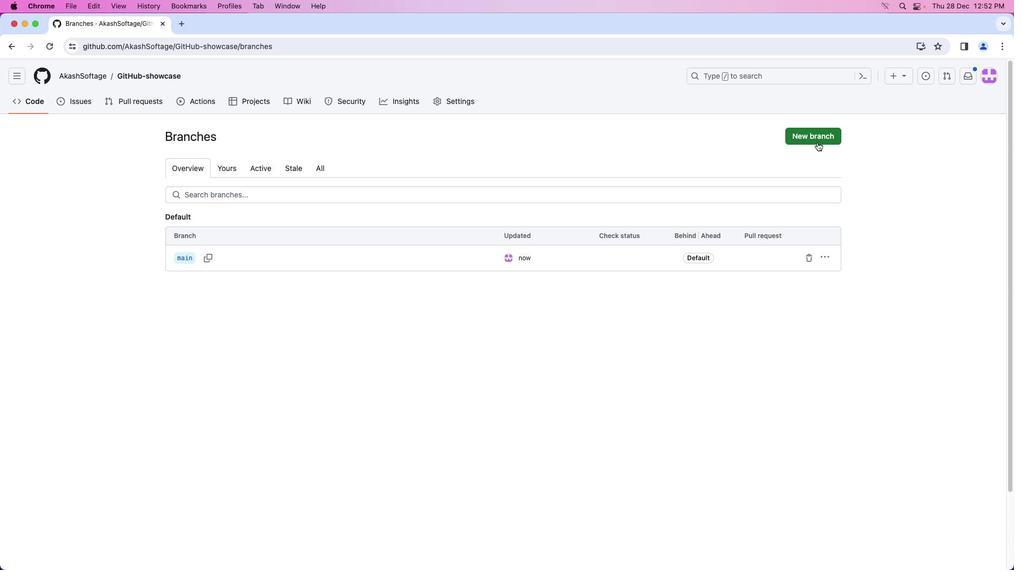 
Action: Mouse pressed left at (817, 142)
Screenshot: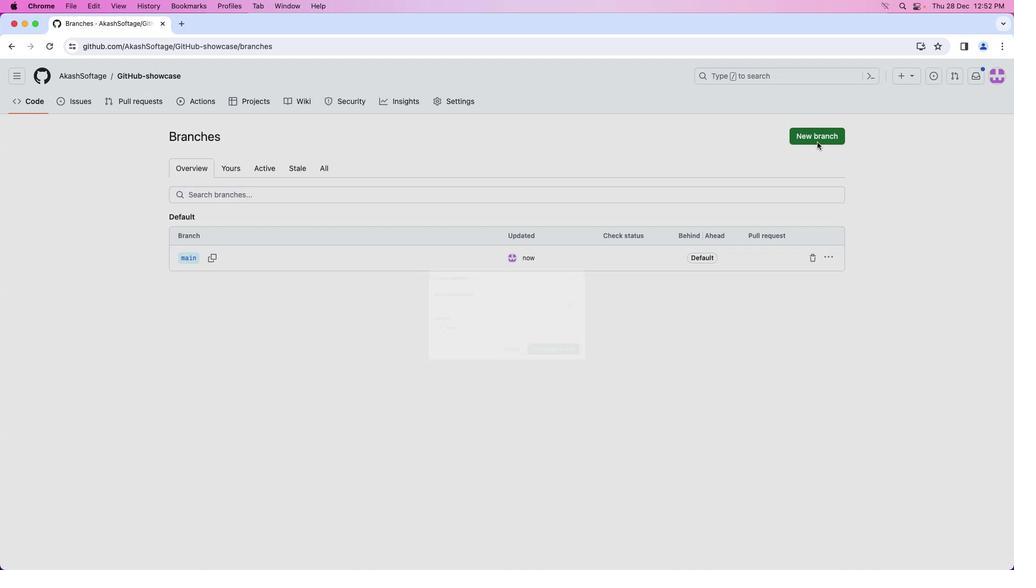 
Action: Mouse moved to (748, 323)
Screenshot: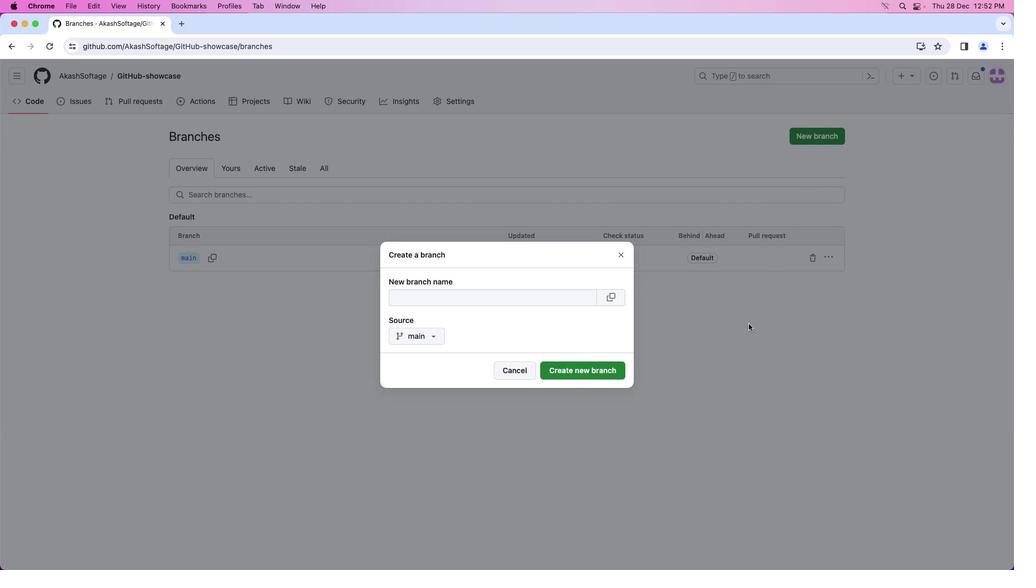 
Action: Key pressed Key.caps_lock
Screenshot: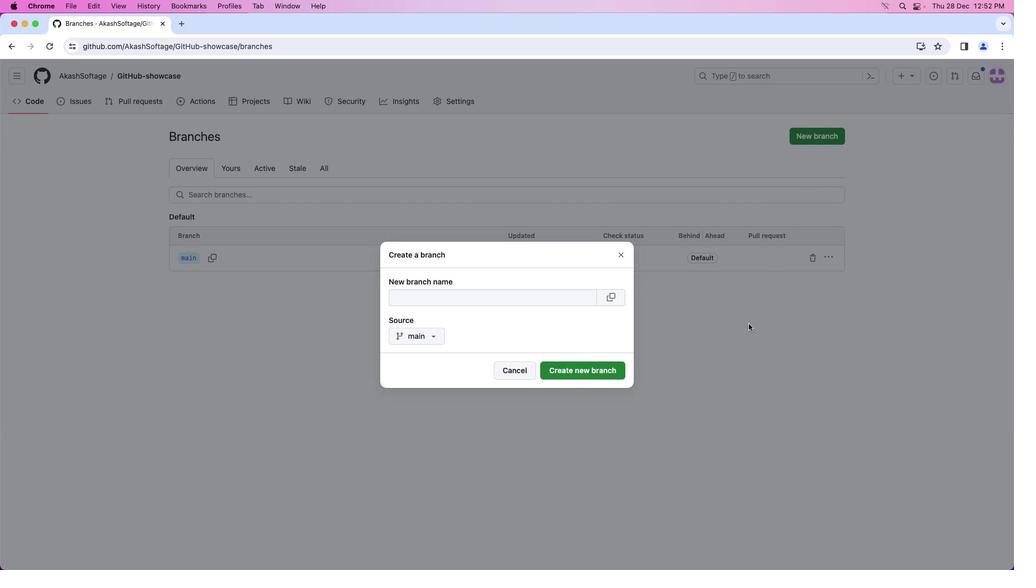 
Action: Mouse moved to (566, 289)
Screenshot: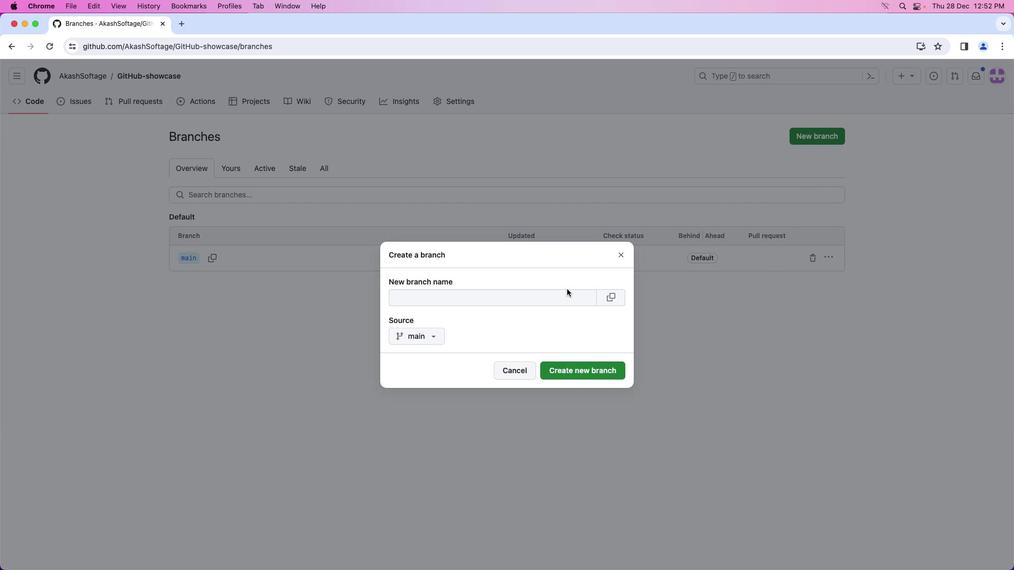 
Action: Mouse pressed left at (566, 289)
Screenshot: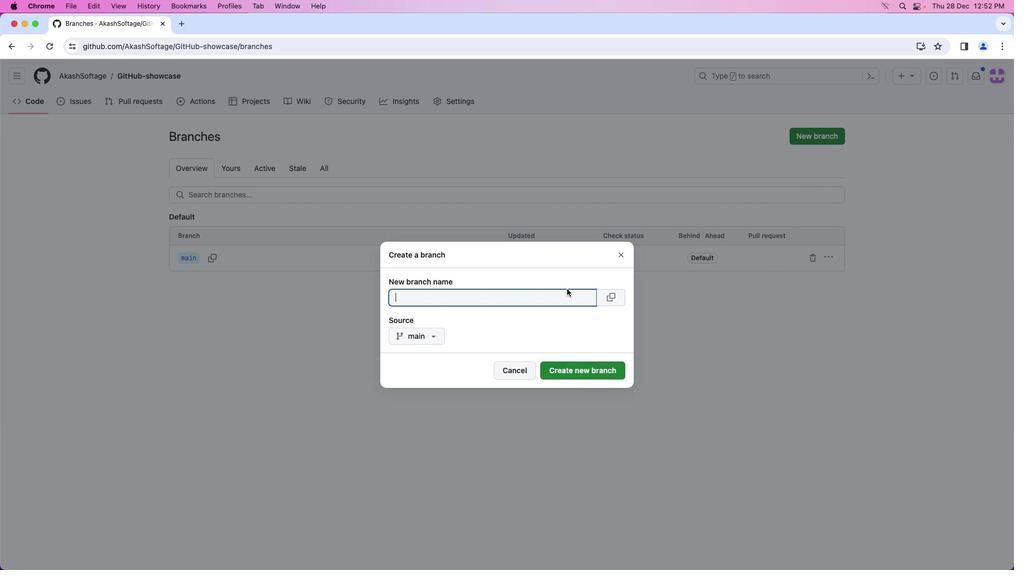 
Action: Mouse moved to (562, 300)
Screenshot: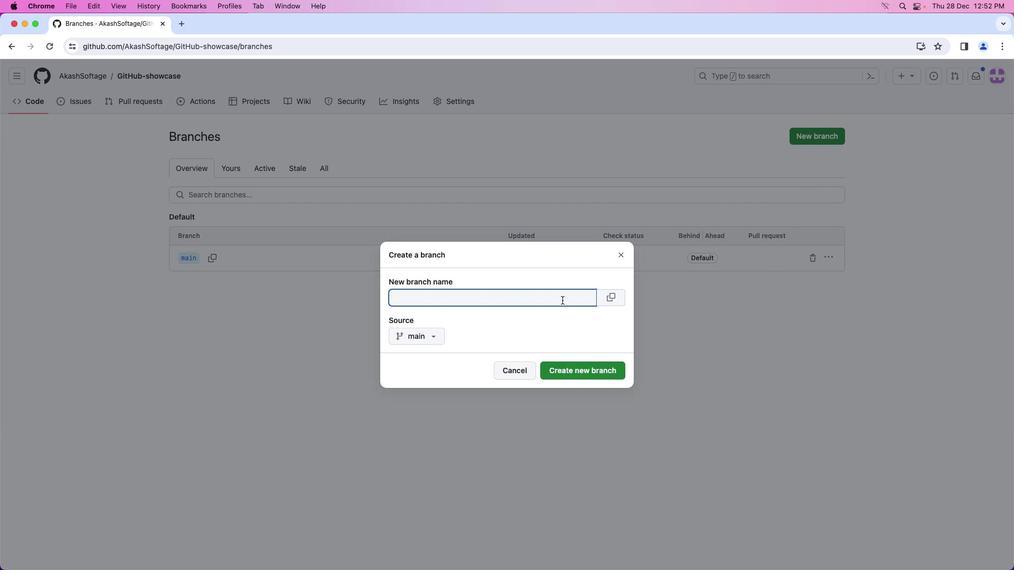 
Action: Key pressed 'H'Key.caps_lock'o''s''t''i''n''g''b''r''a''n''c''h'
Screenshot: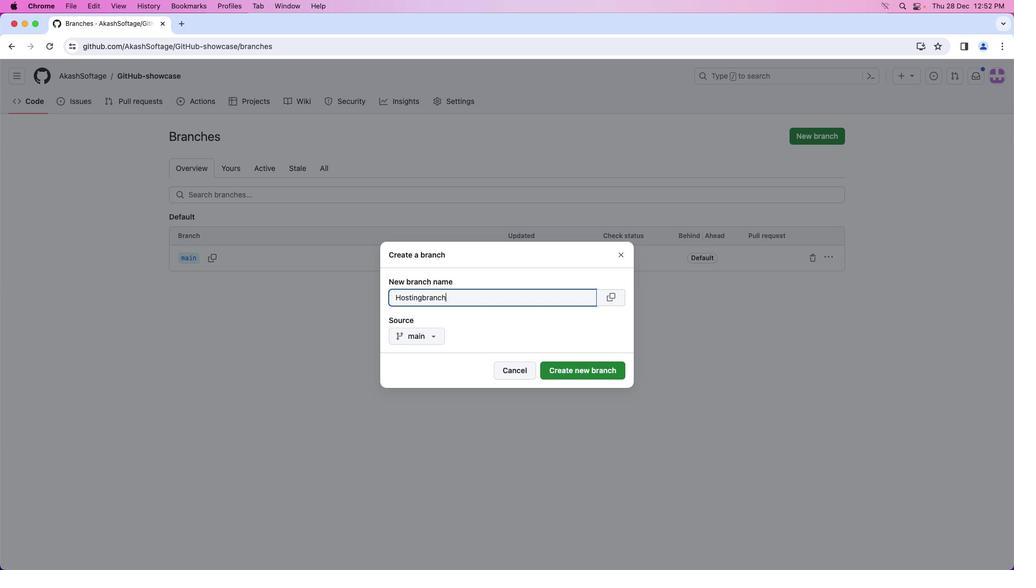 
Action: Mouse moved to (561, 374)
Screenshot: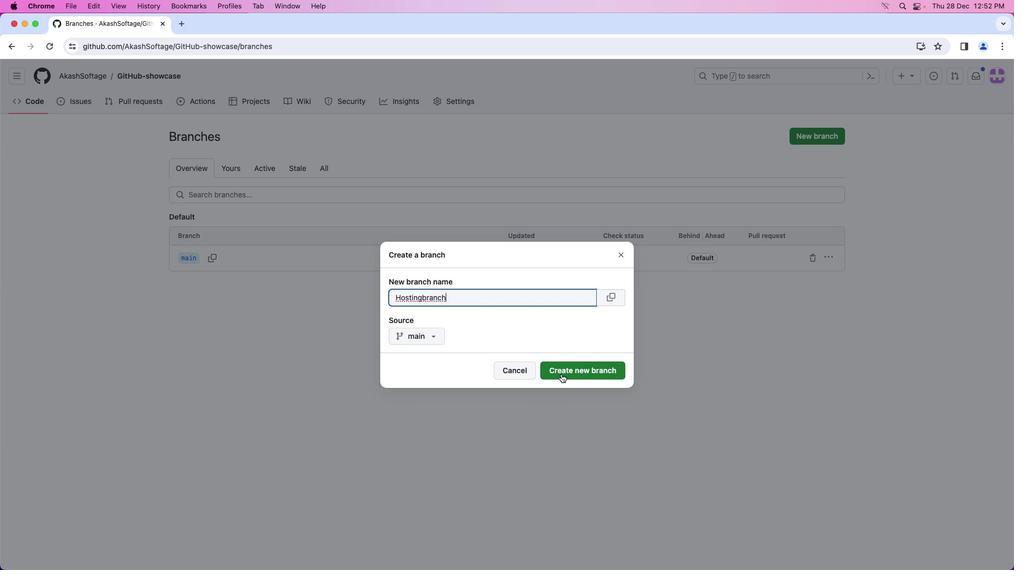 
Action: Mouse pressed left at (561, 374)
Screenshot: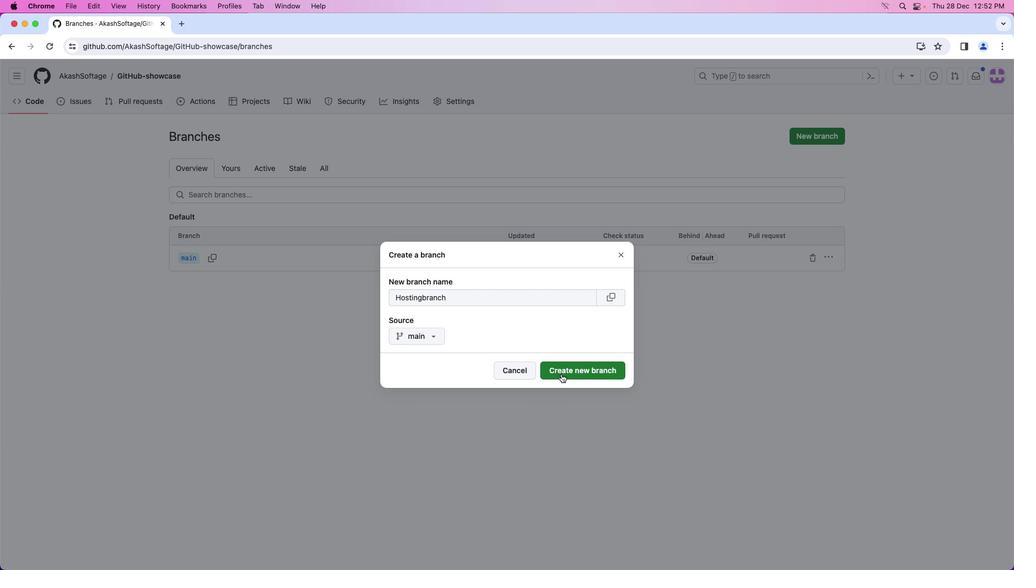 
Action: Mouse moved to (42, 105)
Screenshot: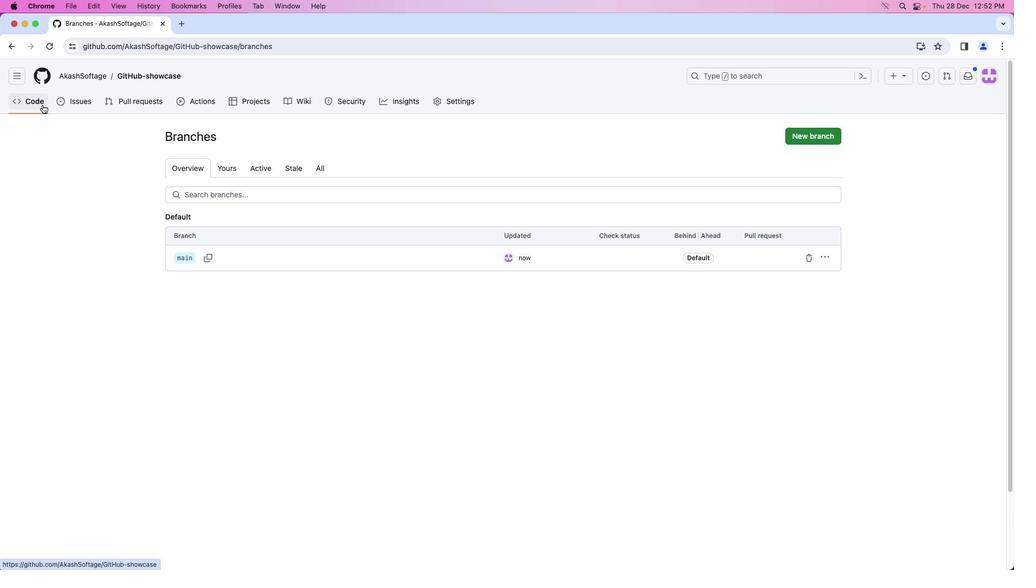 
Action: Mouse pressed left at (42, 105)
Screenshot: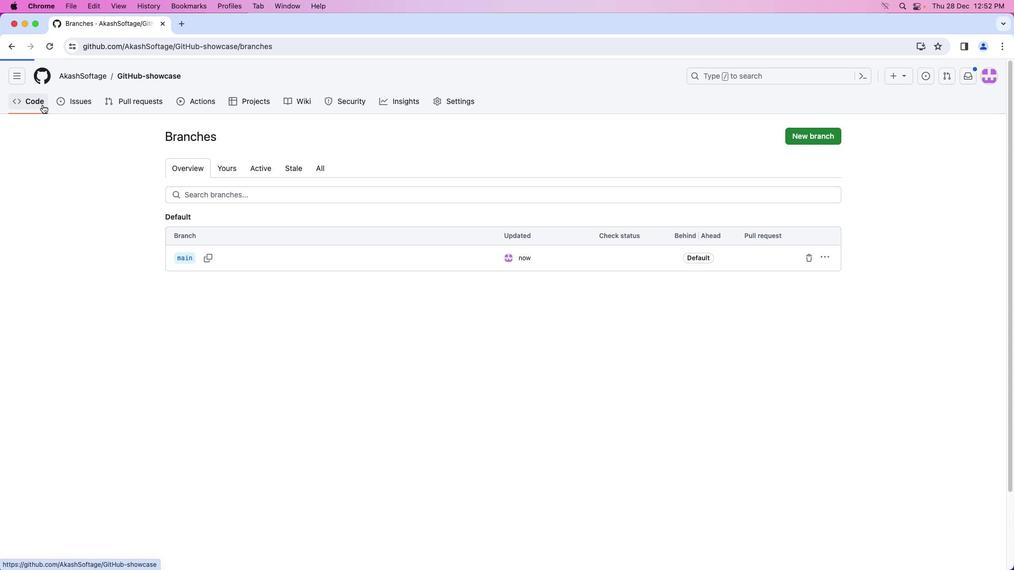 
Action: Mouse moved to (265, 232)
Screenshot: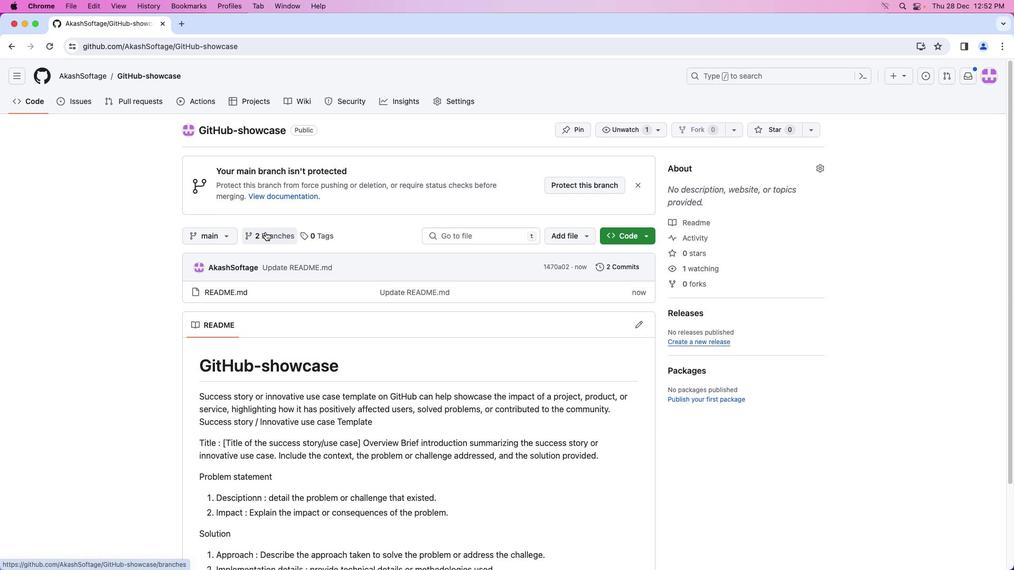 
Action: Mouse pressed left at (265, 232)
Screenshot: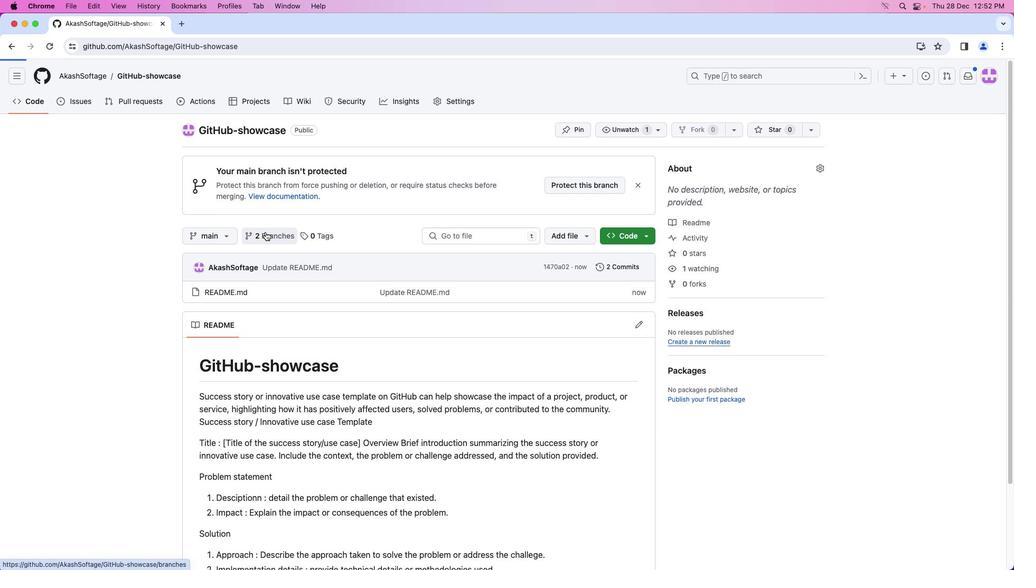 
Action: Mouse moved to (266, 236)
Screenshot: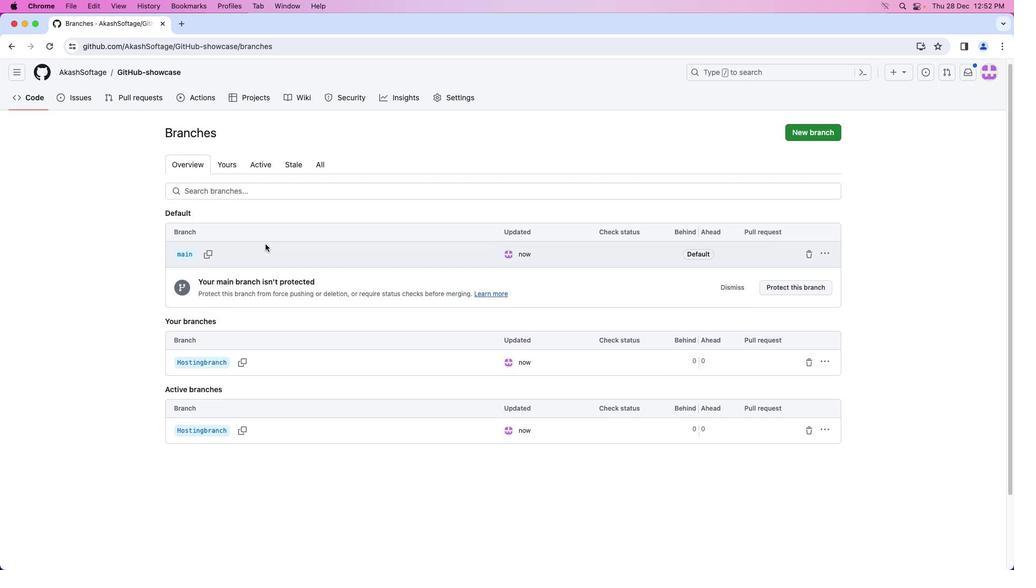 
Action: Mouse scrolled (266, 236) with delta (0, 0)
Screenshot: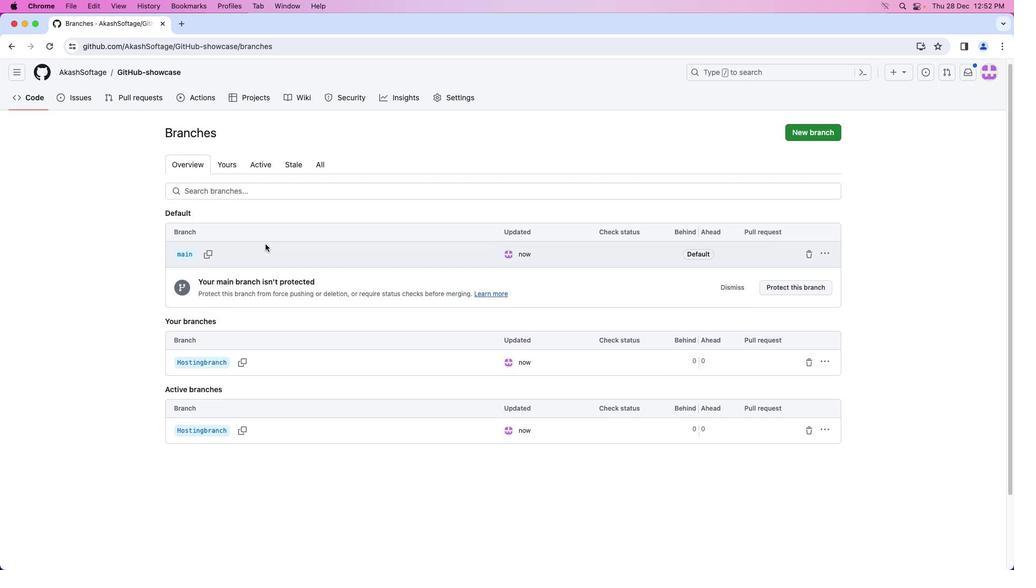 
Action: Mouse moved to (266, 238)
Screenshot: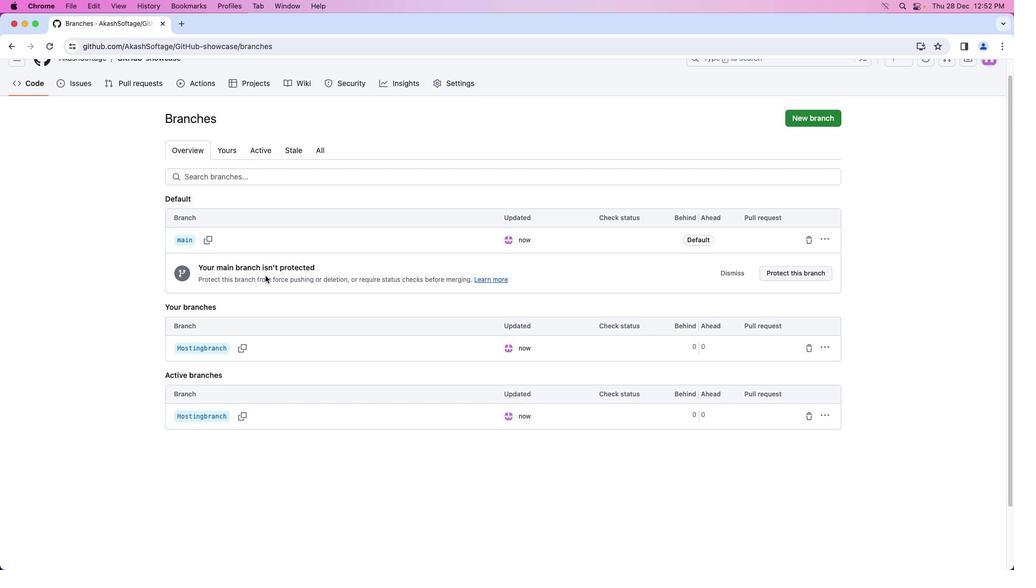 
Action: Mouse scrolled (266, 238) with delta (0, 0)
Screenshot: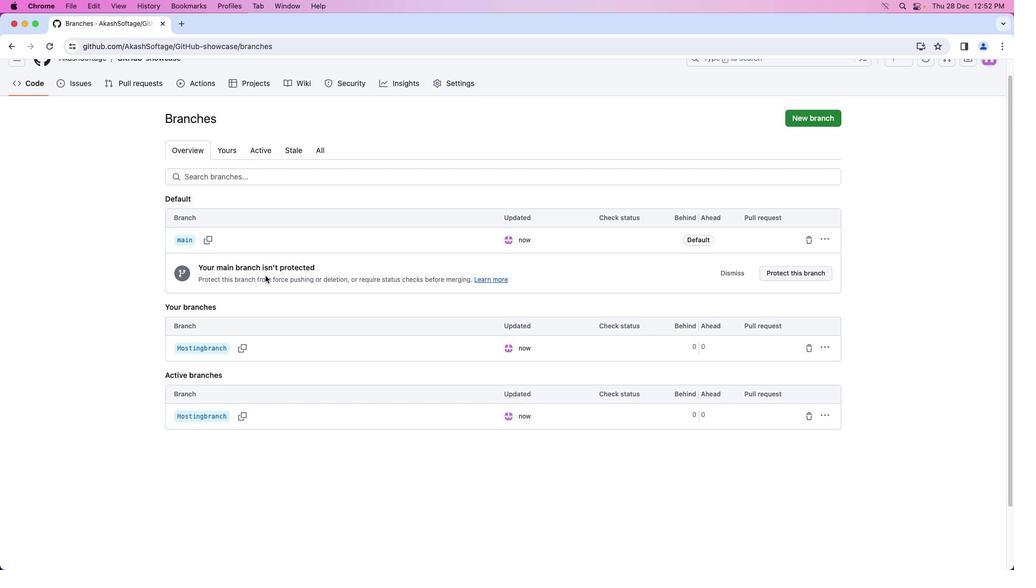 
Action: Mouse moved to (265, 242)
Screenshot: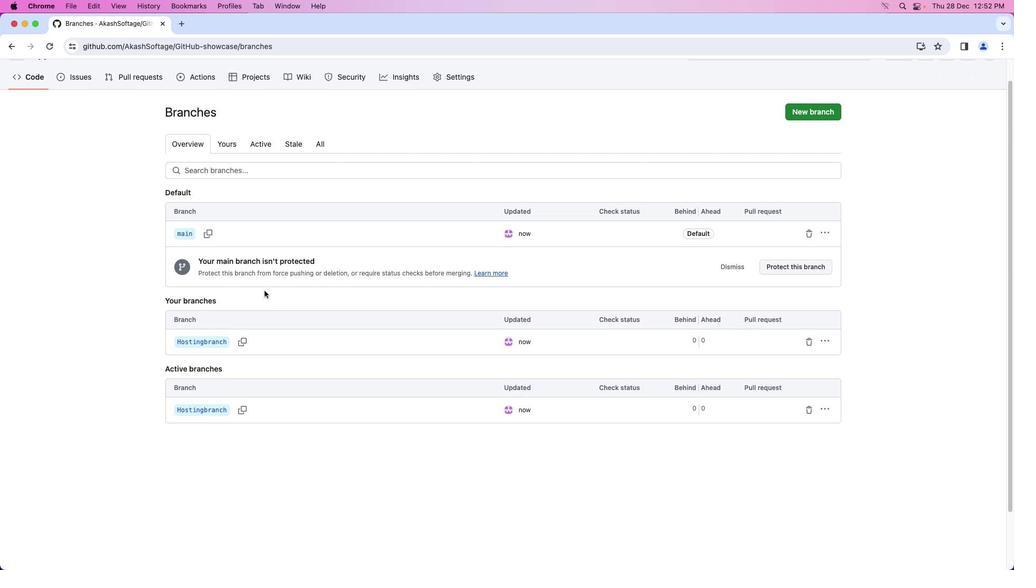 
Action: Mouse scrolled (265, 242) with delta (0, 0)
Screenshot: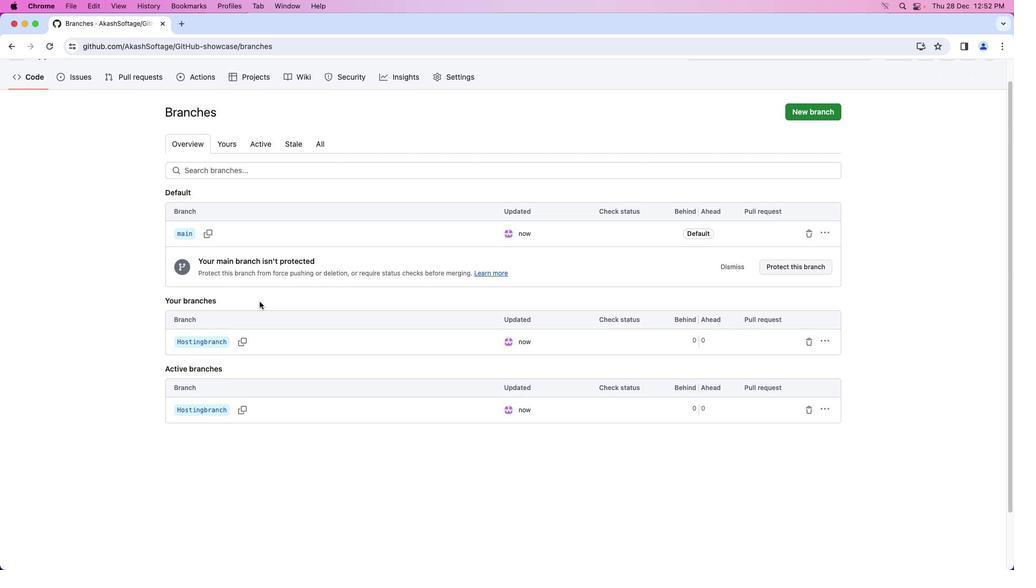 
Action: Mouse moved to (459, 76)
Screenshot: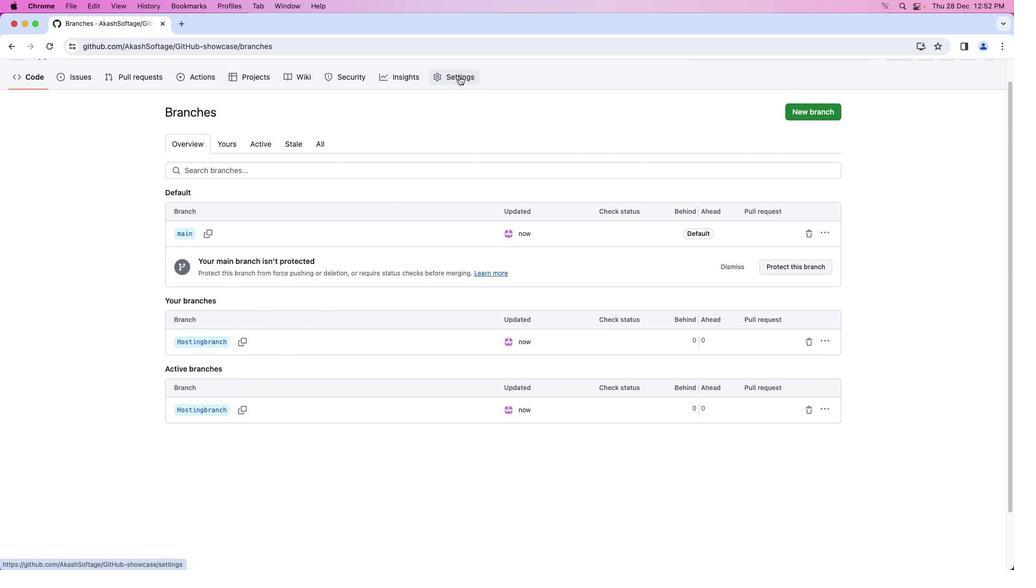 
Action: Mouse pressed left at (459, 76)
Screenshot: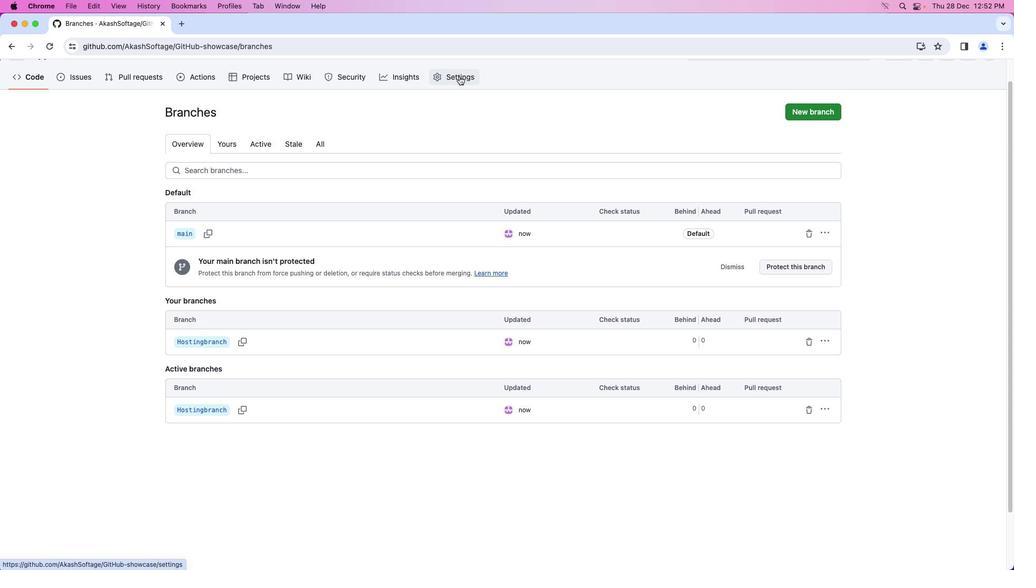 
Action: Mouse moved to (254, 351)
Screenshot: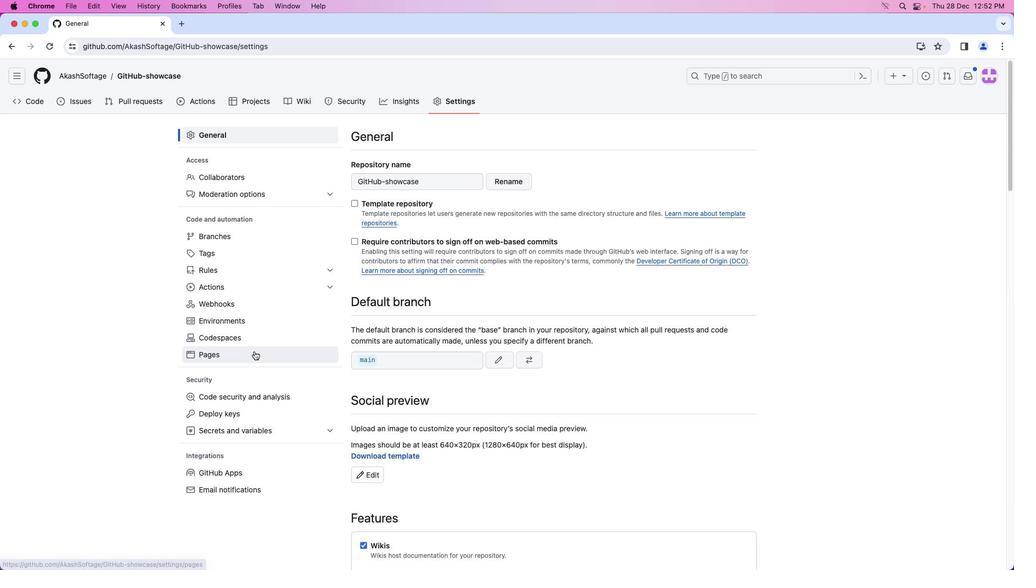 
Action: Mouse pressed left at (254, 351)
Screenshot: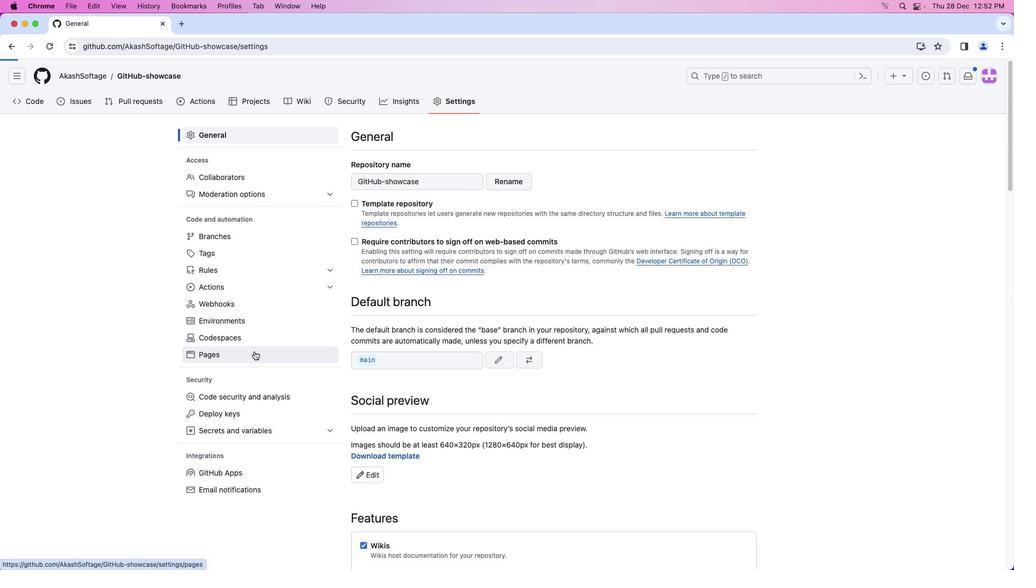 
Action: Mouse moved to (390, 301)
Screenshot: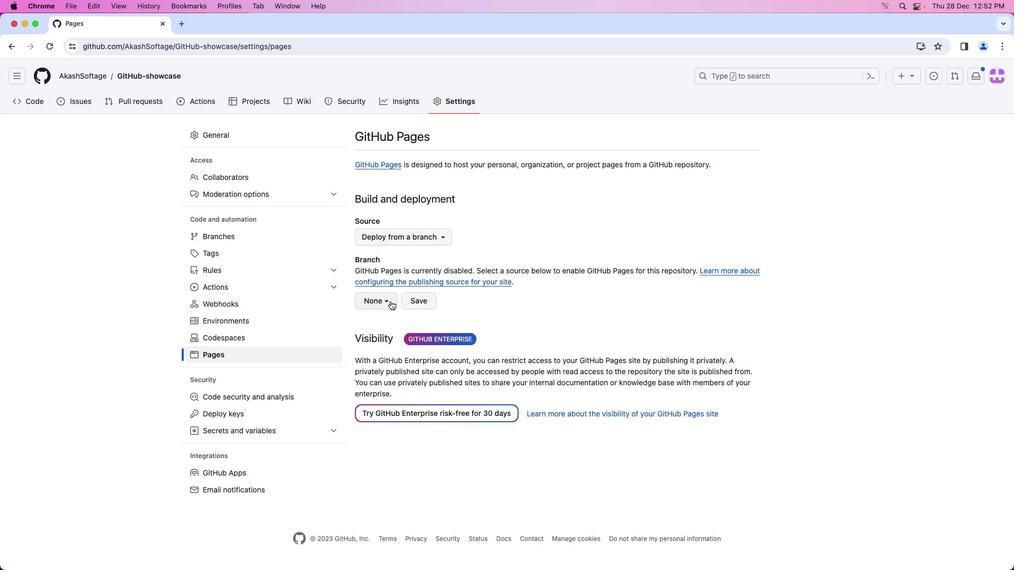 
Action: Mouse pressed left at (390, 301)
Screenshot: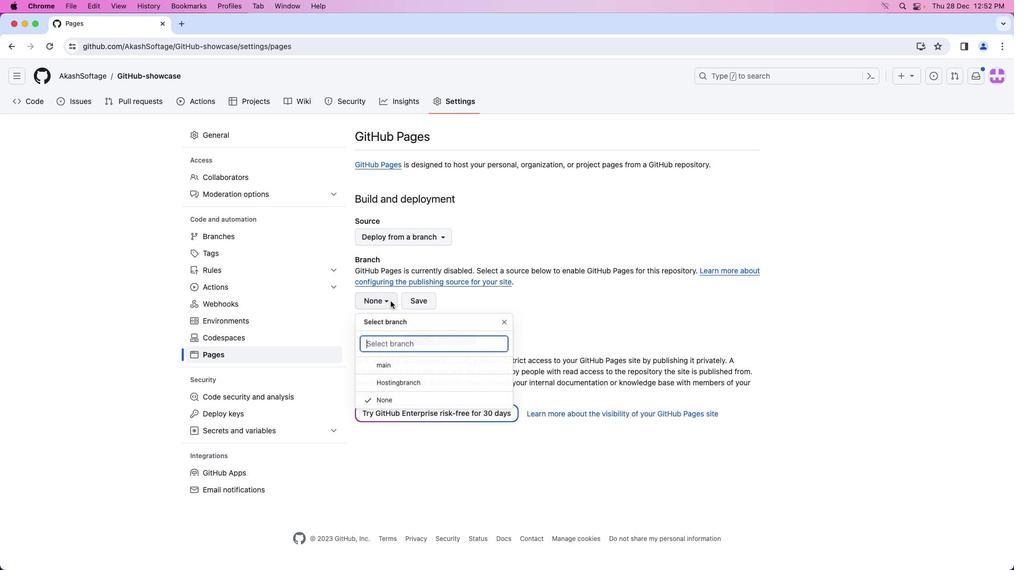 
Action: Mouse moved to (415, 385)
Screenshot: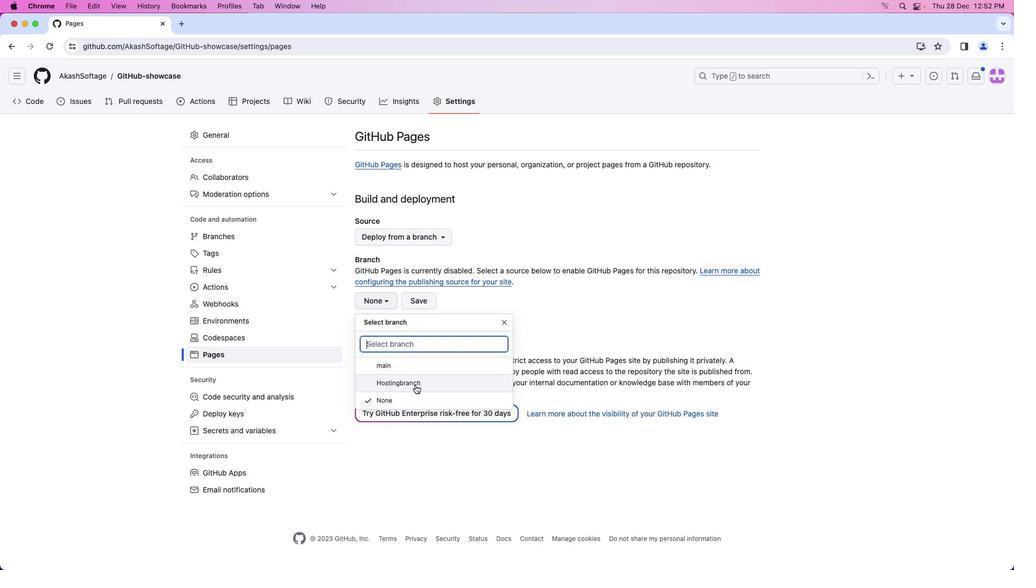 
Action: Mouse pressed left at (415, 385)
Screenshot: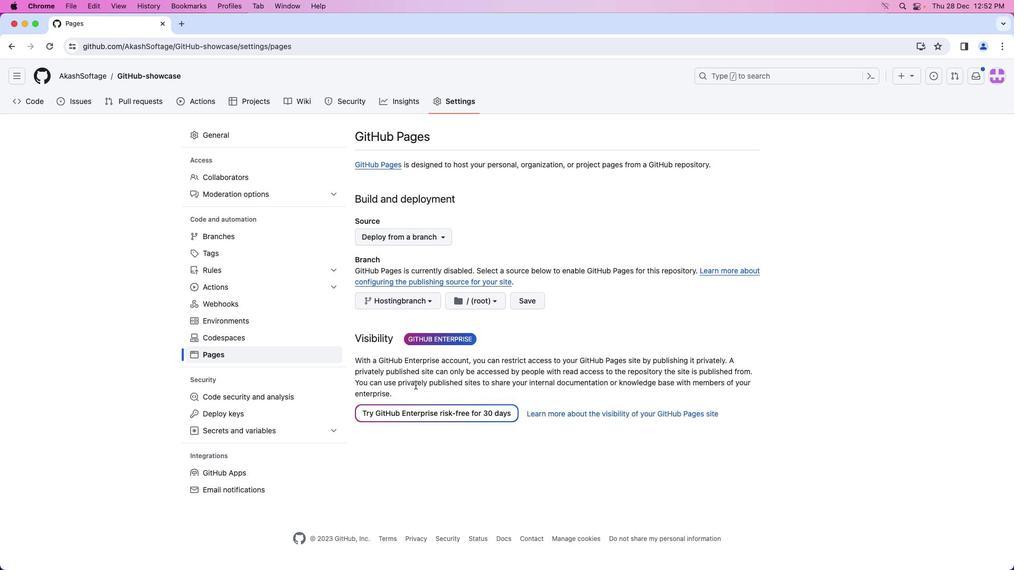 
Action: Mouse moved to (485, 302)
Screenshot: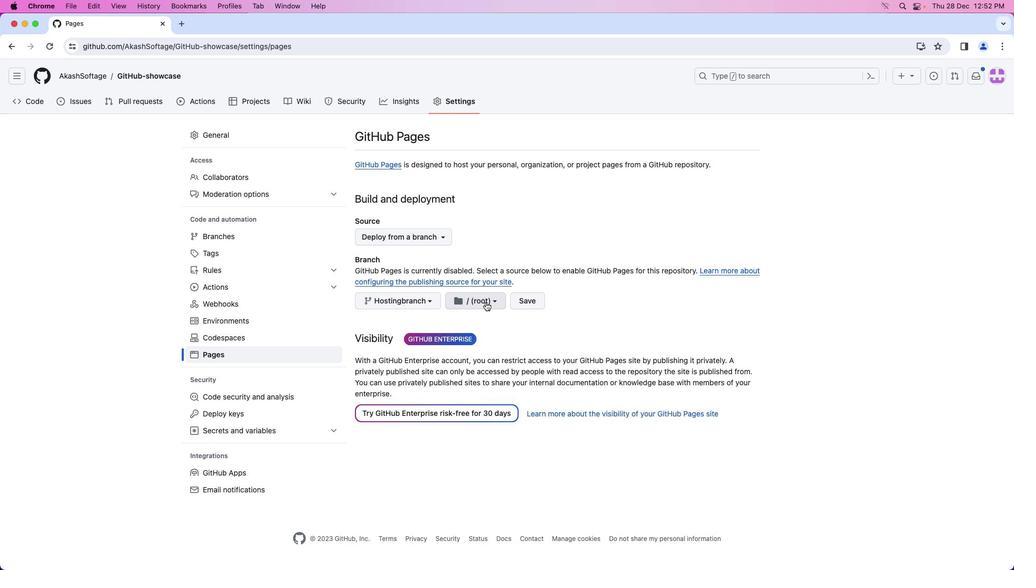 
Action: Mouse pressed left at (485, 302)
Screenshot: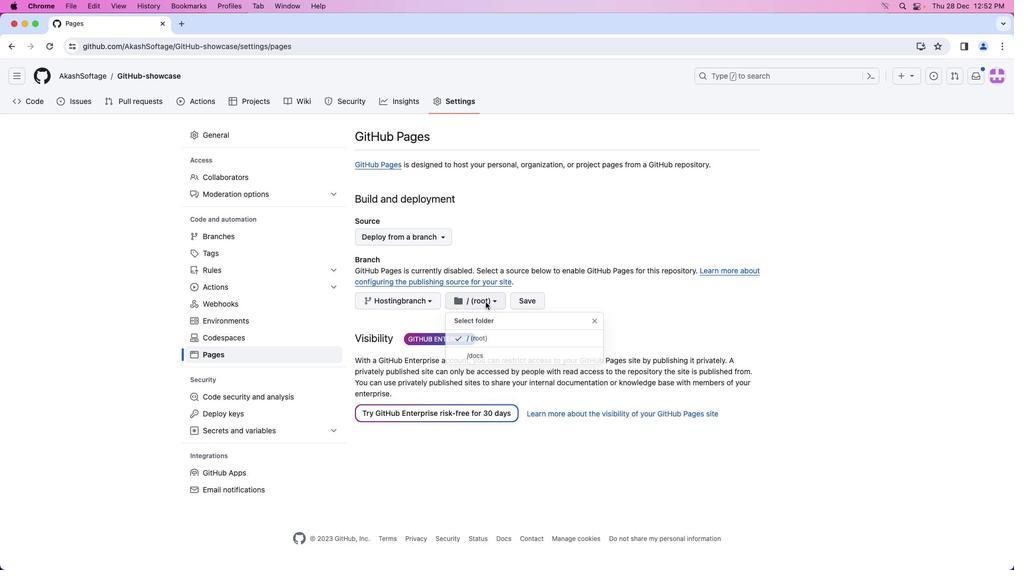 
Action: Mouse moved to (565, 282)
Screenshot: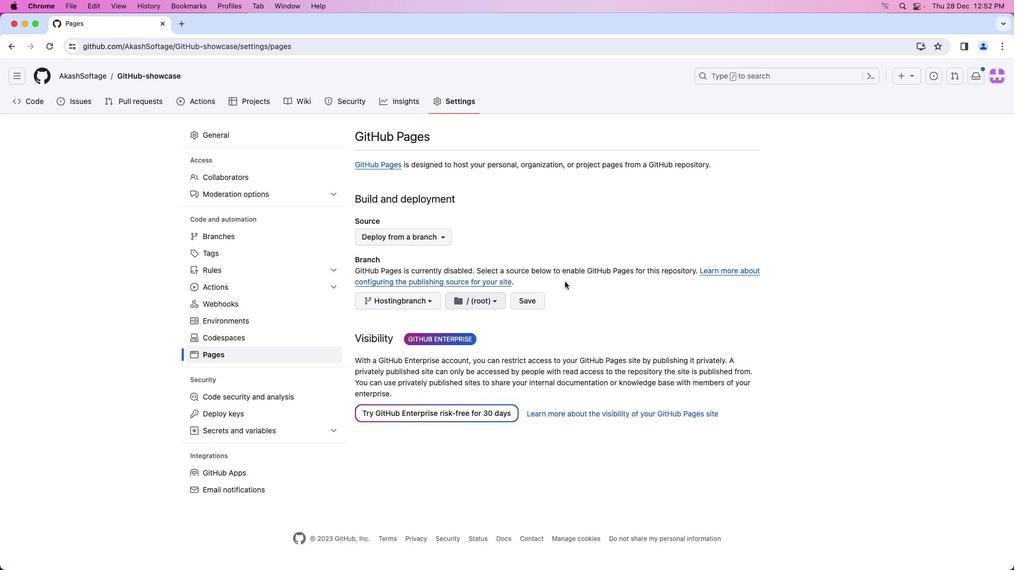 
Action: Mouse pressed left at (565, 282)
Screenshot: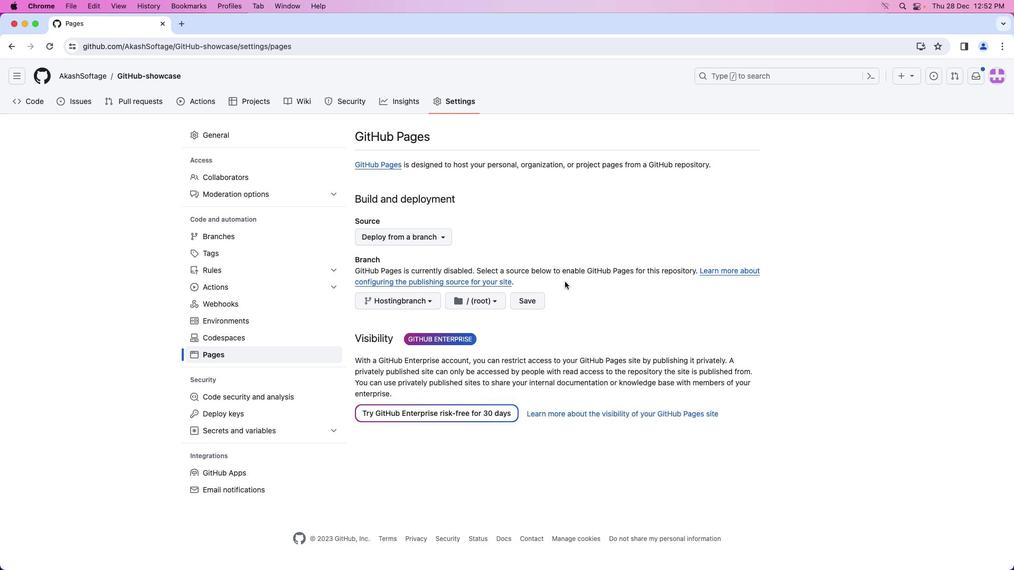
Action: Mouse moved to (525, 306)
Screenshot: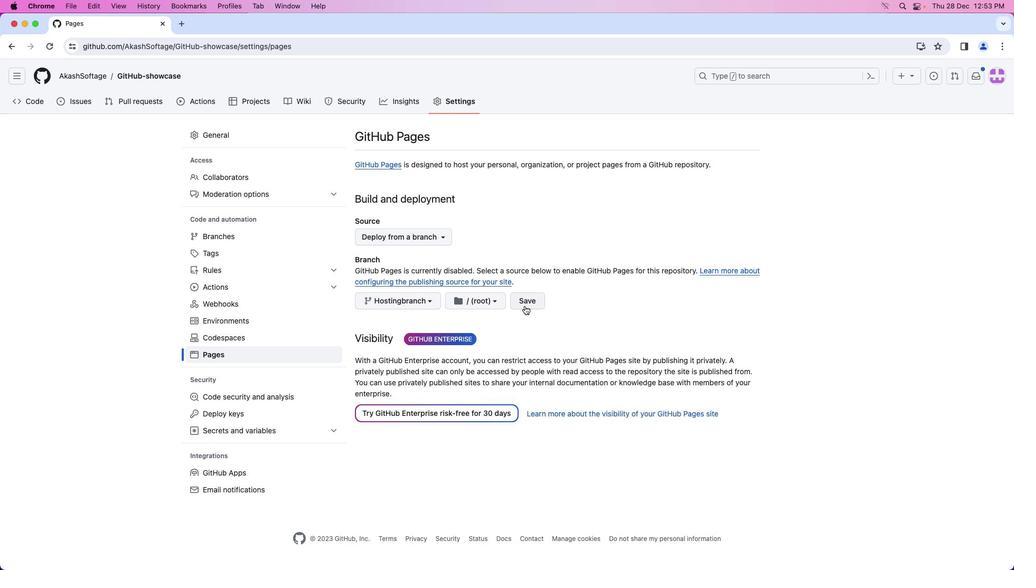
Action: Mouse pressed left at (525, 306)
Screenshot: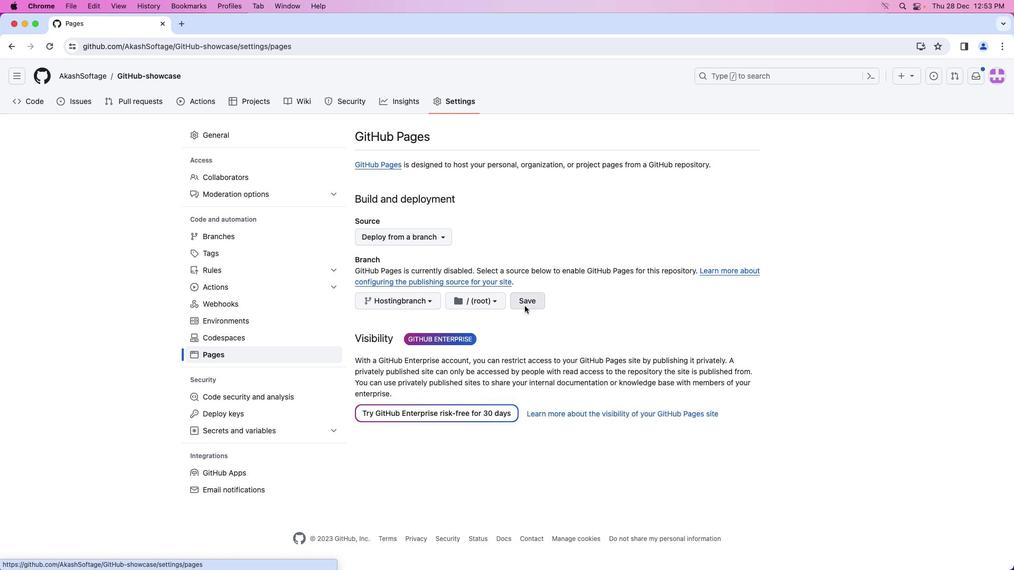 
Action: Mouse moved to (36, 100)
Screenshot: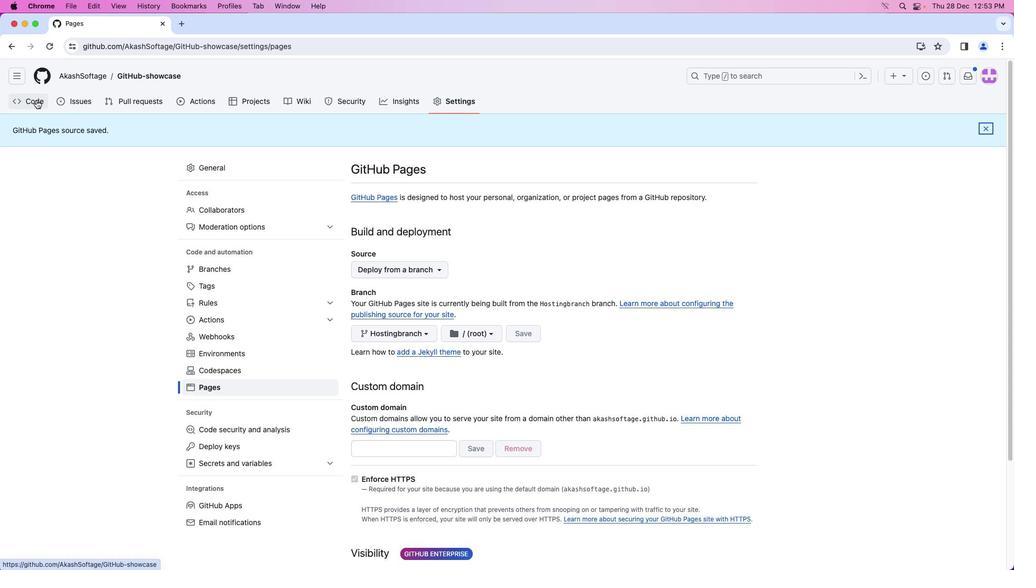 
Action: Mouse pressed left at (36, 100)
Screenshot: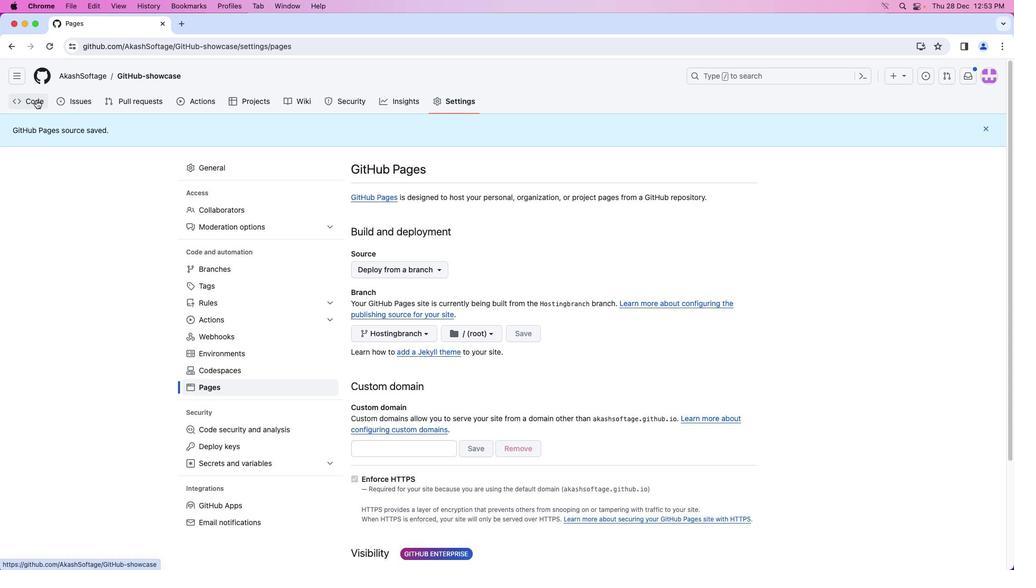 
Action: Mouse moved to (345, 269)
Screenshot: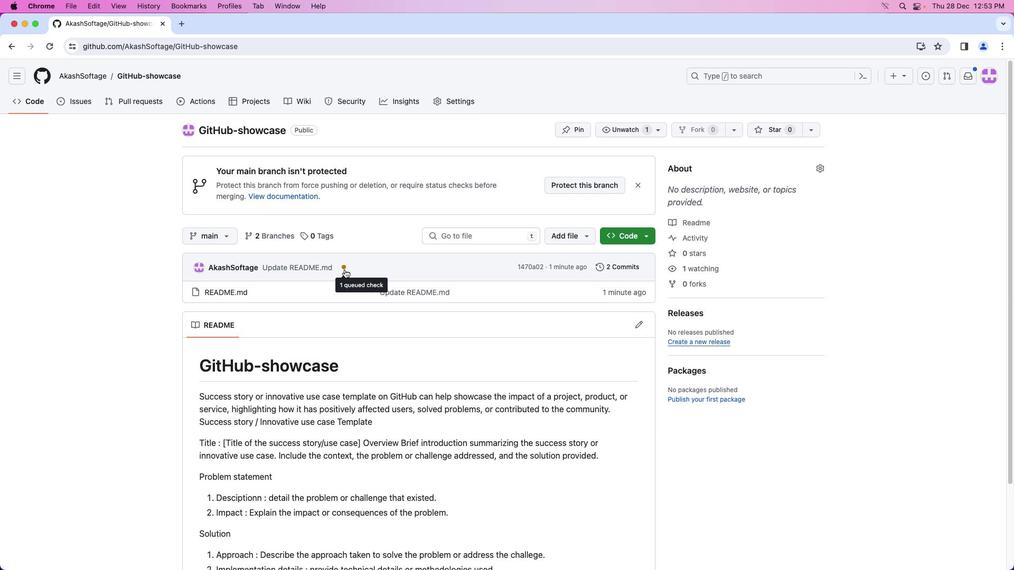 
Action: Mouse pressed left at (345, 269)
Screenshot: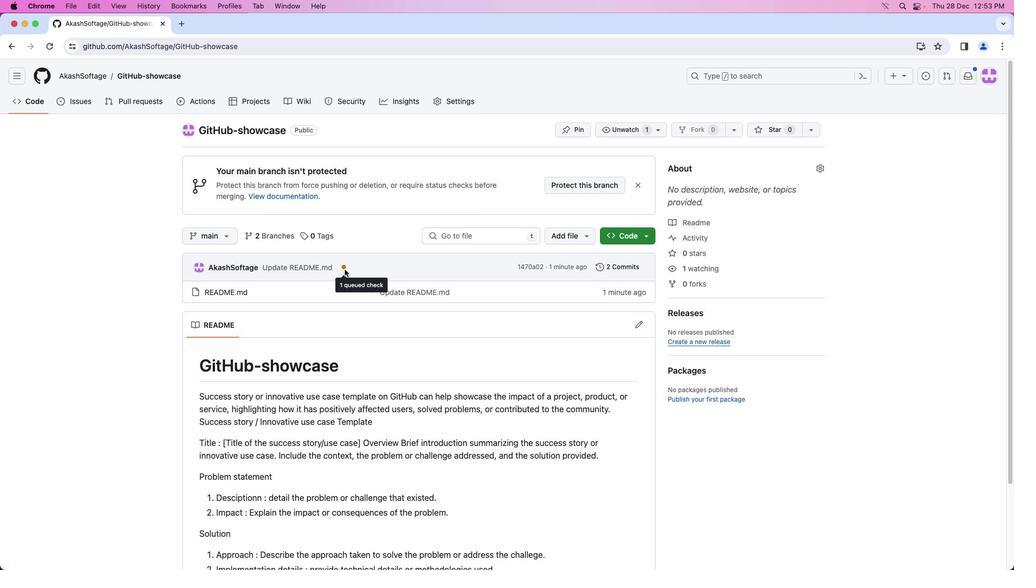 
Action: Mouse moved to (665, 300)
Screenshot: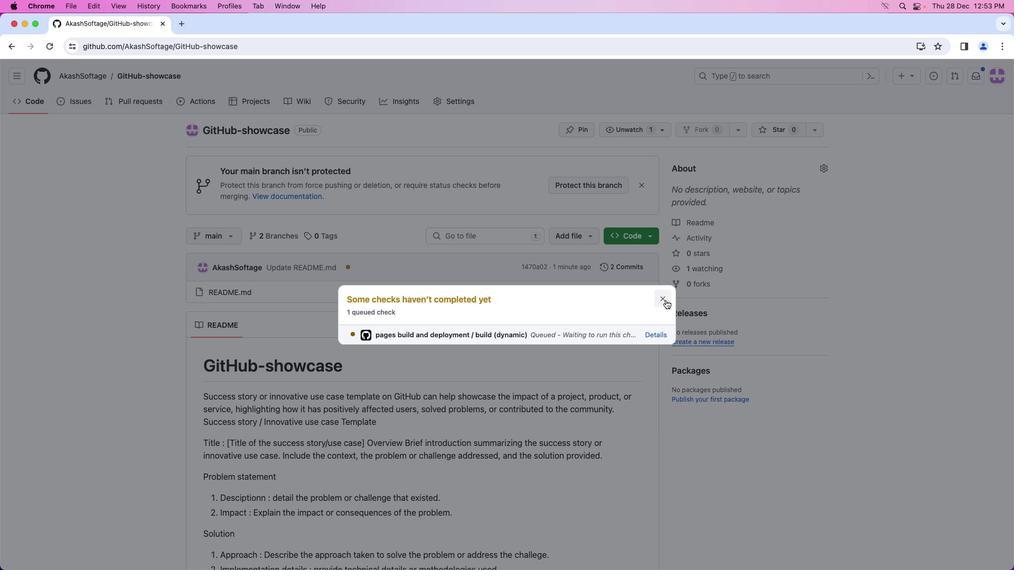 
Action: Mouse pressed left at (665, 300)
Screenshot: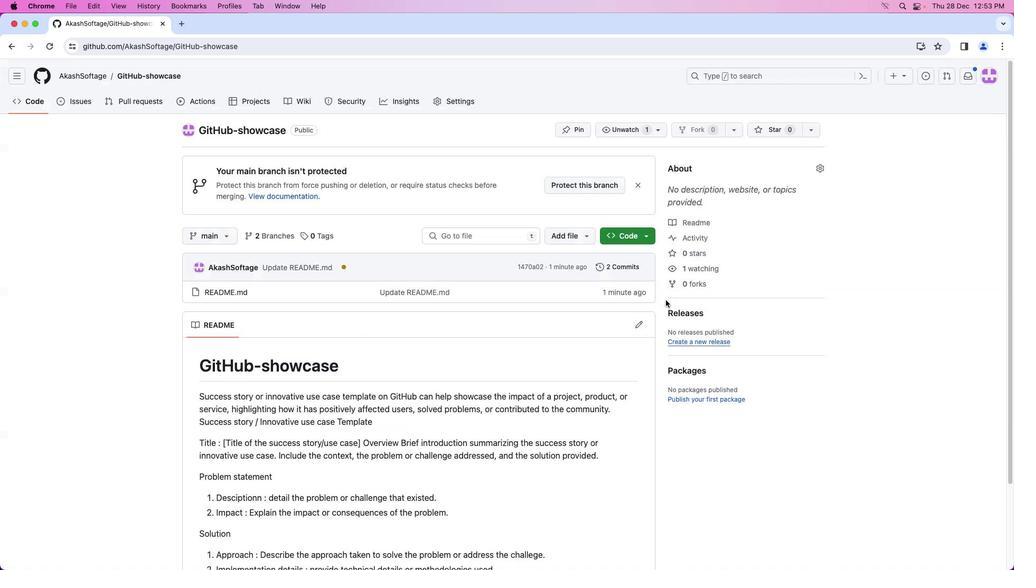 
Action: Mouse moved to (314, 270)
Screenshot: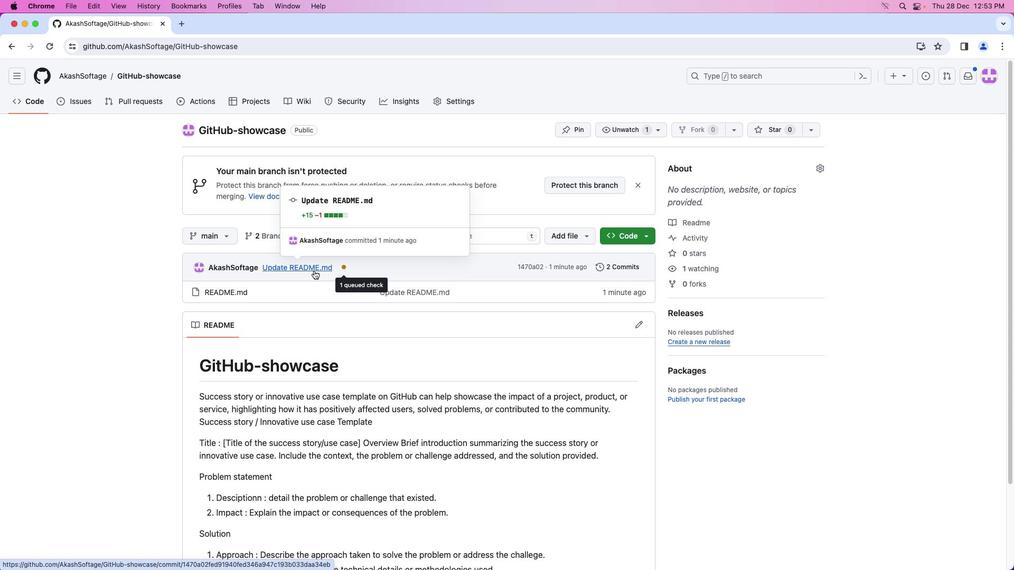 
Action: Mouse pressed left at (314, 270)
Screenshot: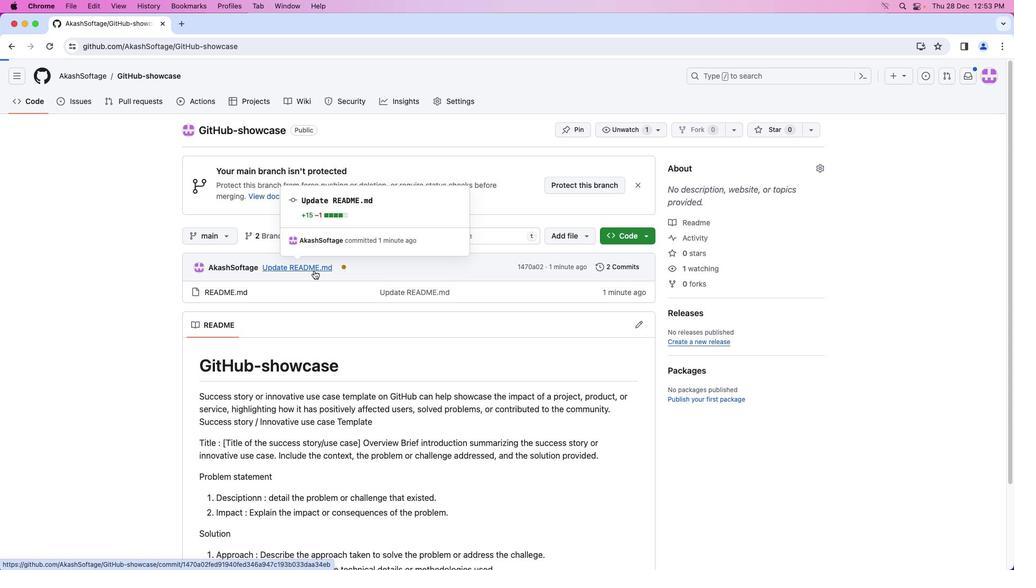
Action: Mouse moved to (34, 101)
Screenshot: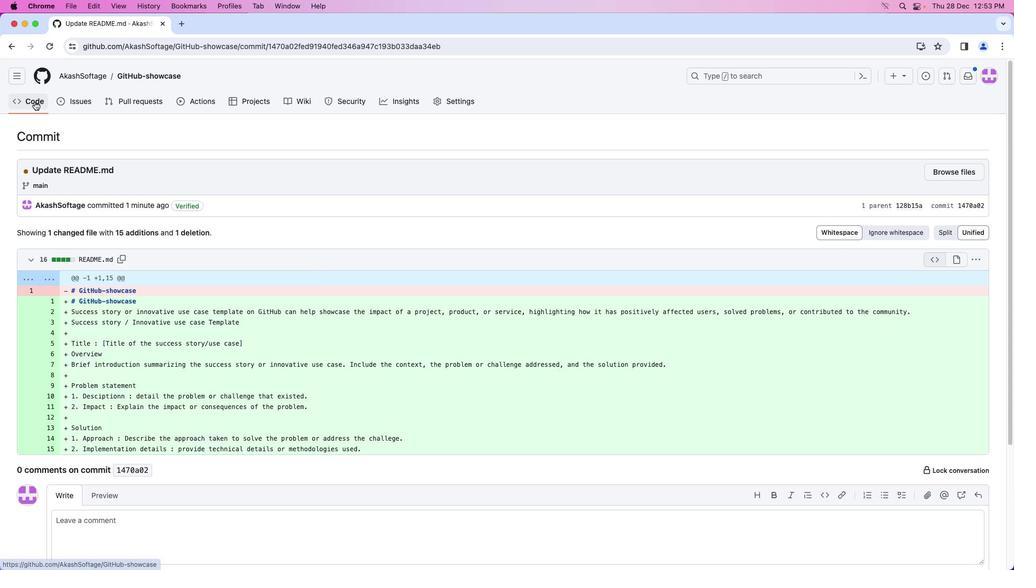 
Action: Mouse pressed left at (34, 101)
Screenshot: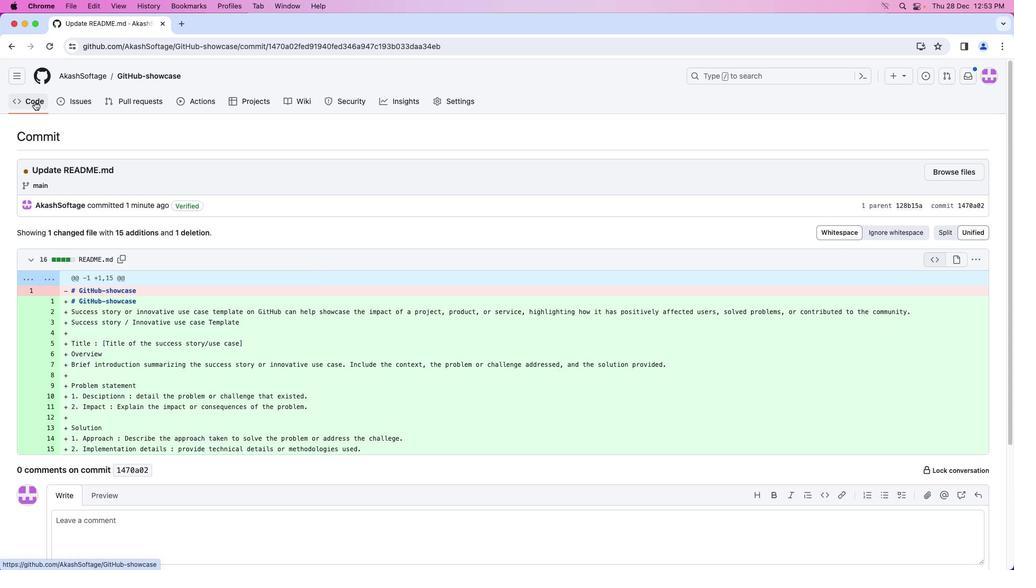 
Action: Mouse moved to (278, 237)
Screenshot: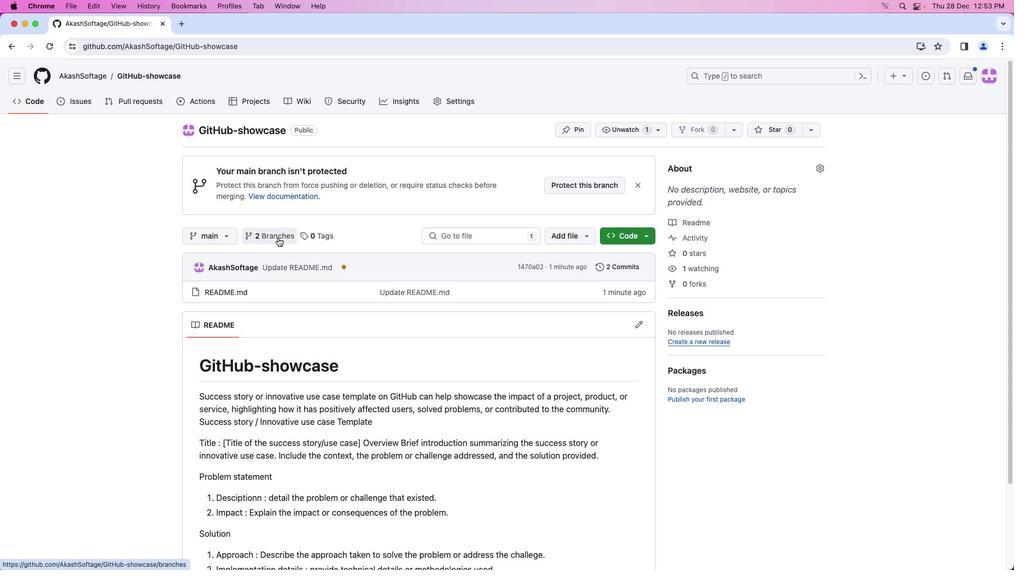 
Action: Mouse pressed left at (278, 237)
Screenshot: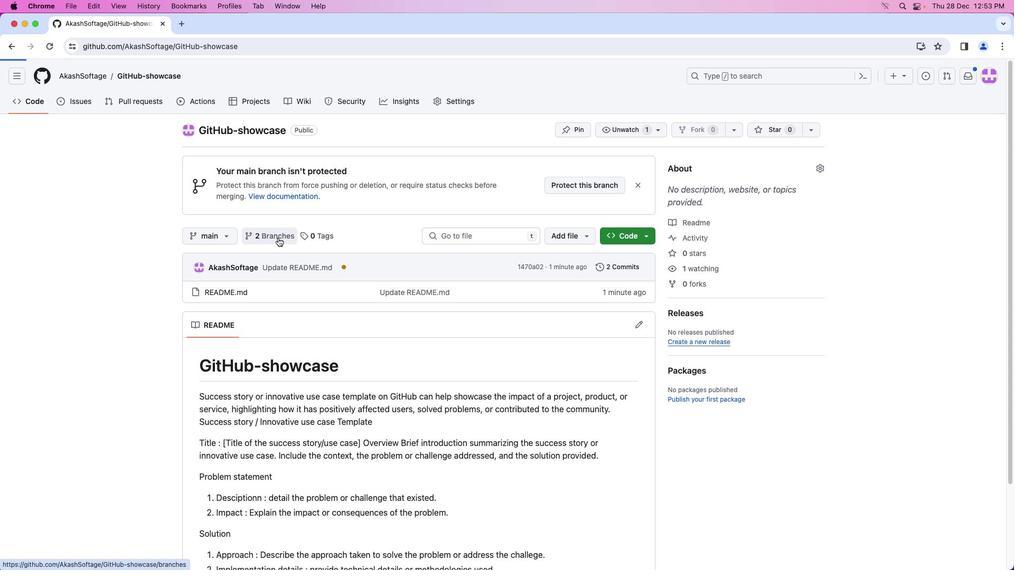 
Action: Mouse moved to (15, 104)
Screenshot: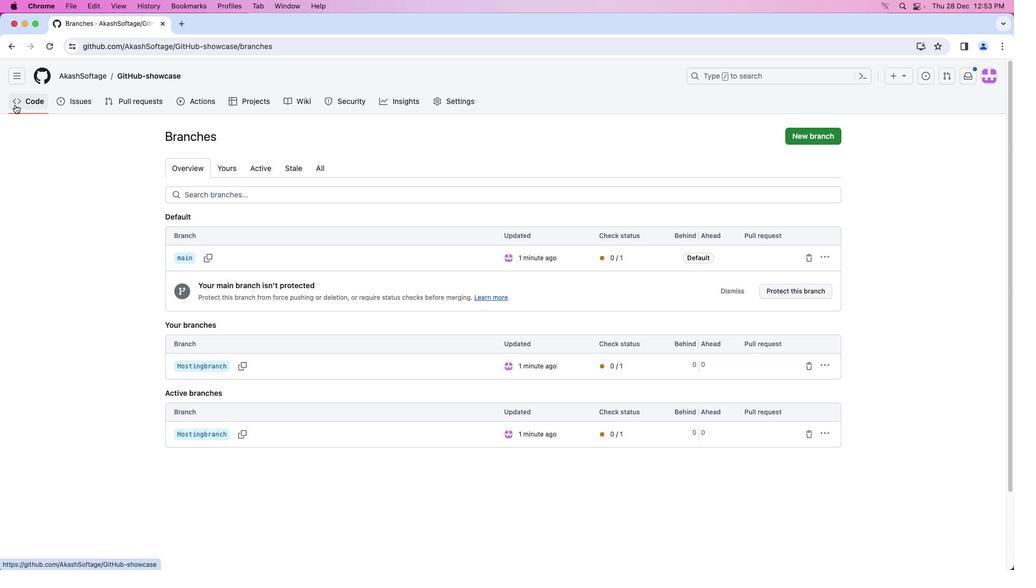 
Action: Mouse pressed left at (15, 104)
Screenshot: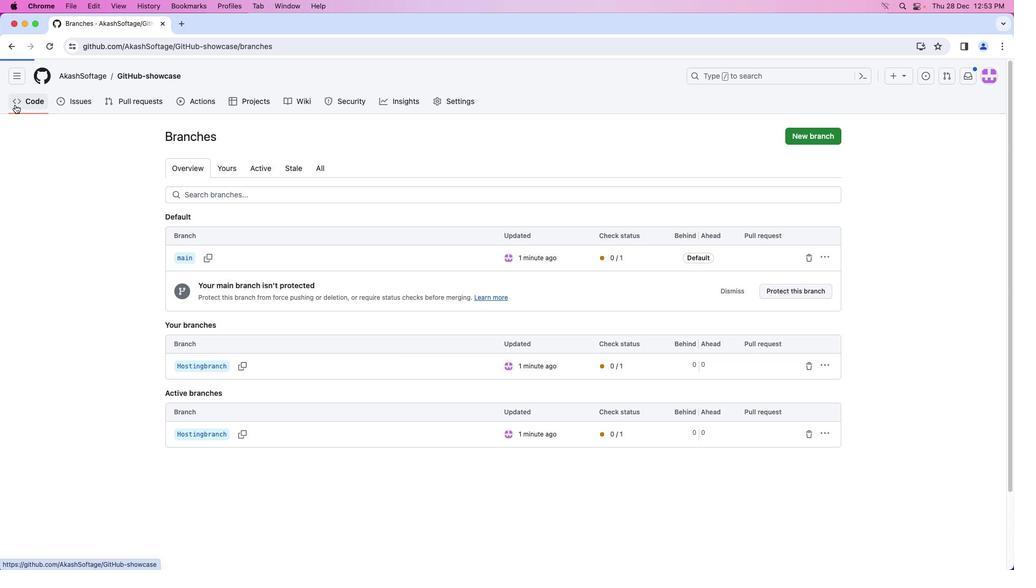 
Action: Mouse moved to (416, 307)
Screenshot: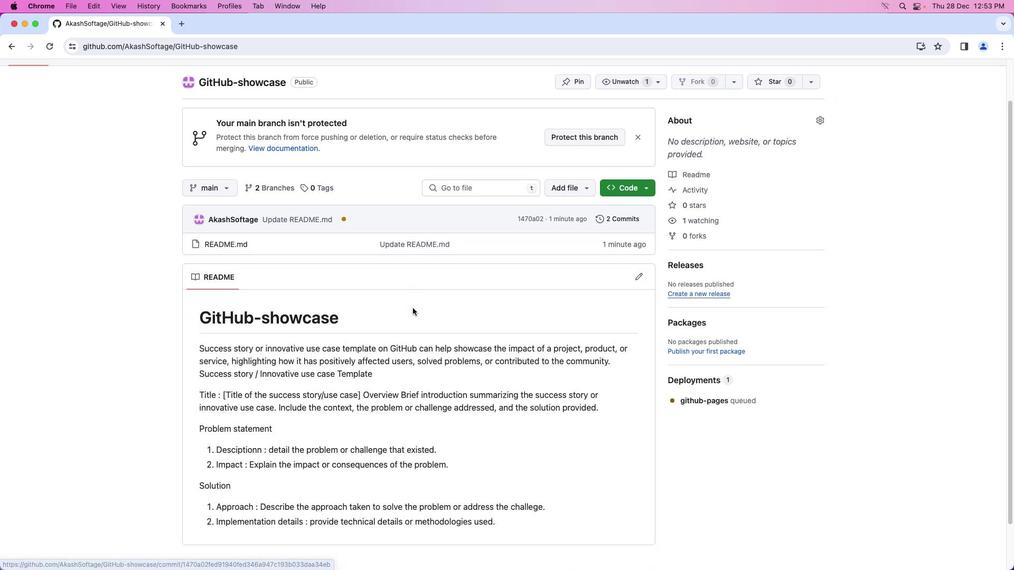 
Action: Mouse scrolled (416, 307) with delta (0, 0)
Screenshot: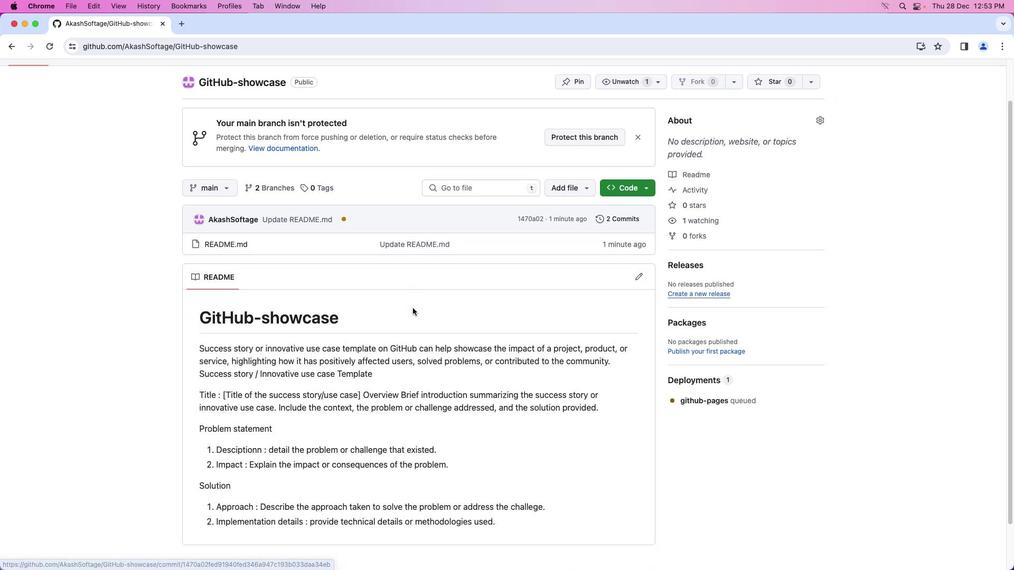 
Action: Mouse moved to (413, 308)
Screenshot: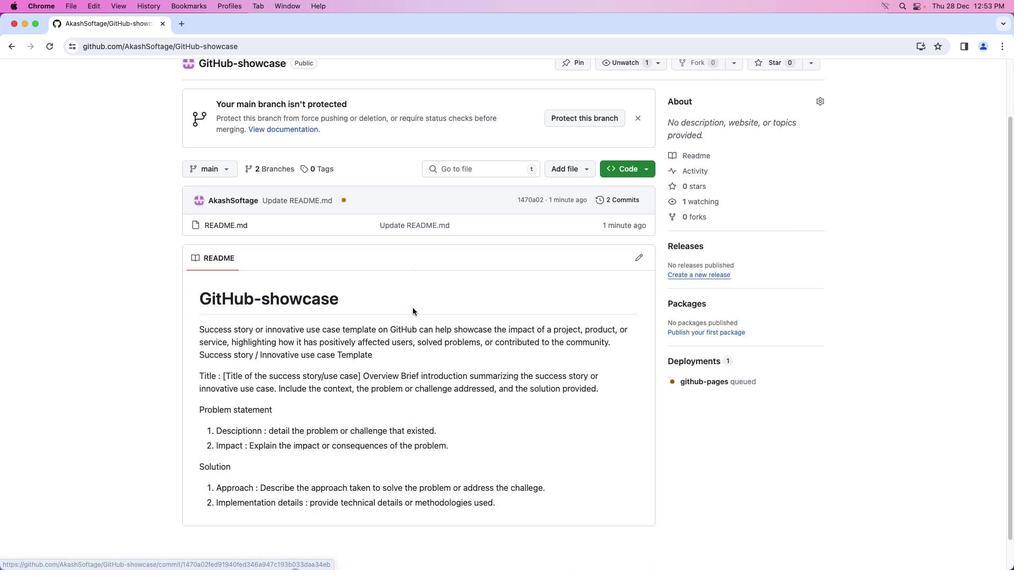 
Action: Mouse scrolled (413, 308) with delta (0, 0)
Screenshot: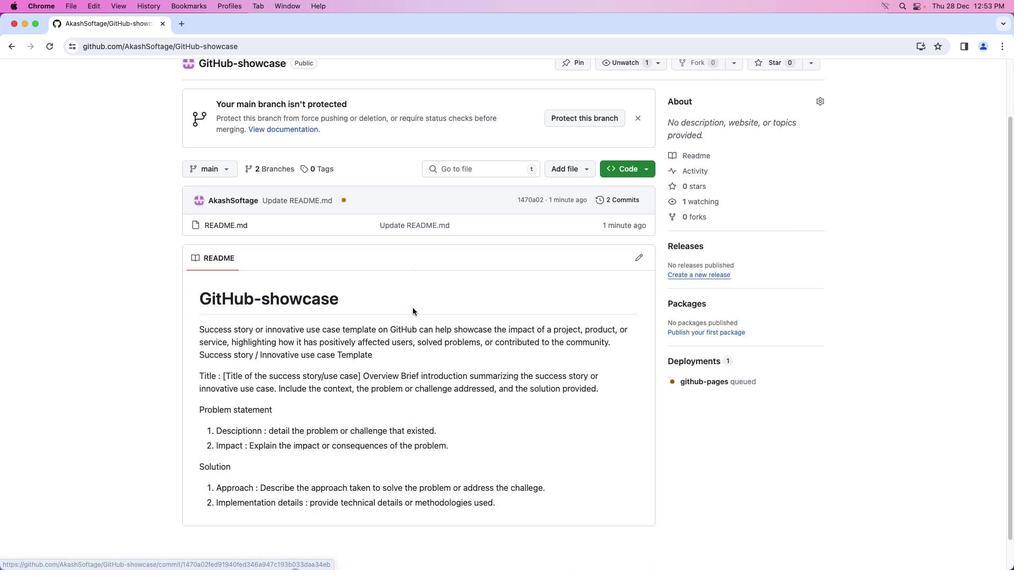 
Action: Mouse moved to (412, 308)
Screenshot: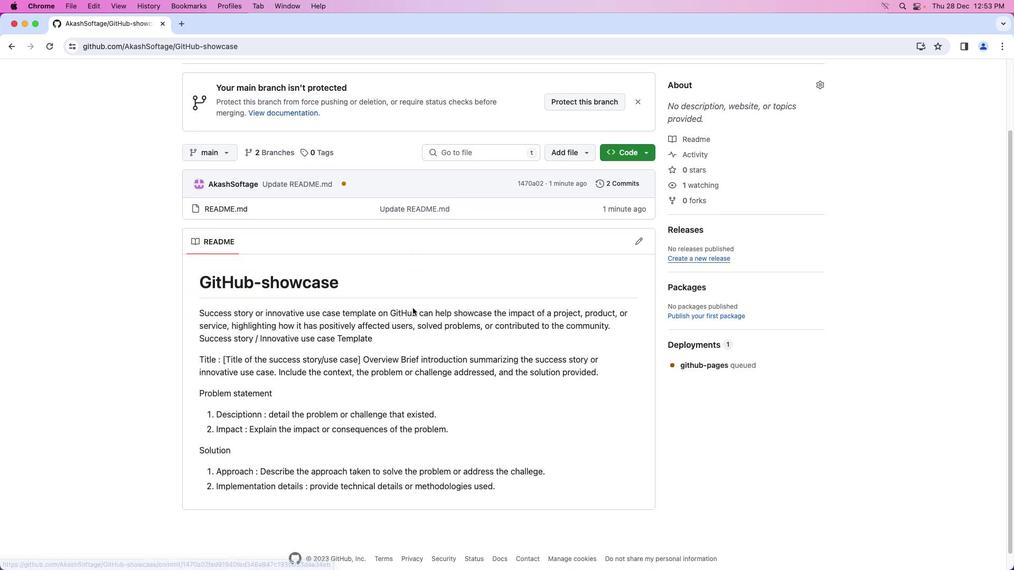 
Action: Mouse scrolled (412, 308) with delta (0, -1)
Screenshot: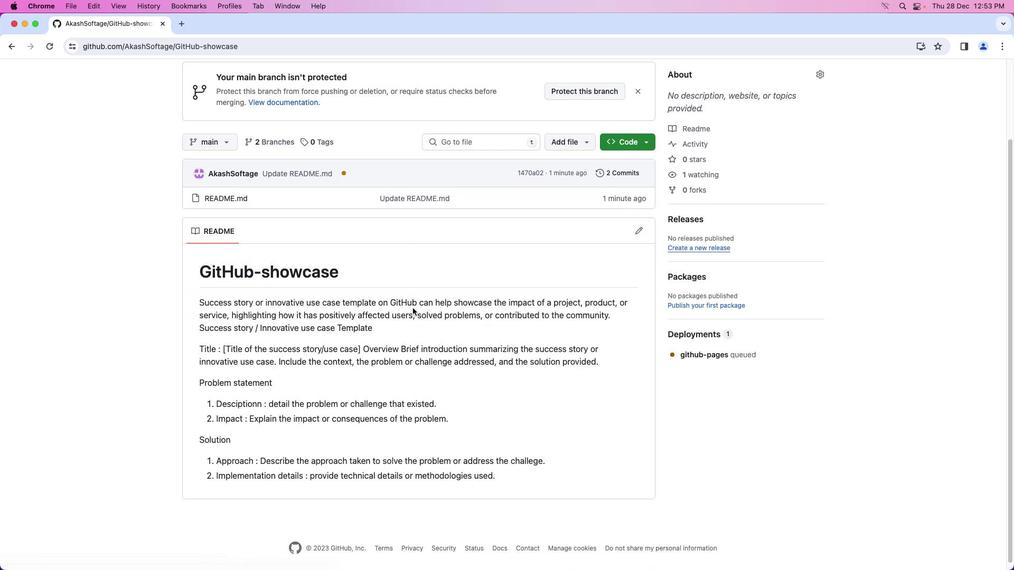 
Action: Mouse moved to (412, 308)
Screenshot: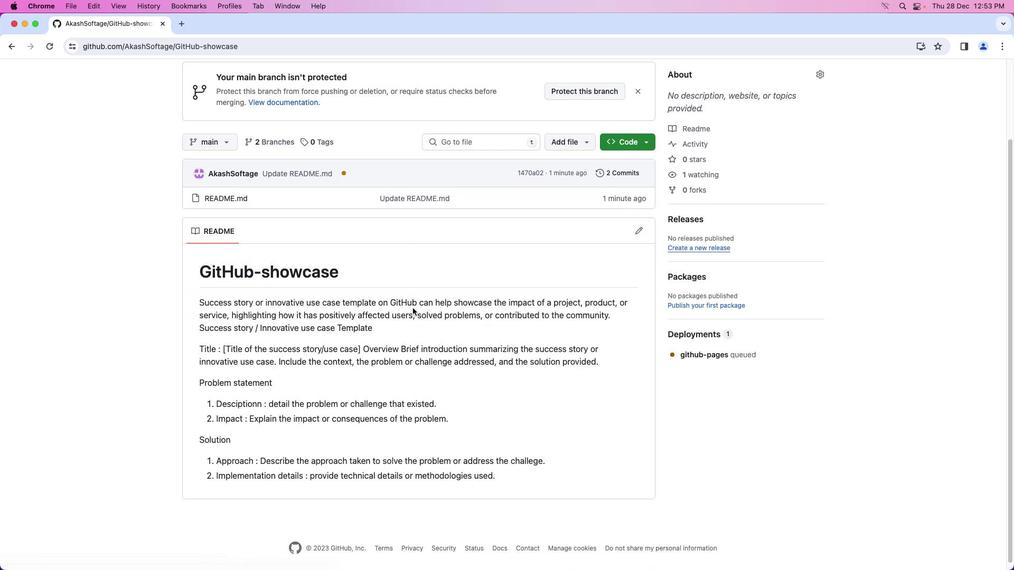 
Action: Mouse scrolled (412, 308) with delta (0, -1)
Screenshot: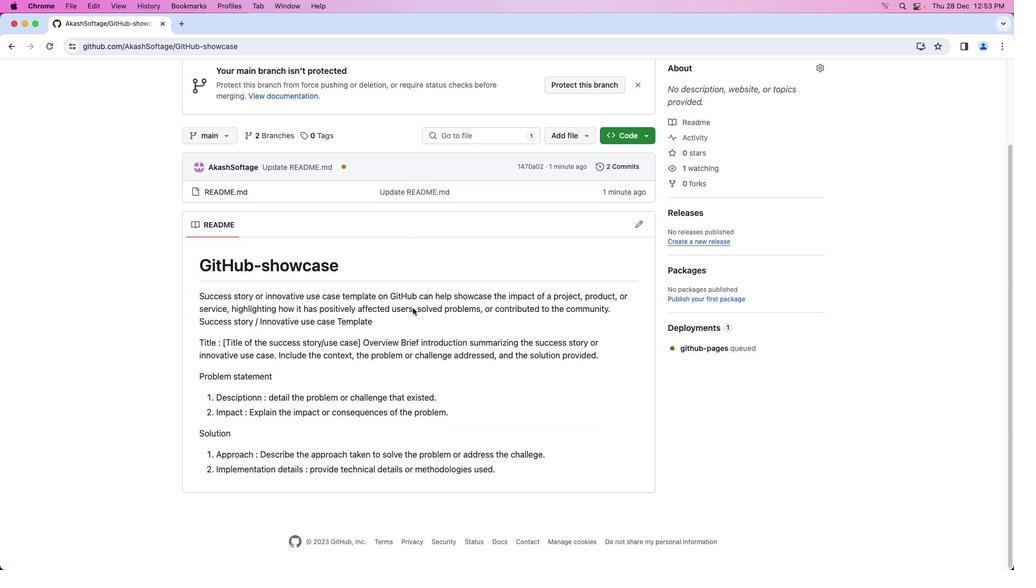 
Action: Mouse scrolled (412, 308) with delta (0, -1)
Screenshot: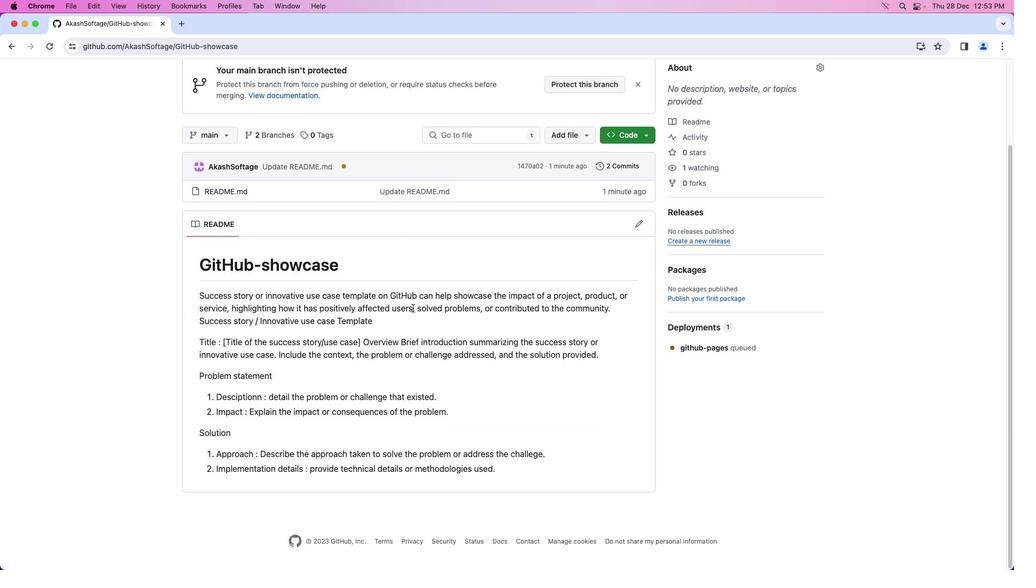 
Action: Mouse scrolled (412, 308) with delta (0, -1)
Screenshot: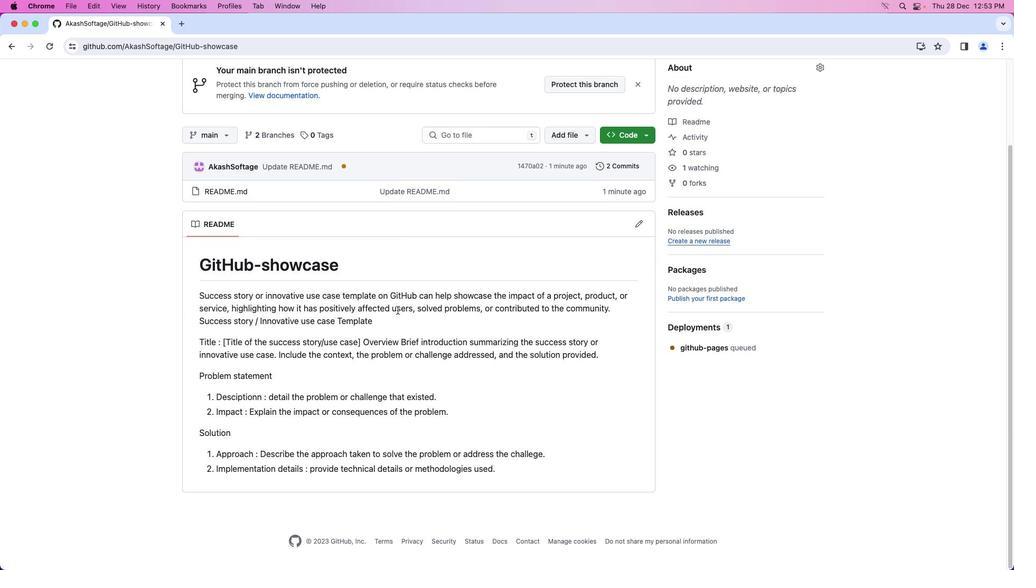 
Action: Mouse moved to (462, 317)
Screenshot: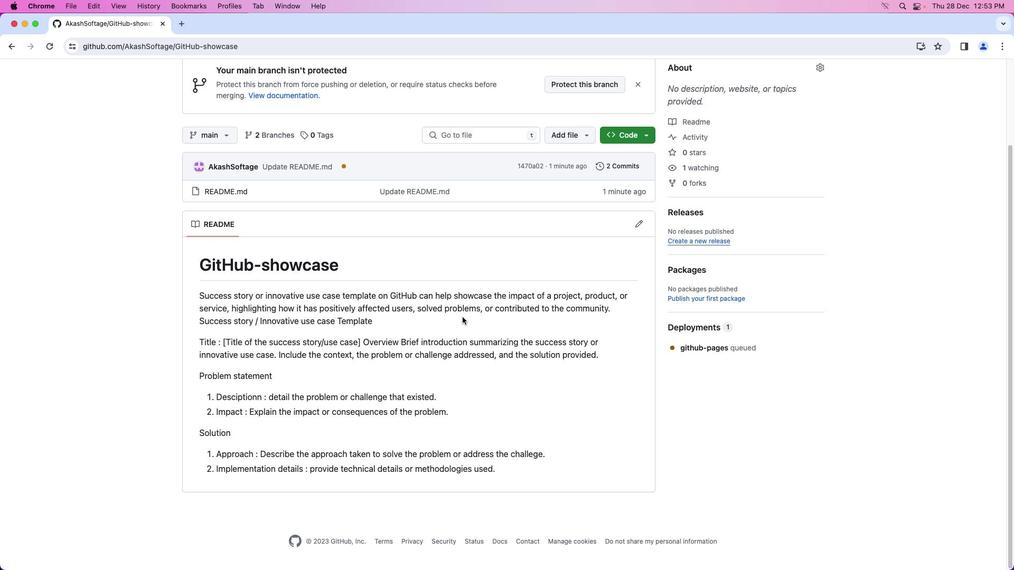 
Action: Mouse scrolled (462, 317) with delta (0, 0)
Screenshot: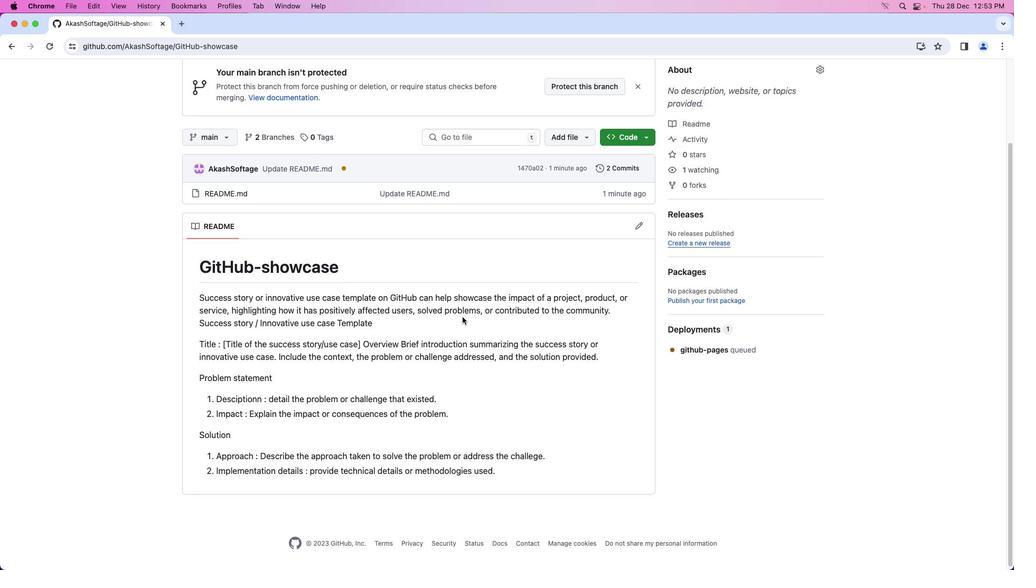 
Action: Mouse scrolled (462, 317) with delta (0, 0)
Screenshot: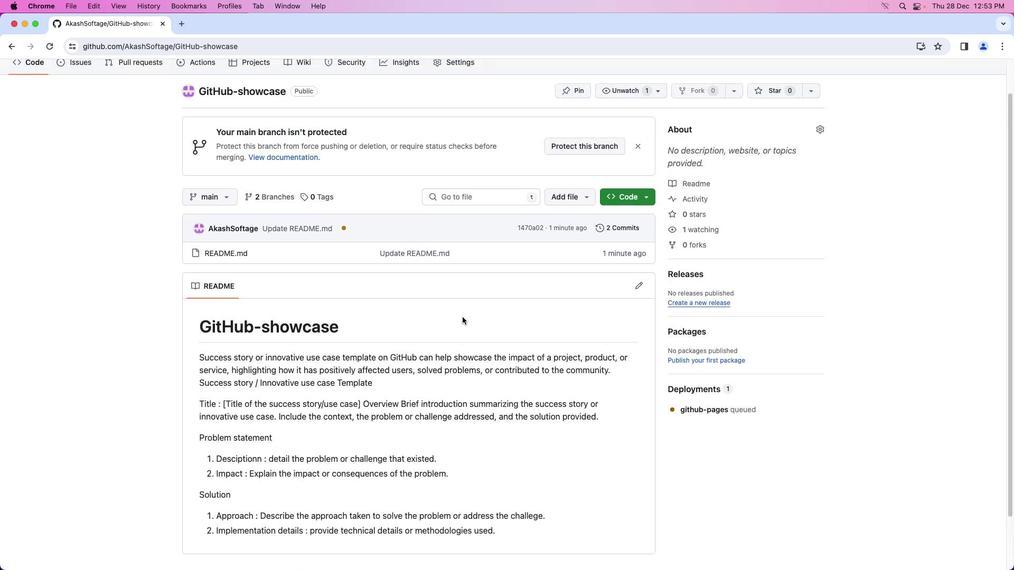 
Action: Mouse scrolled (462, 317) with delta (0, 0)
Screenshot: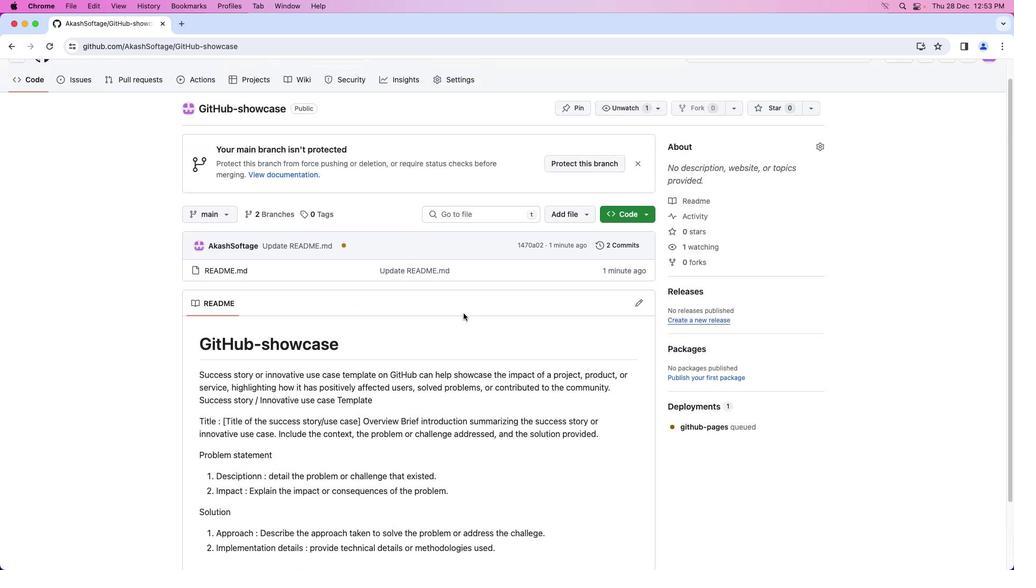 
Action: Mouse scrolled (462, 317) with delta (0, 1)
Screenshot: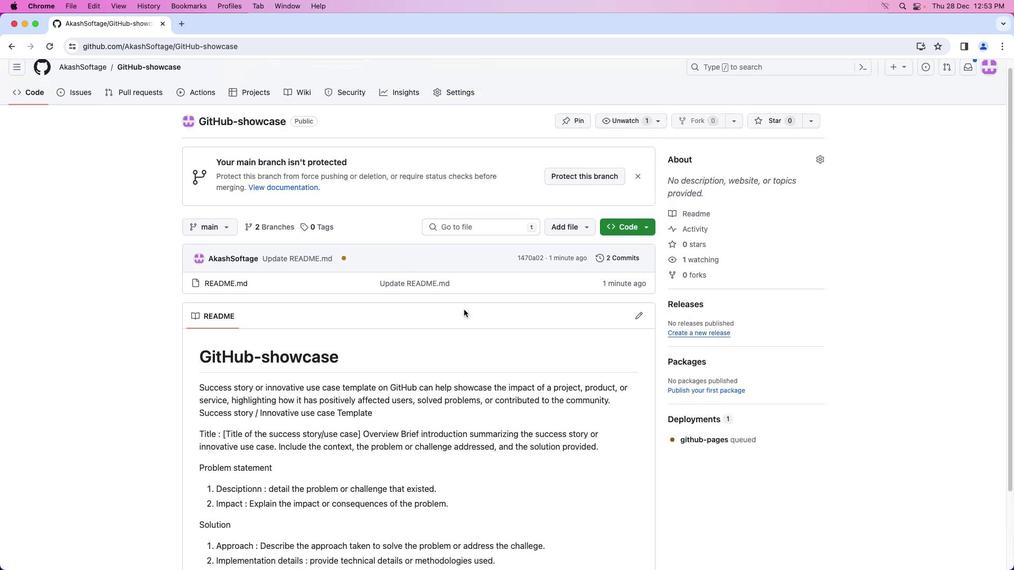 
Action: Mouse scrolled (462, 317) with delta (0, 1)
Screenshot: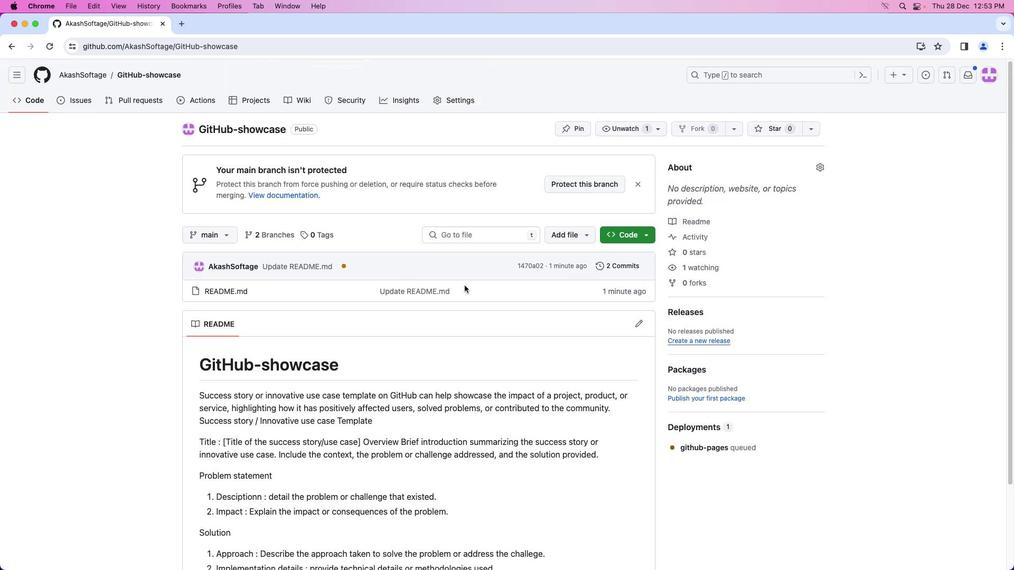 
Action: Mouse moved to (455, 108)
Screenshot: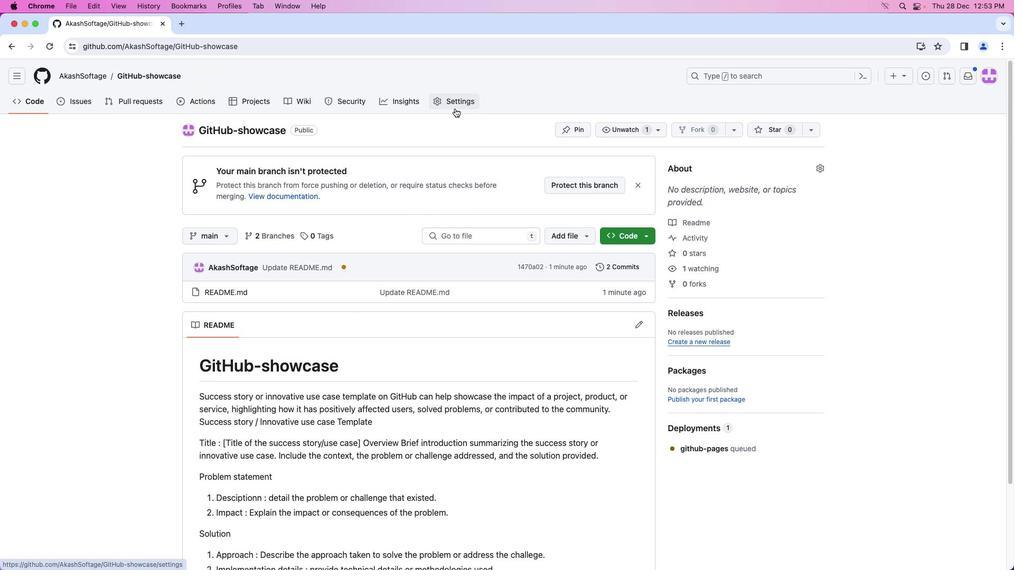 
Action: Mouse pressed left at (455, 108)
Screenshot: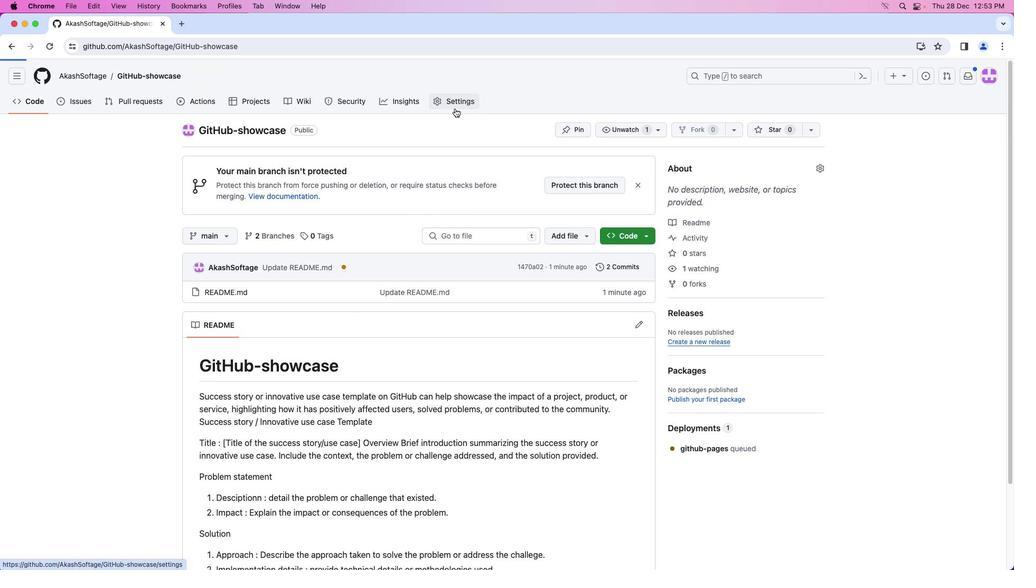 
Action: Mouse moved to (300, 354)
Screenshot: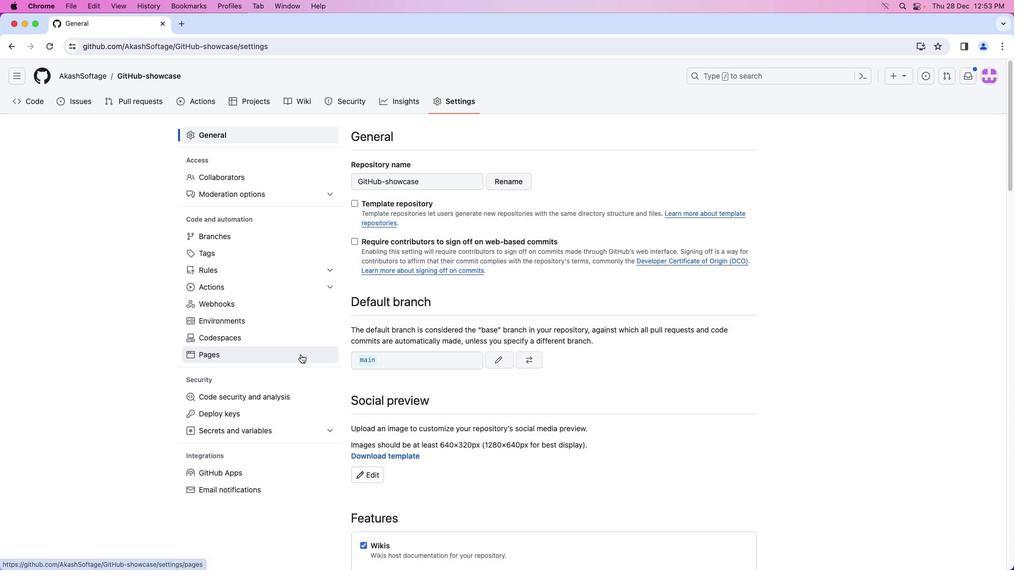 
Action: Mouse pressed left at (300, 354)
Screenshot: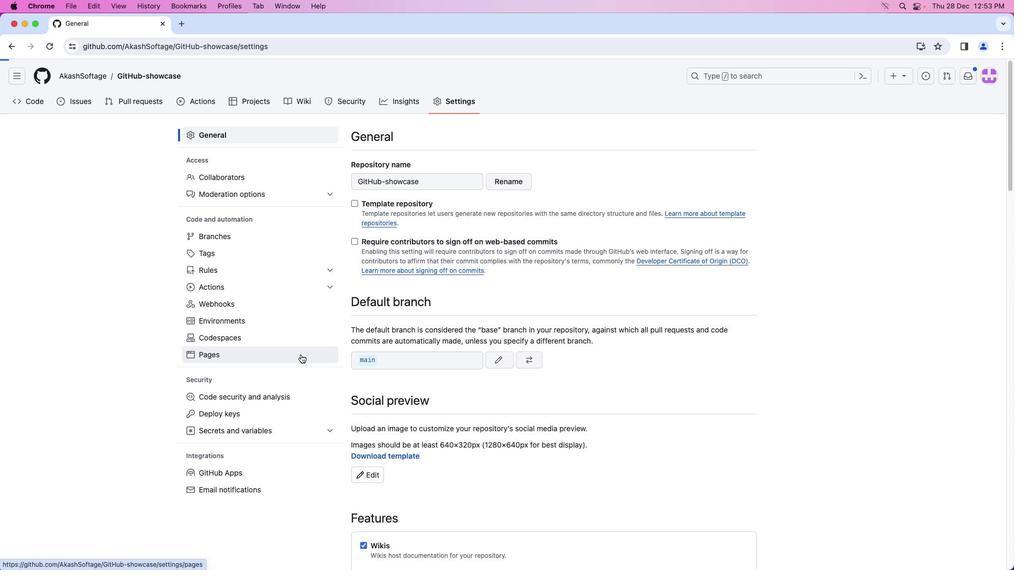 
Action: Mouse moved to (552, 215)
Screenshot: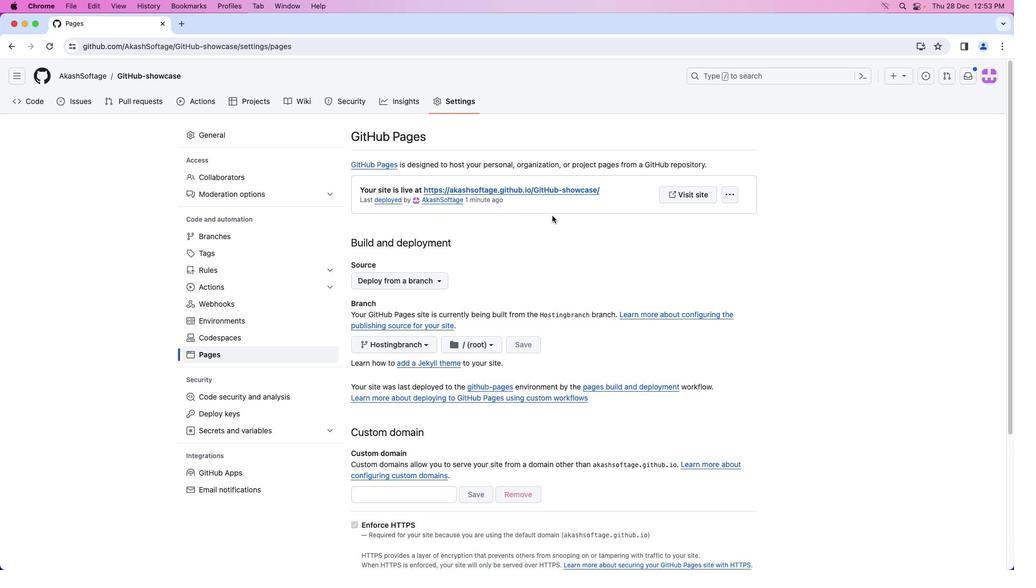 
Action: Mouse pressed left at (552, 215)
Screenshot: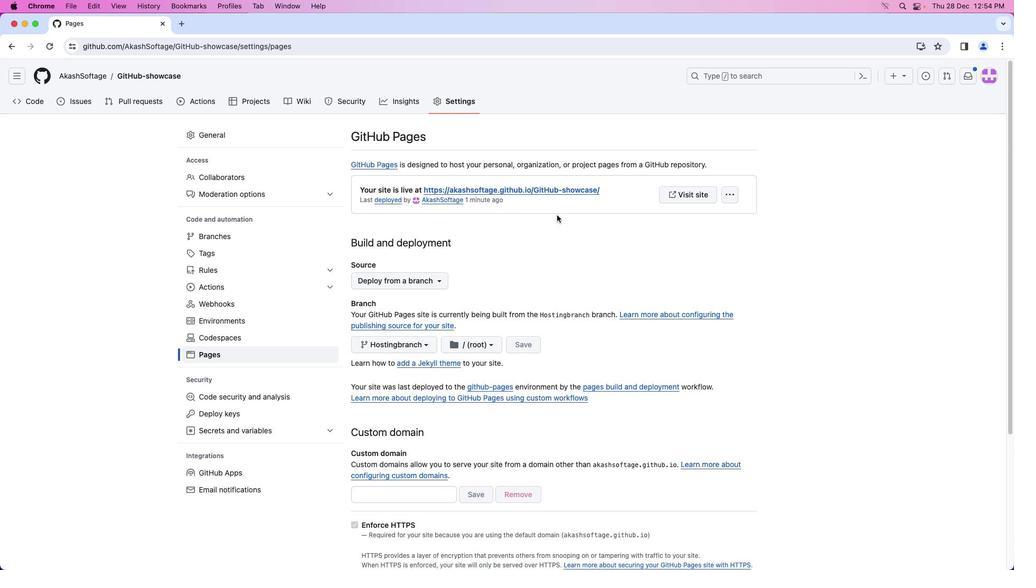 
Action: Mouse moved to (587, 262)
Screenshot: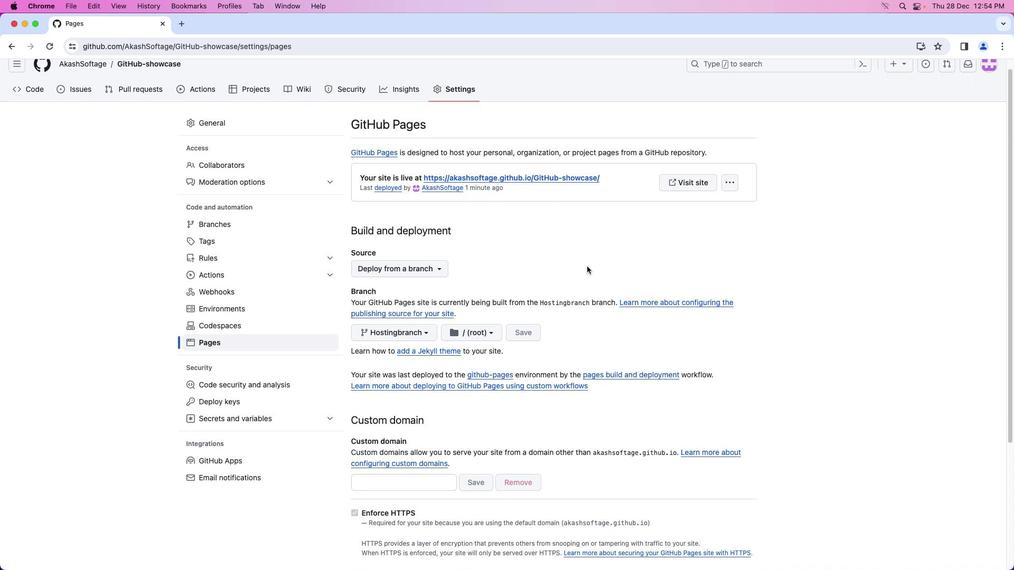 
Action: Mouse scrolled (587, 262) with delta (0, 0)
Screenshot: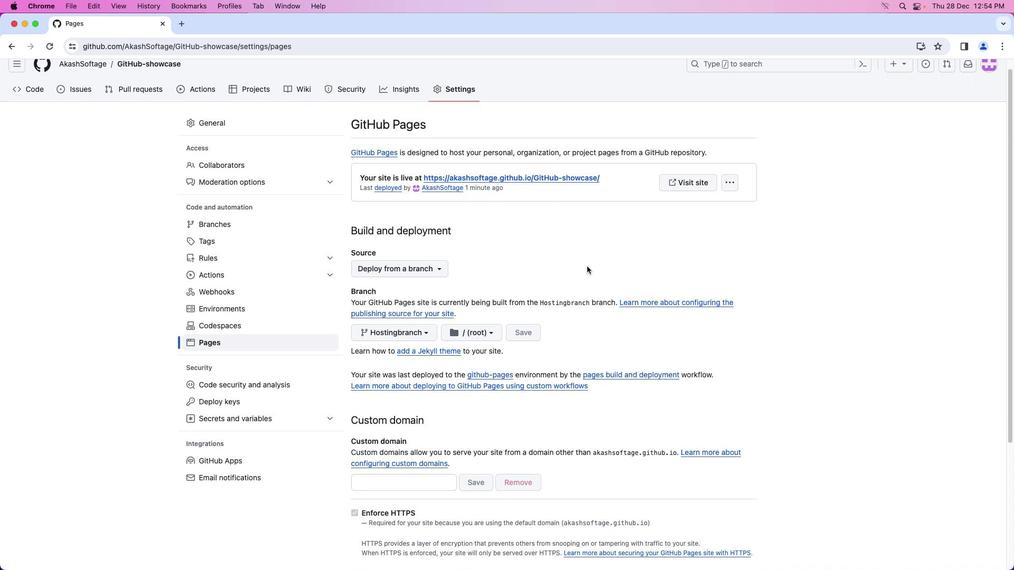 
Action: Mouse moved to (587, 264)
Screenshot: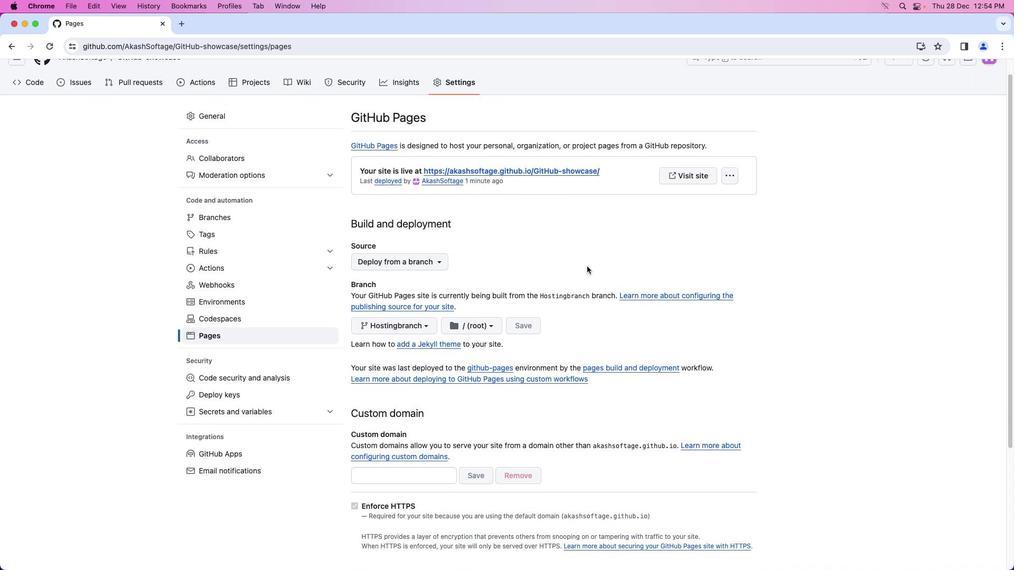 
Action: Mouse scrolled (587, 264) with delta (0, 0)
Screenshot: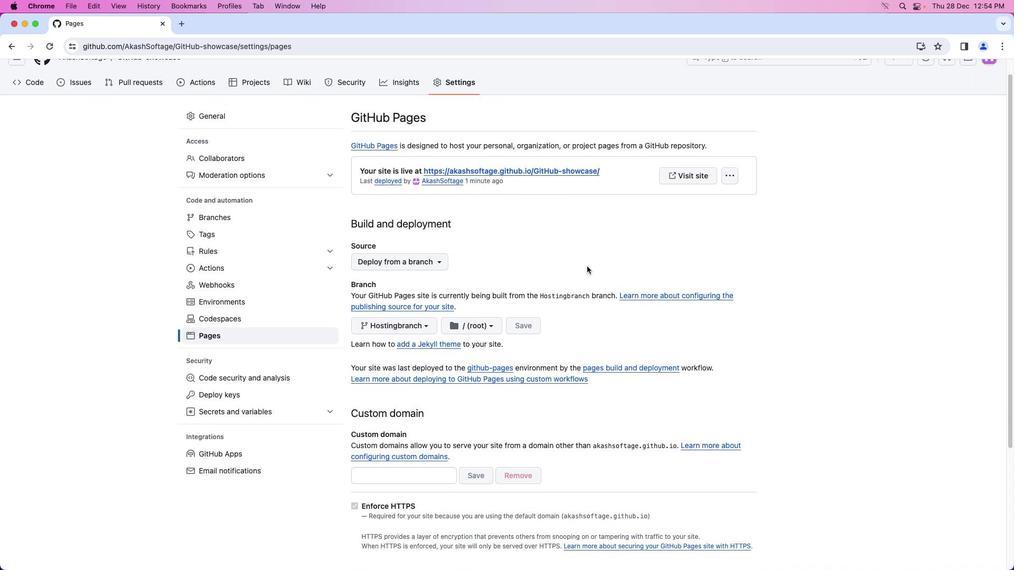 
Action: Mouse scrolled (587, 264) with delta (0, 0)
Screenshot: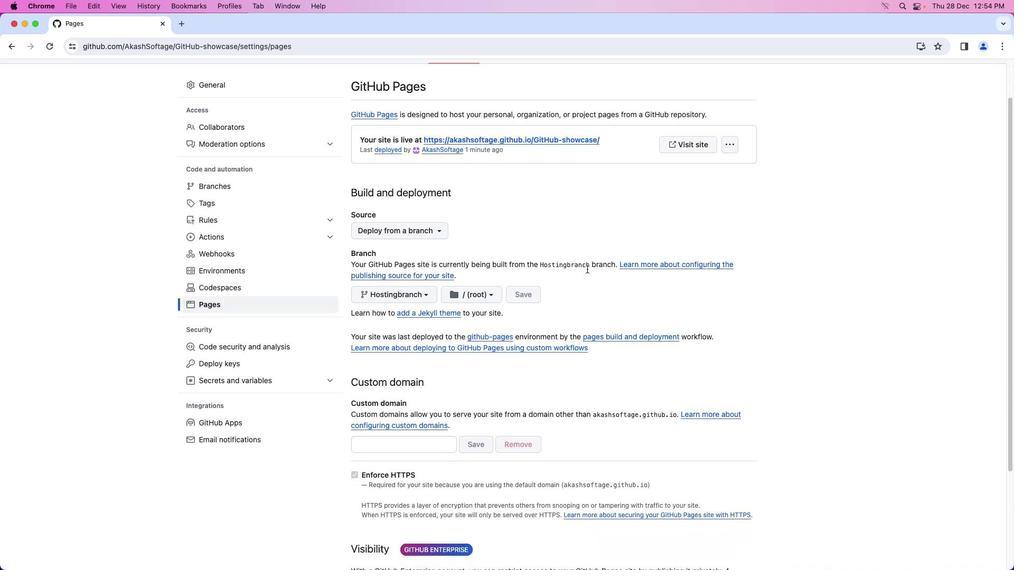 
Action: Mouse moved to (587, 266)
Screenshot: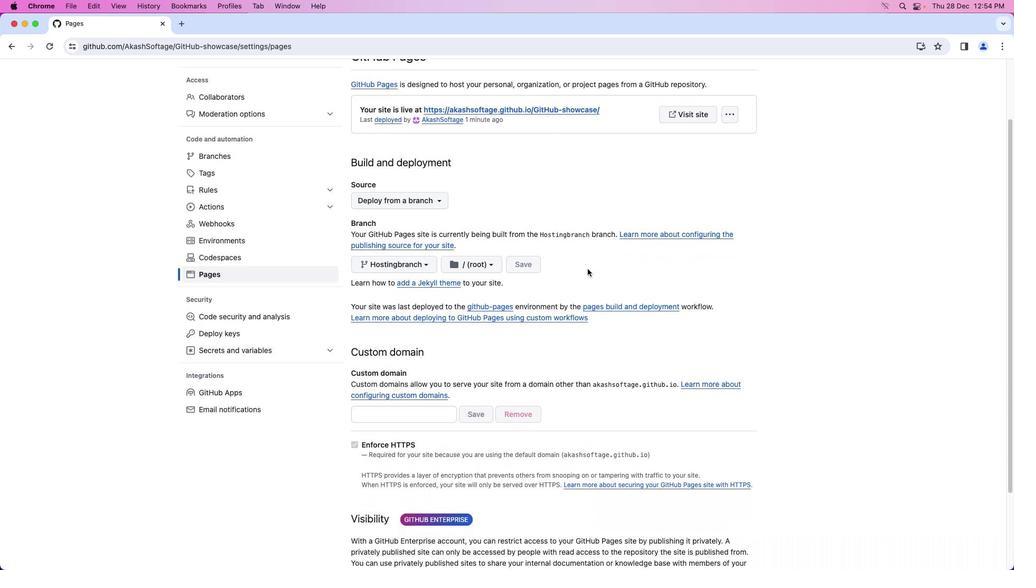 
Action: Mouse scrolled (587, 266) with delta (0, 0)
Screenshot: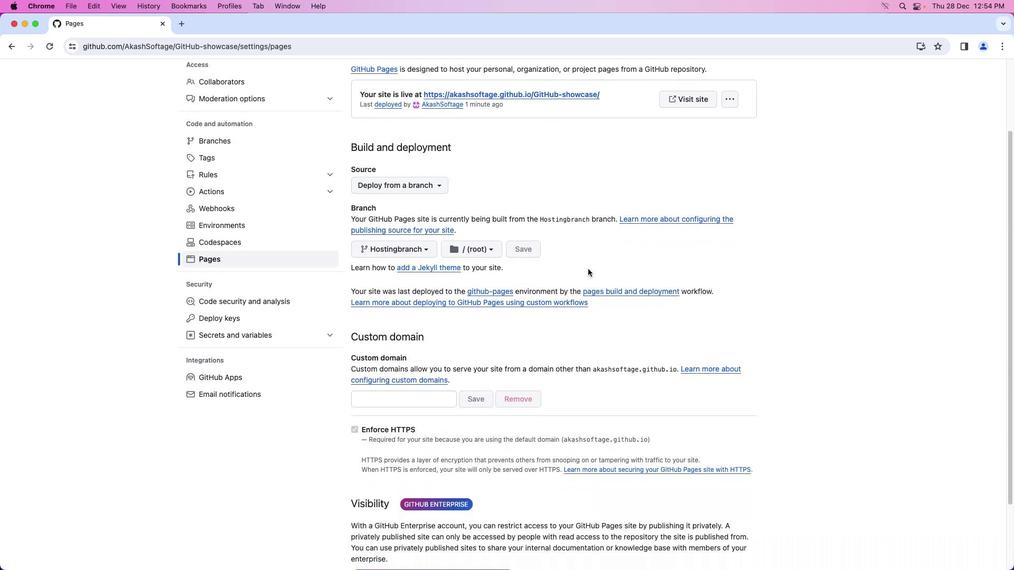 
Action: Mouse moved to (587, 268)
Screenshot: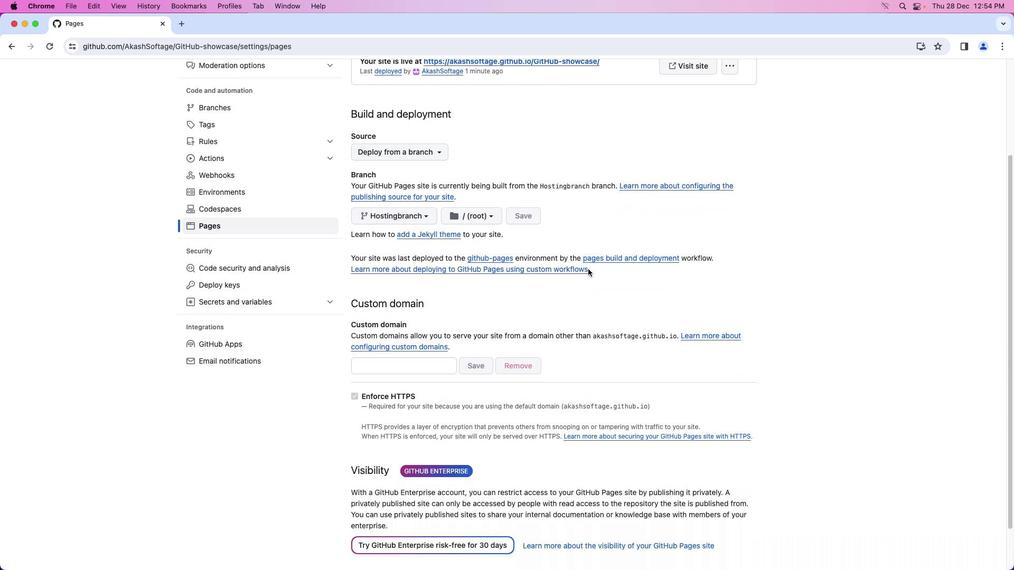 
Action: Mouse scrolled (587, 268) with delta (0, 0)
Screenshot: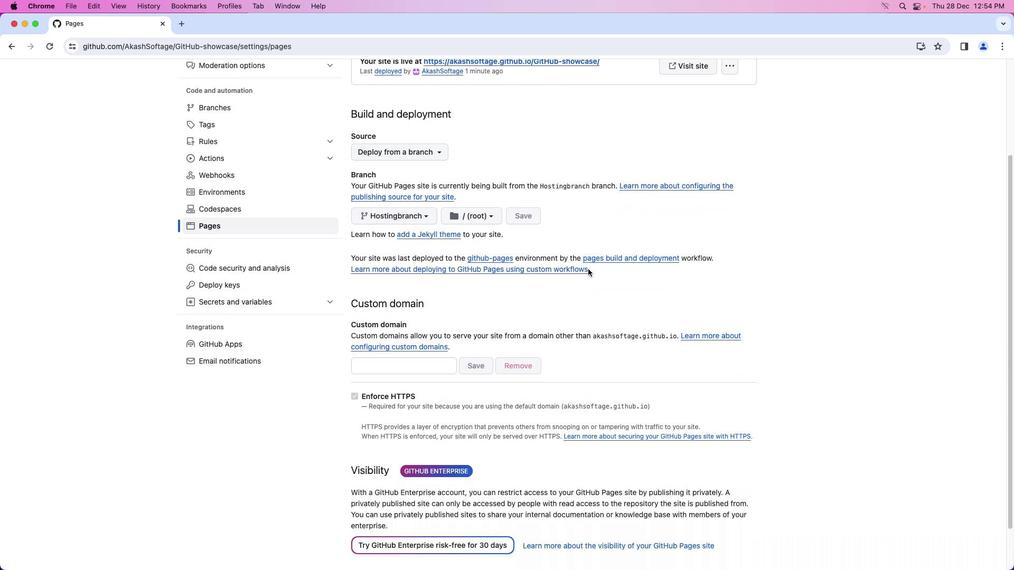 
Action: Mouse scrolled (587, 268) with delta (0, -1)
Screenshot: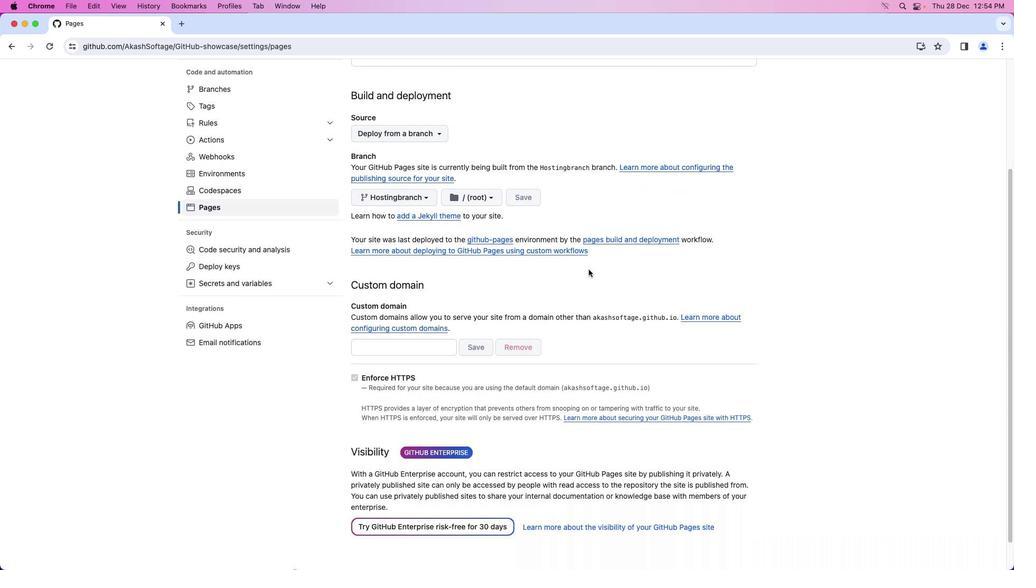 
Action: Mouse moved to (591, 273)
Screenshot: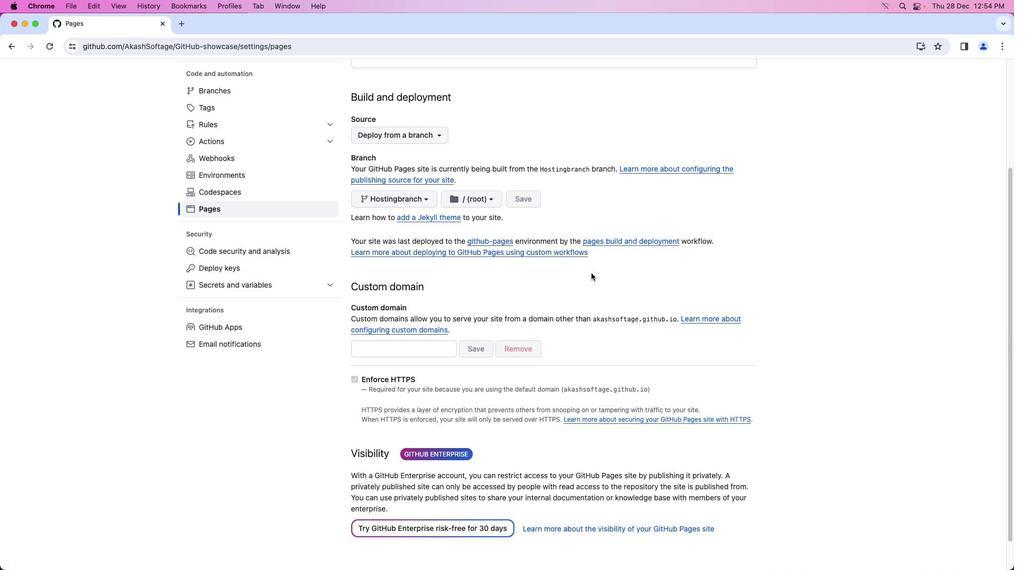 
Action: Mouse scrolled (591, 273) with delta (0, 0)
Screenshot: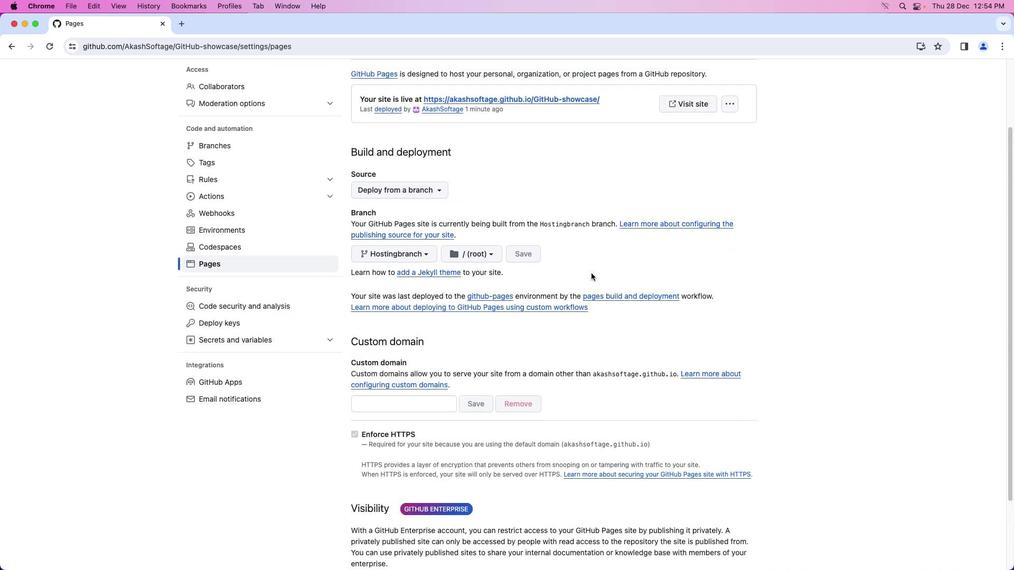 
Action: Mouse scrolled (591, 273) with delta (0, 0)
Screenshot: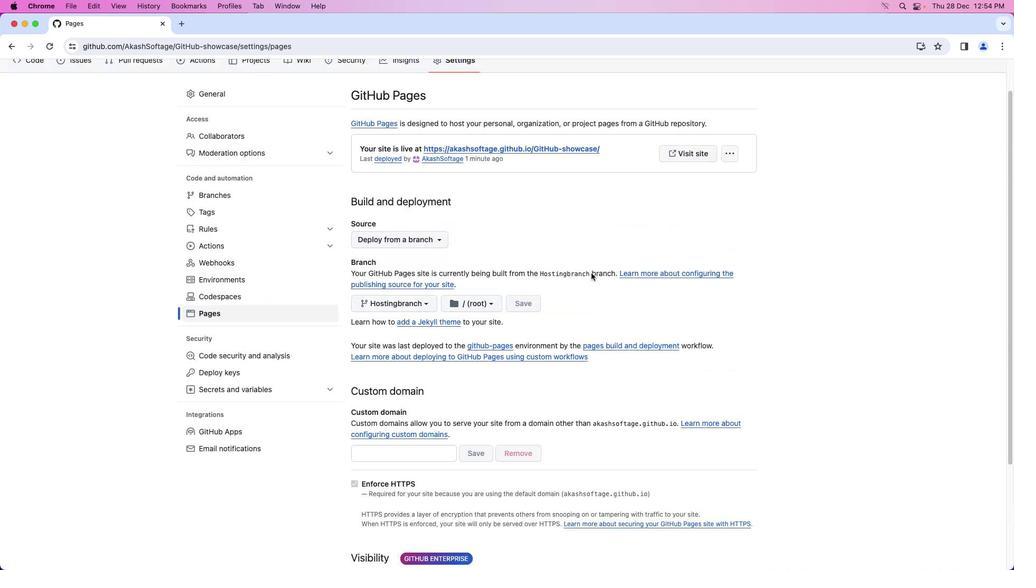 
Action: Mouse scrolled (591, 273) with delta (0, 1)
Screenshot: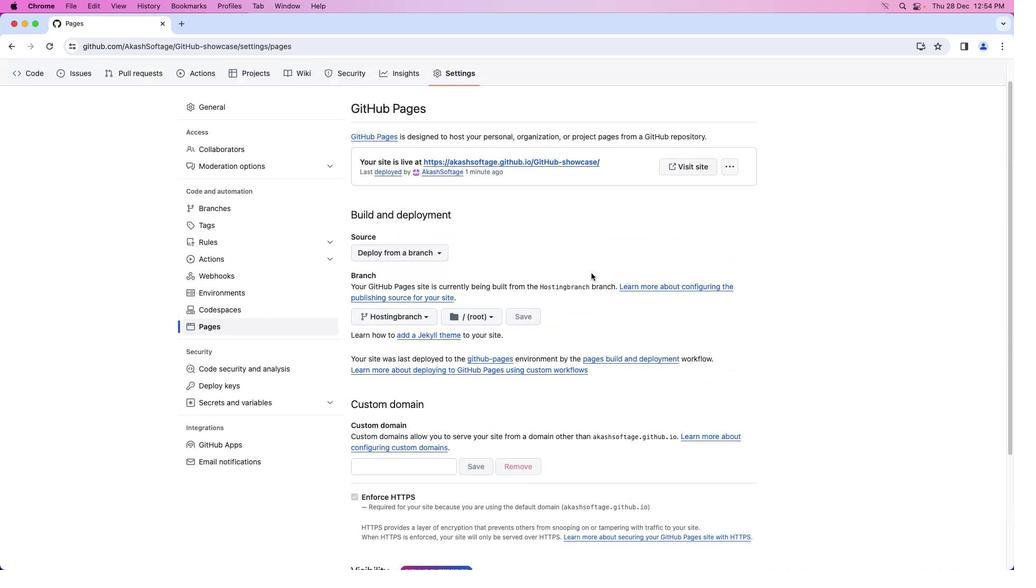 
Action: Mouse scrolled (591, 273) with delta (0, 1)
Screenshot: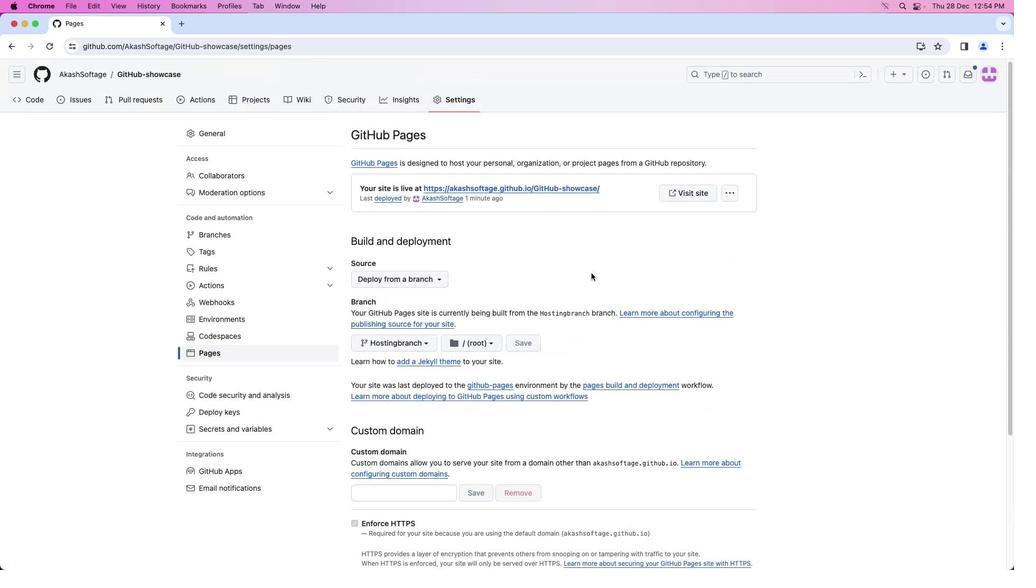 
Action: Mouse scrolled (591, 273) with delta (0, 2)
Screenshot: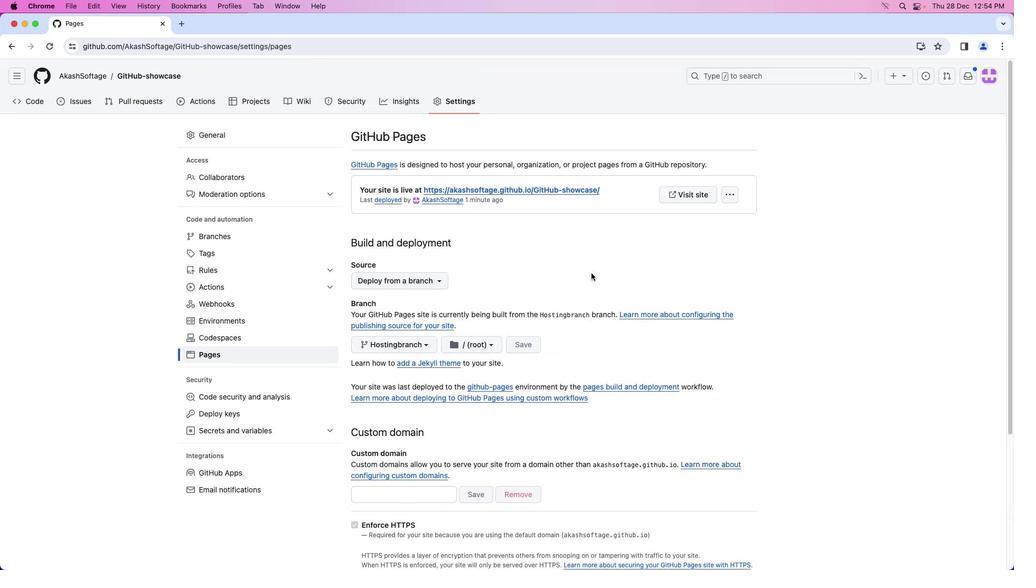 
Action: Mouse scrolled (591, 273) with delta (0, 2)
Screenshot: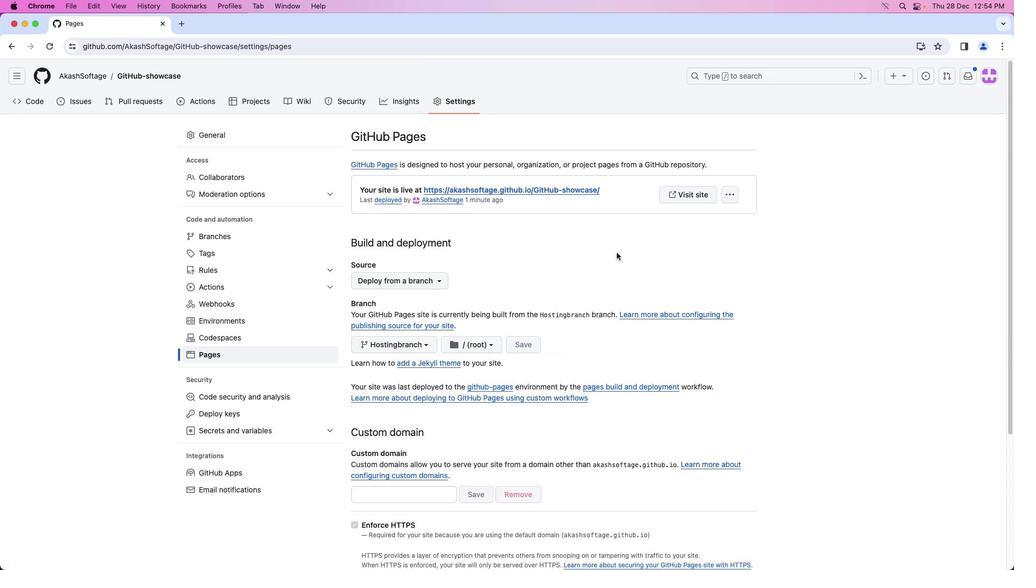
Action: Mouse moved to (693, 196)
Screenshot: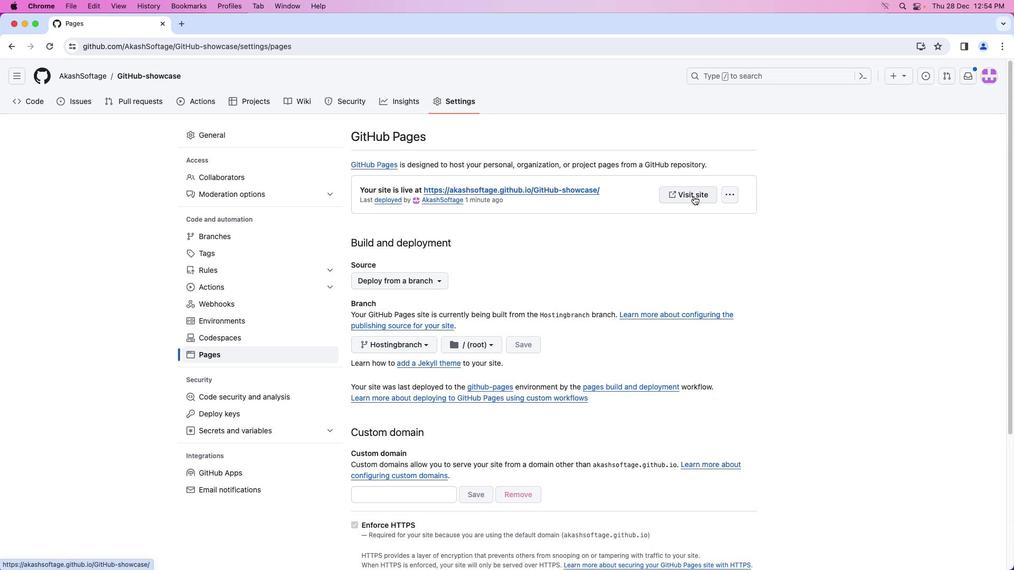 
Action: Mouse pressed left at (693, 196)
Screenshot: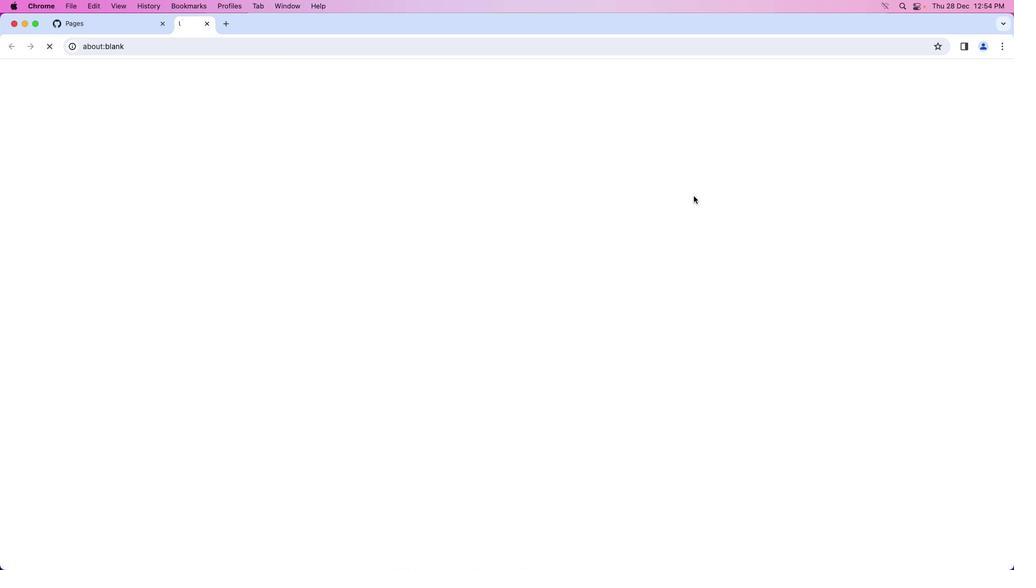 
Action: Mouse moved to (674, 317)
Screenshot: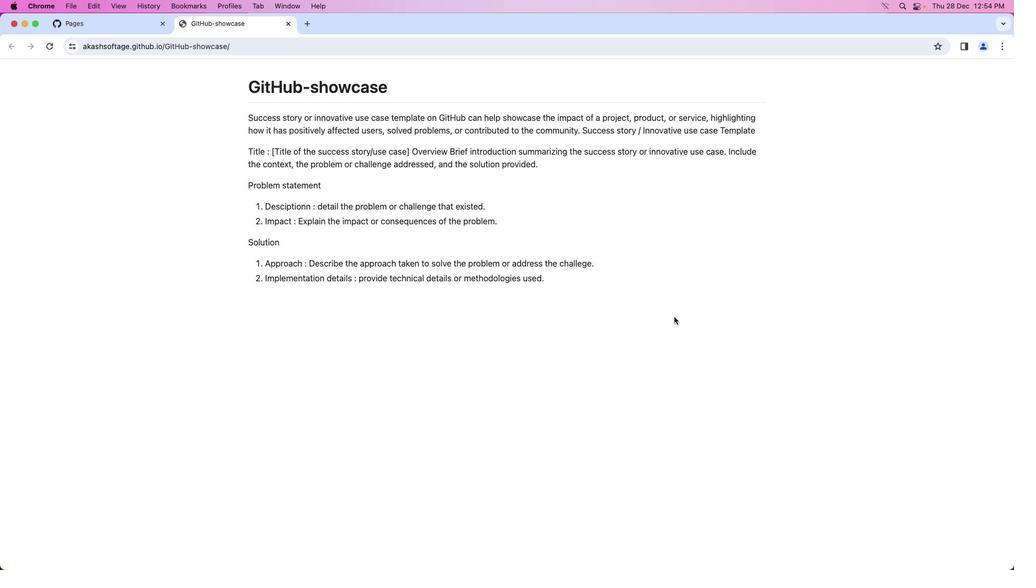 
Action: Mouse pressed left at (674, 317)
Screenshot: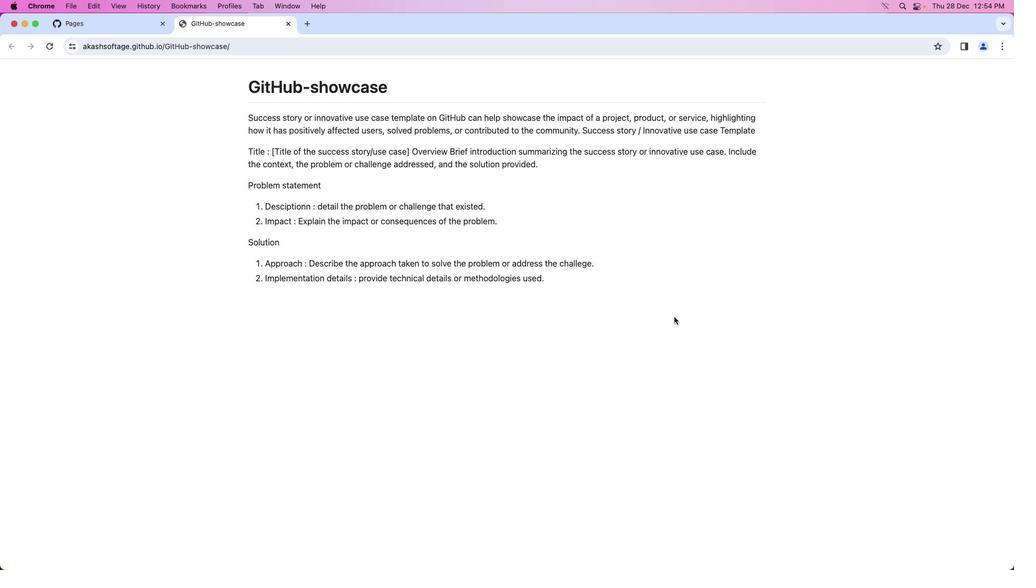 
Action: Mouse moved to (455, 199)
Screenshot: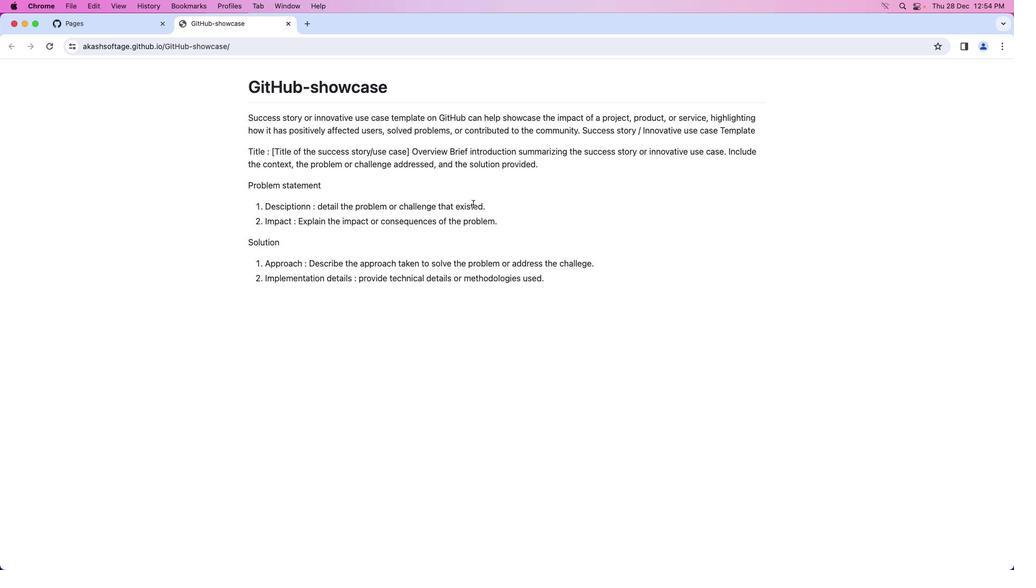 
Action: Mouse pressed left at (455, 199)
Screenshot: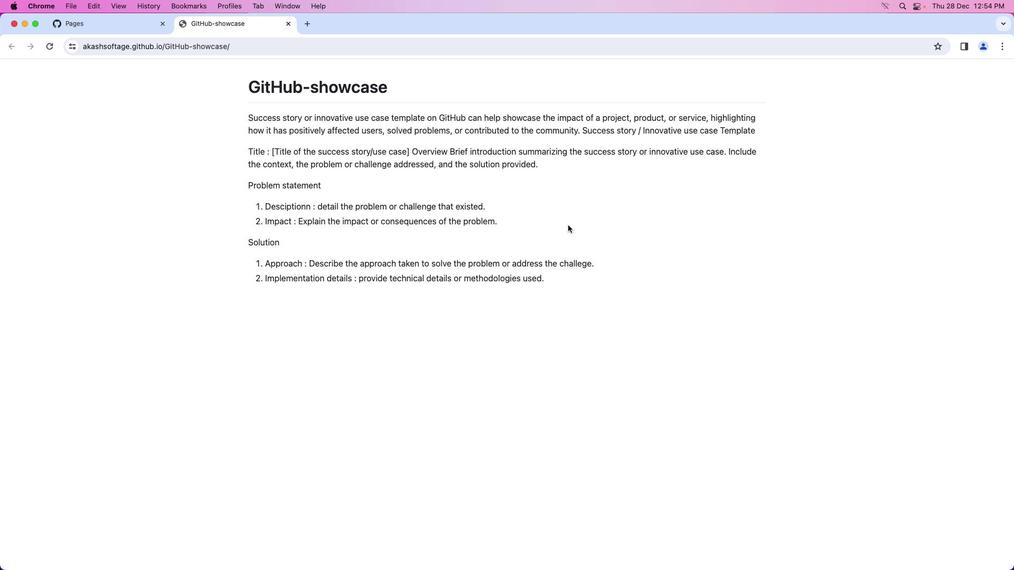 
Action: Mouse moved to (132, 32)
Screenshot: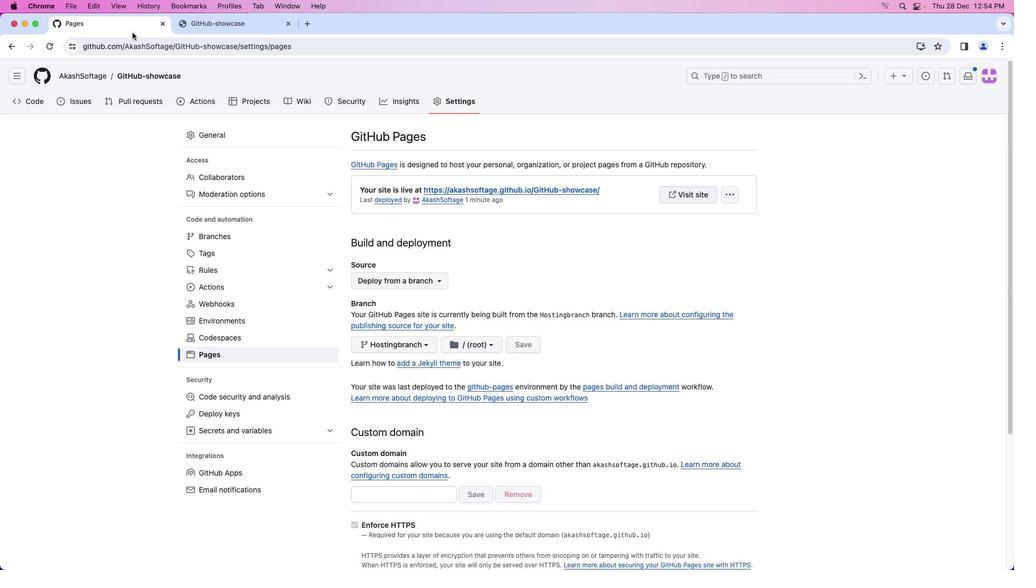 
Action: Mouse pressed left at (132, 32)
Screenshot: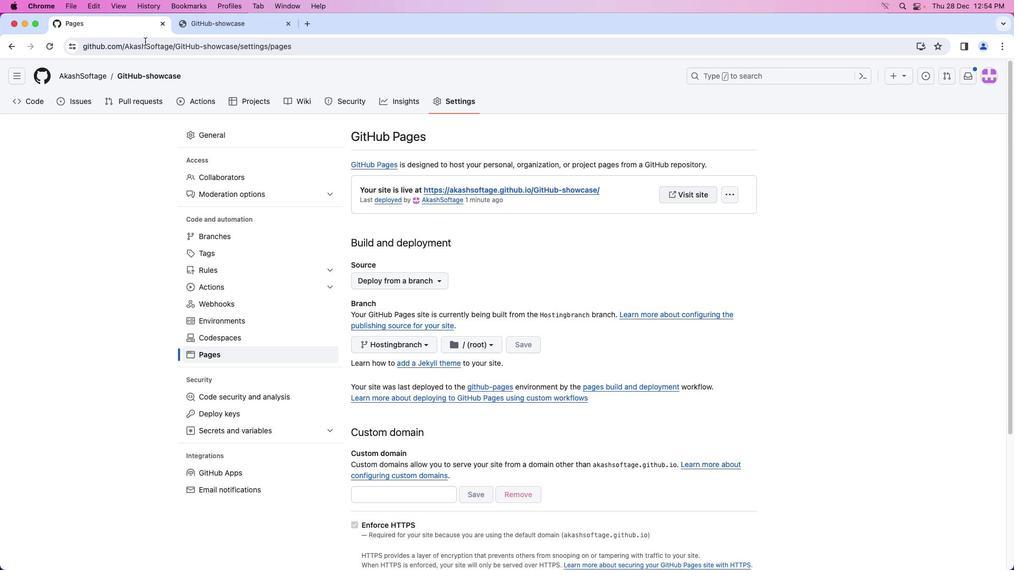 
Action: Mouse moved to (239, 176)
Screenshot: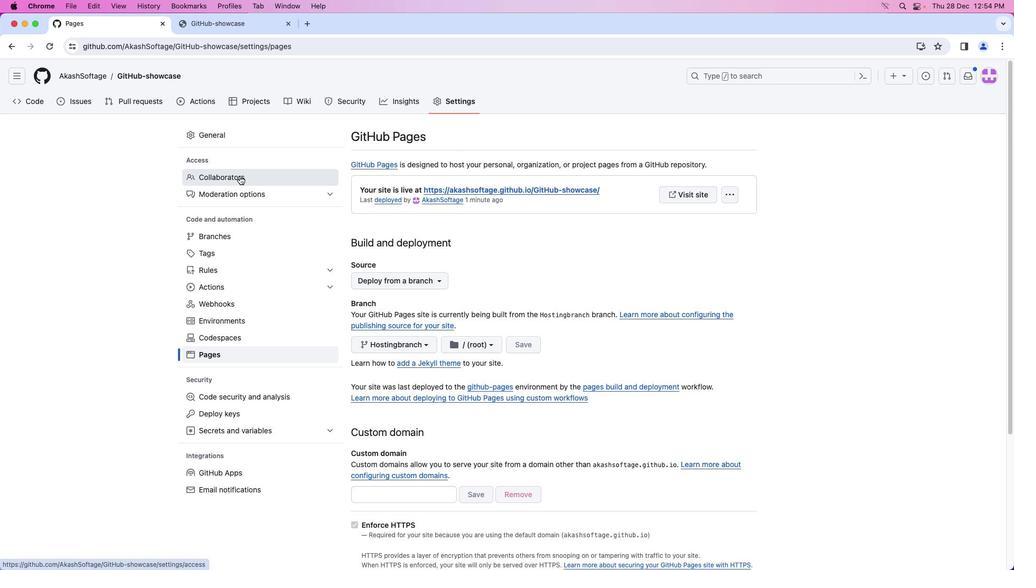 
Action: Mouse pressed left at (239, 176)
Screenshot: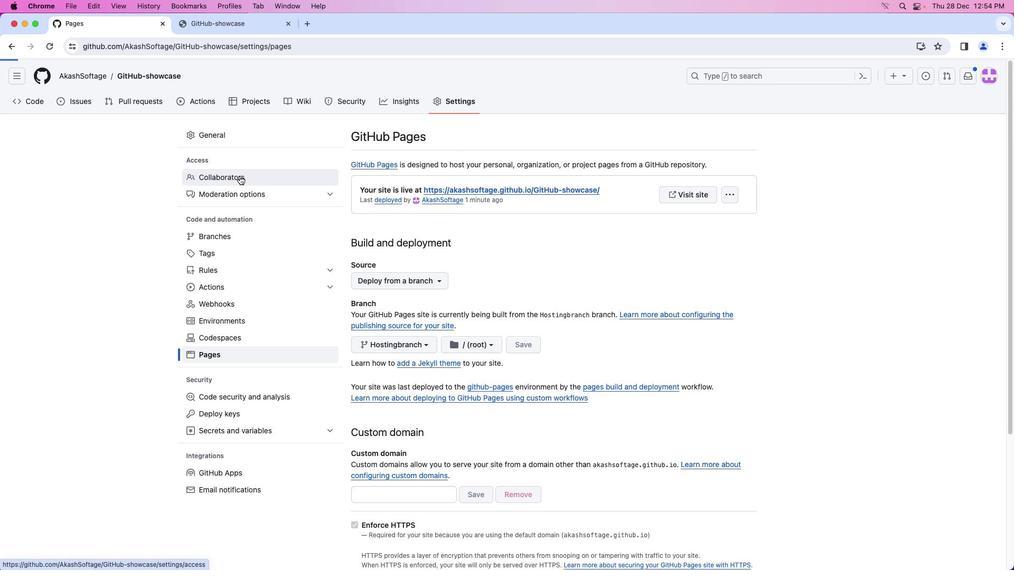 
Action: Mouse moved to (568, 377)
Screenshot: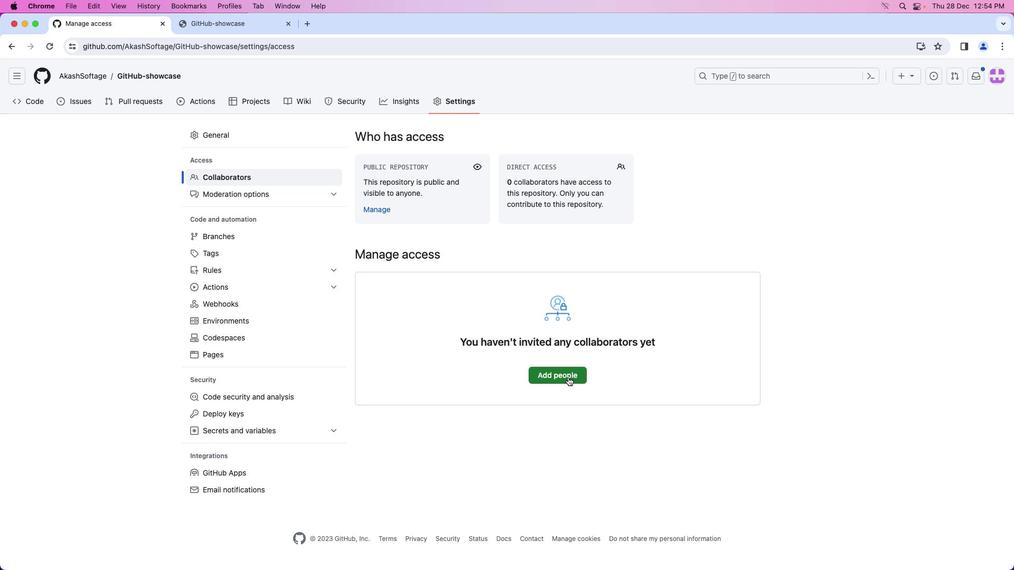 
Action: Mouse pressed left at (568, 377)
Screenshot: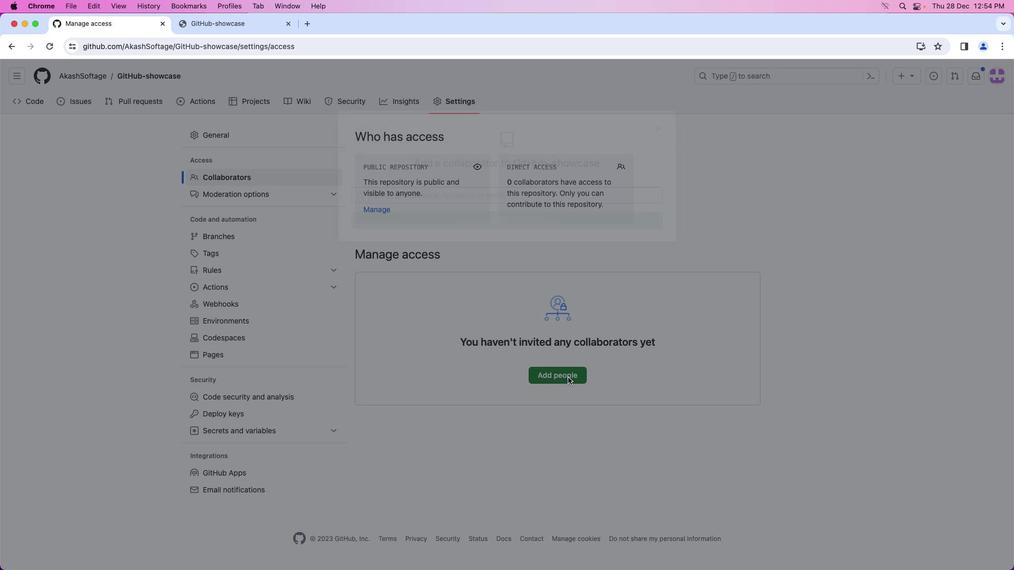 
Action: Key pressed 'a''n''i''l'
Screenshot: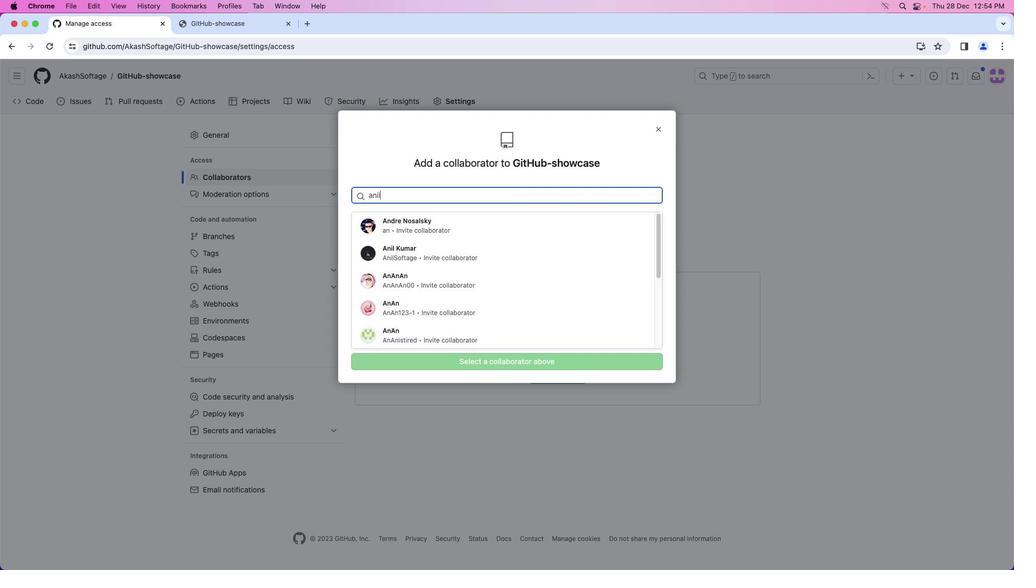 
Action: Mouse moved to (538, 232)
Screenshot: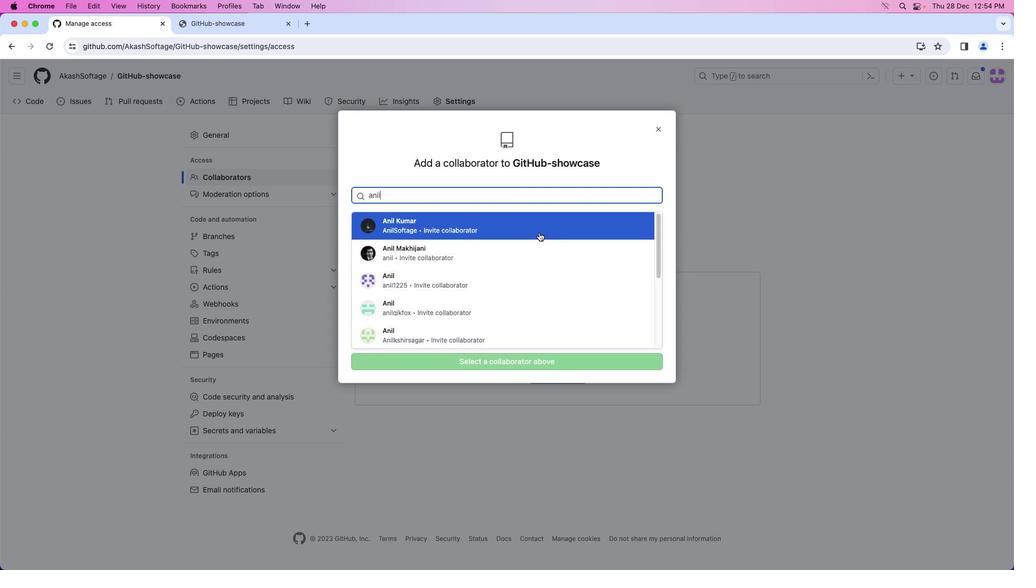 
Action: Mouse pressed left at (538, 232)
Screenshot: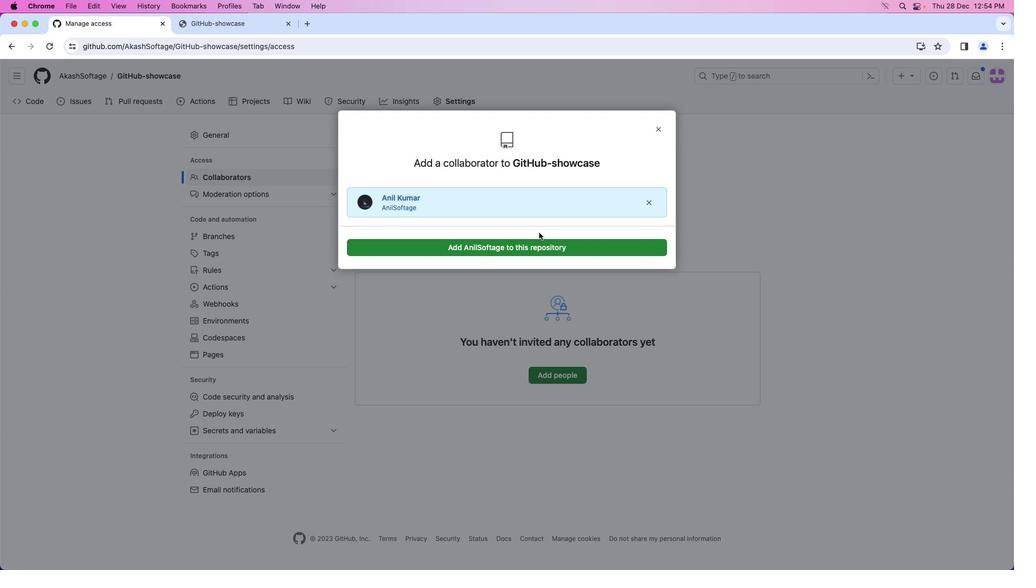 
Action: Mouse moved to (536, 252)
Screenshot: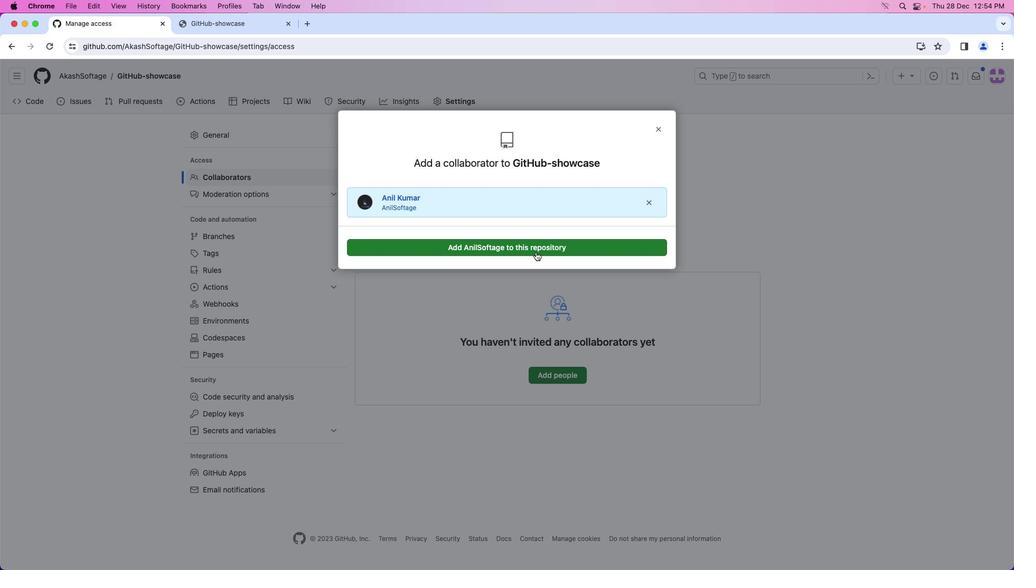 
Action: Mouse pressed left at (536, 252)
Screenshot: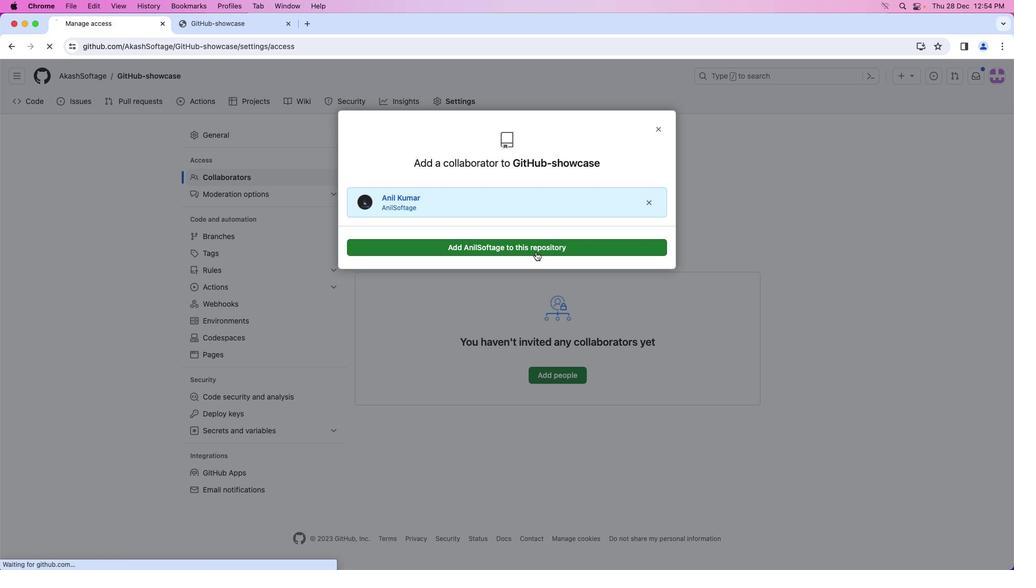 
Action: Mouse moved to (718, 288)
Screenshot: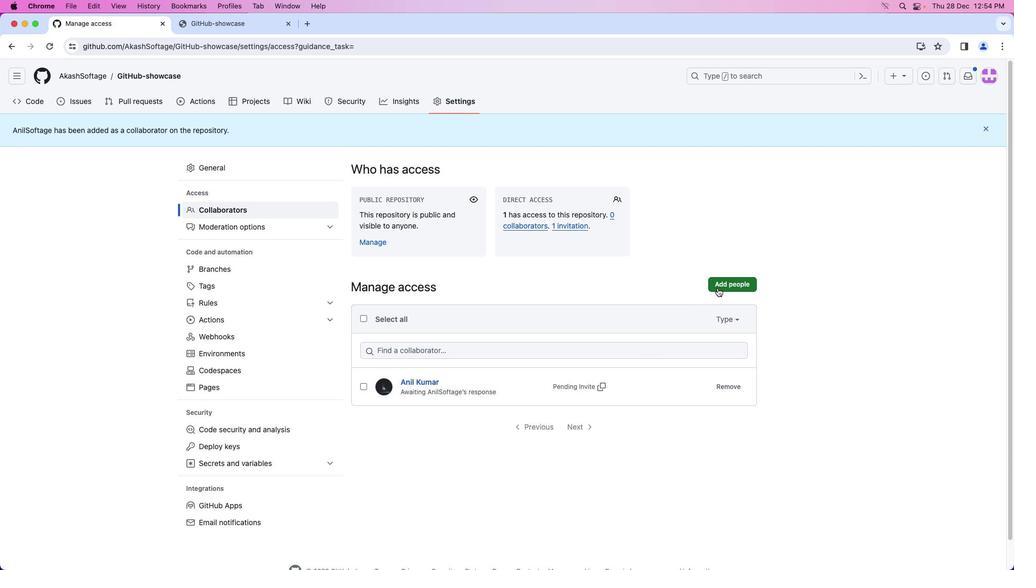 
Action: Mouse pressed left at (718, 288)
Screenshot: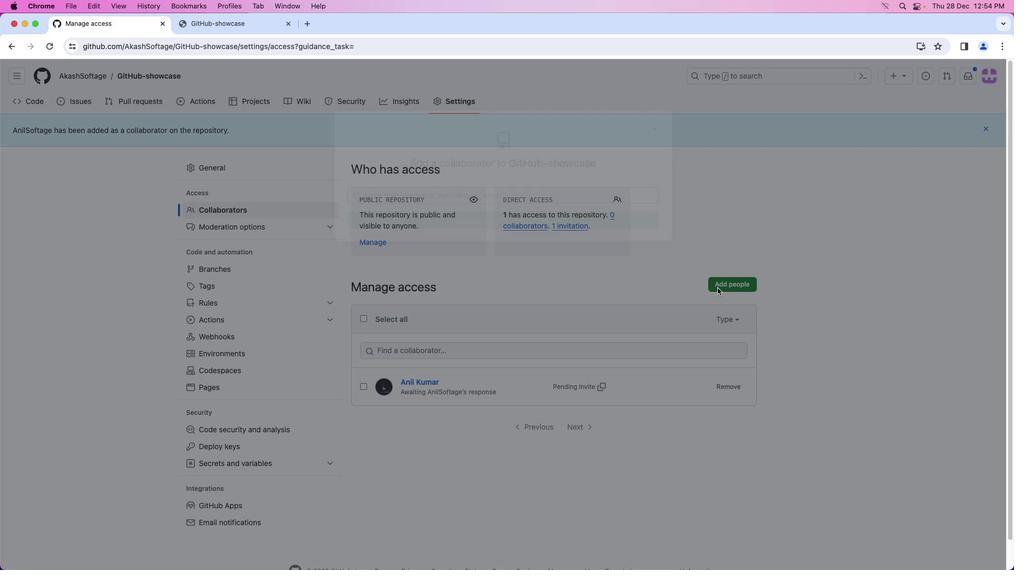 
Action: Mouse moved to (628, 261)
Screenshot: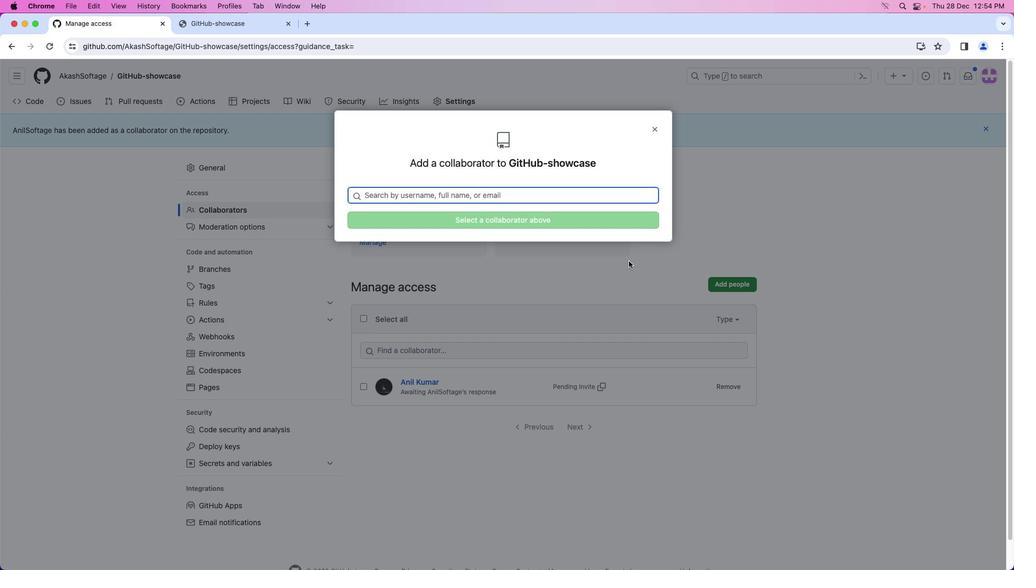 
Action: Key pressed Key.caps_lock'A'Key.caps_lock's''i''f'Key.caps_lock'S'Key.caps_lock'o''f'
Screenshot: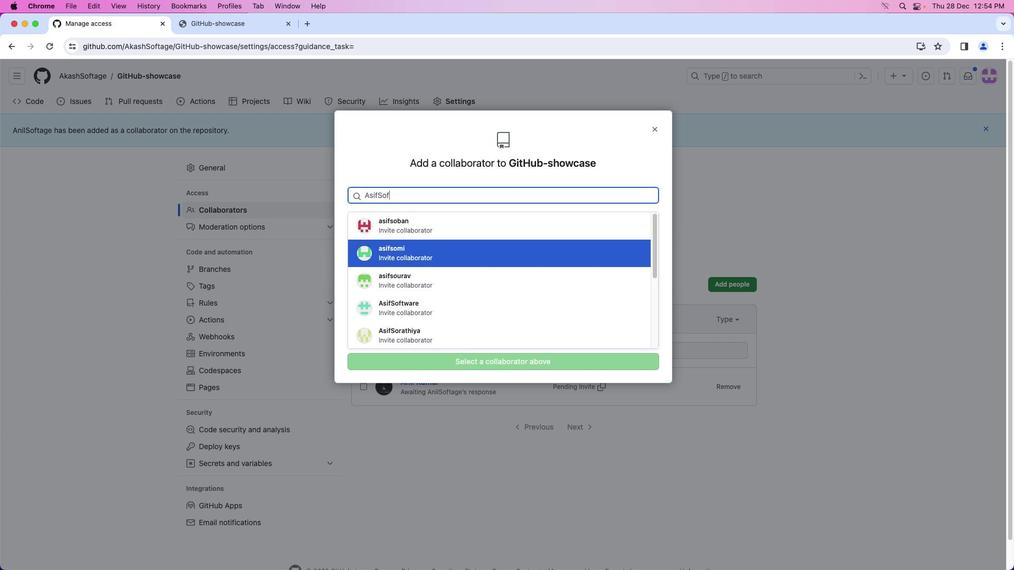
Action: Mouse moved to (625, 297)
Screenshot: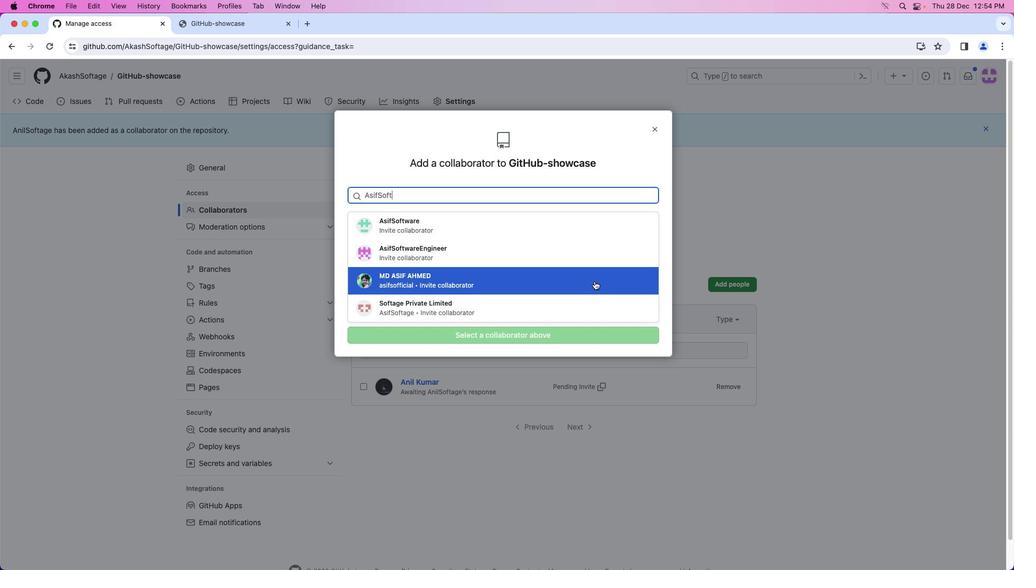 
Action: Key pressed 't'
Screenshot: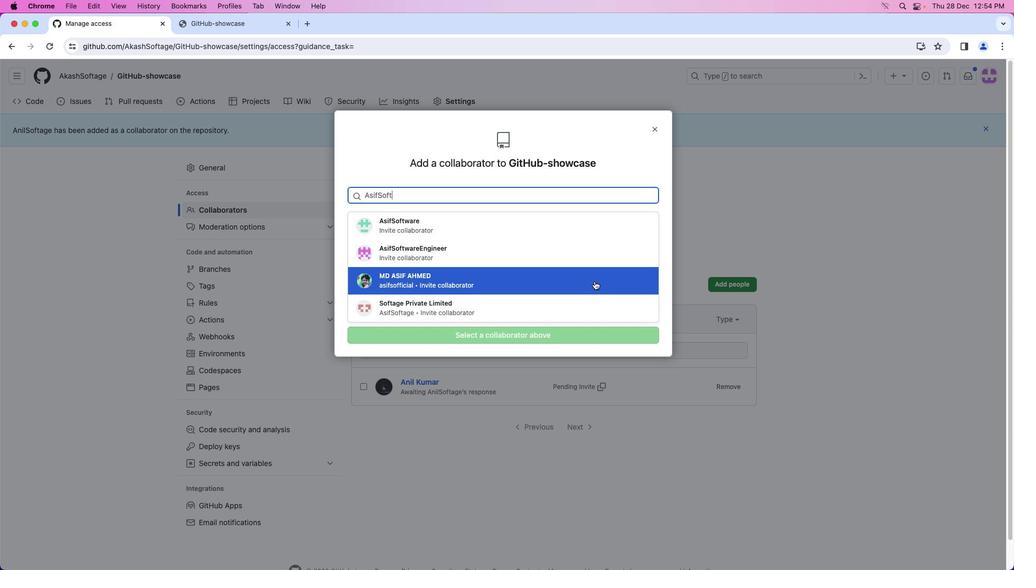 
Action: Mouse moved to (479, 286)
Screenshot: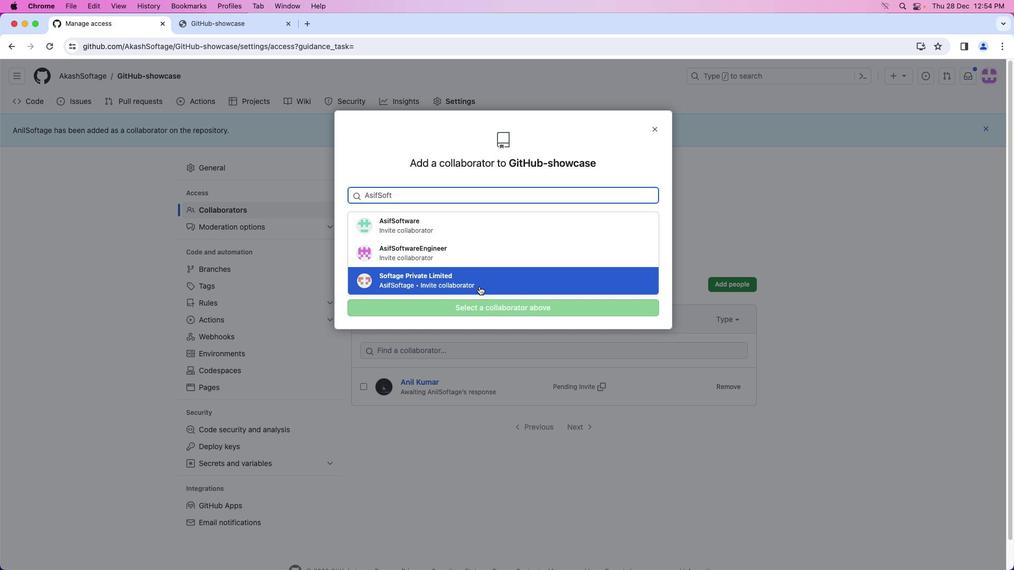 
Action: Mouse pressed left at (479, 286)
Screenshot: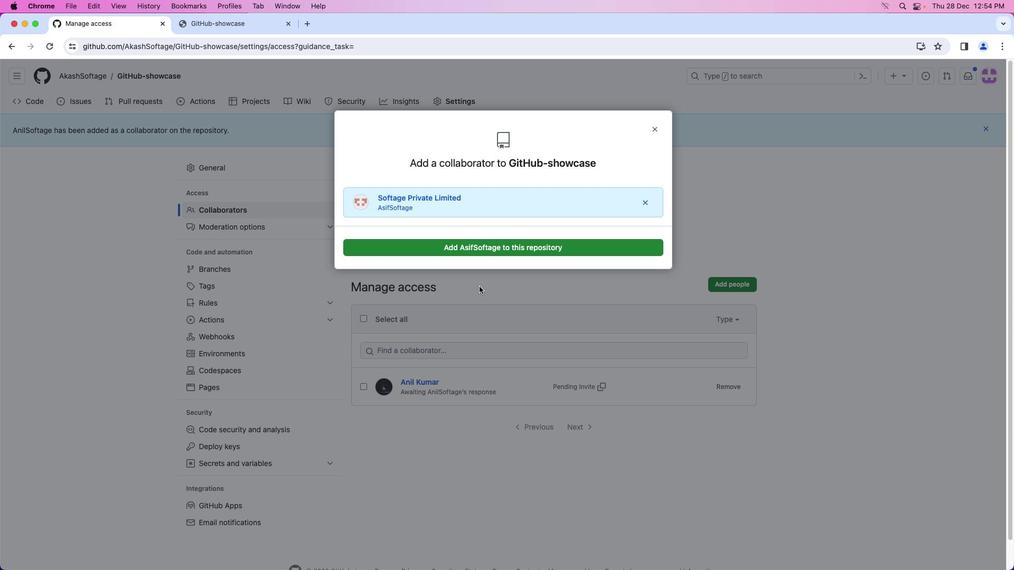 
Action: Mouse moved to (474, 250)
Screenshot: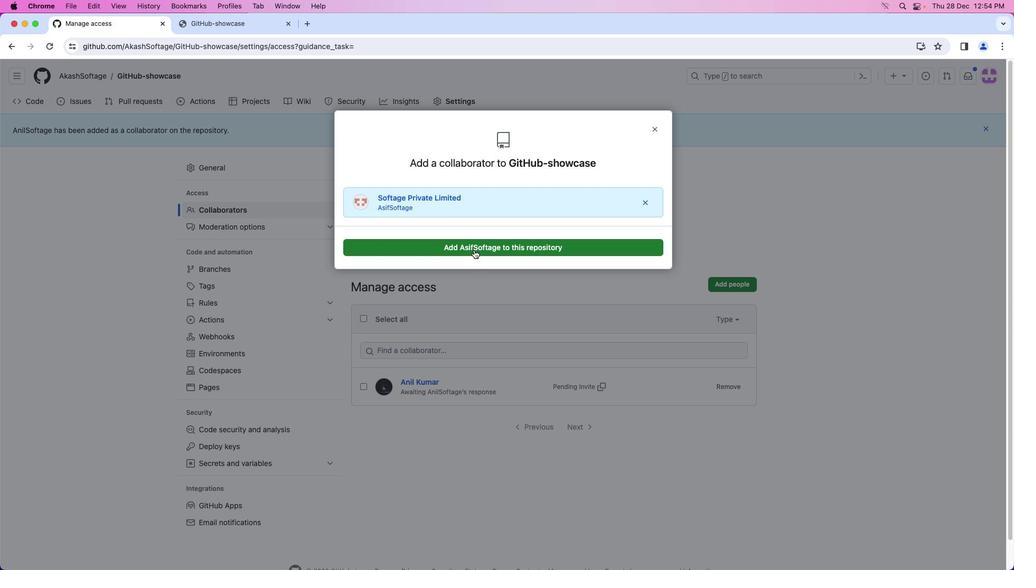 
Action: Mouse pressed left at (474, 250)
Screenshot: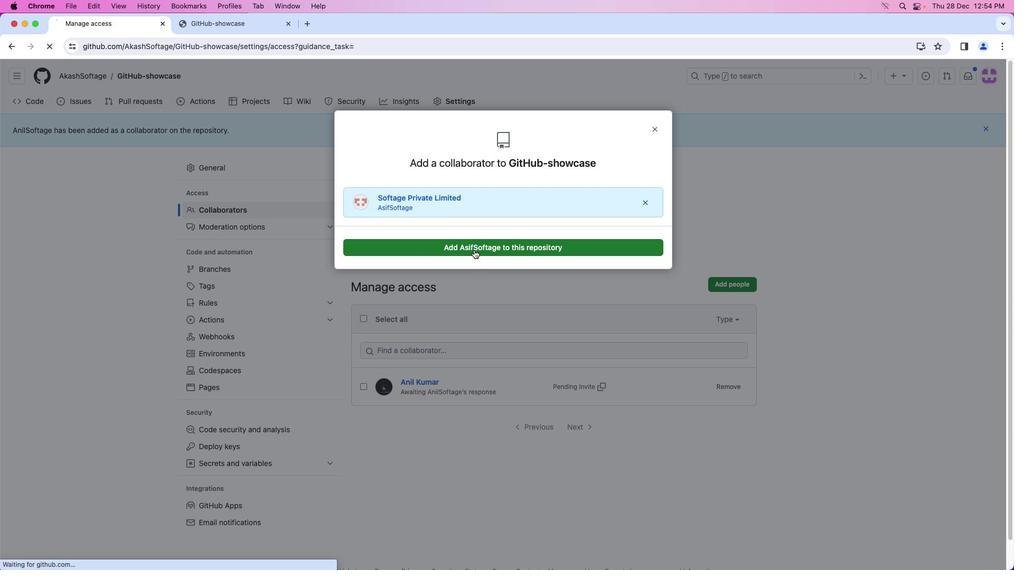 
Action: Mouse moved to (847, 365)
Screenshot: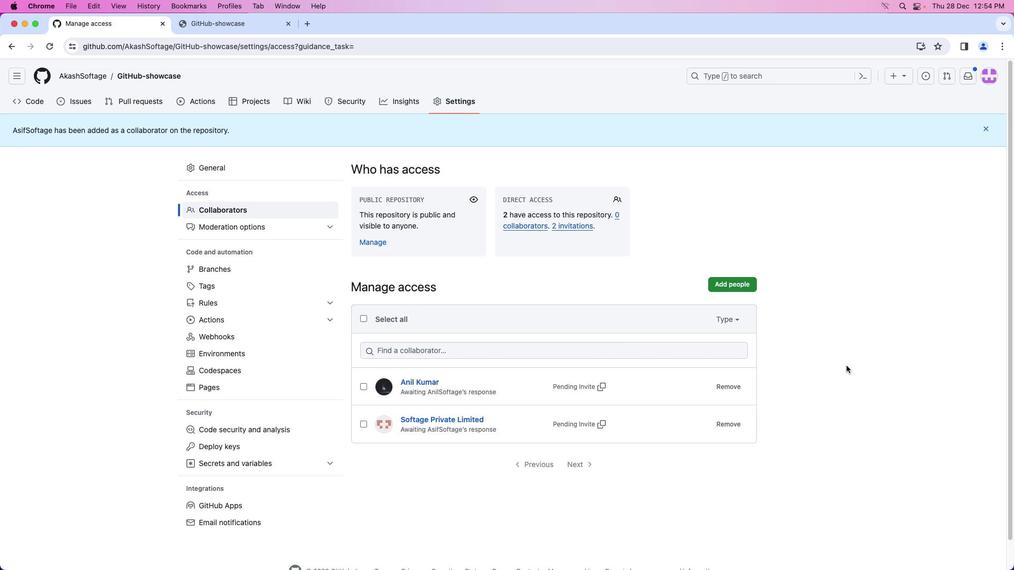 
Action: Mouse pressed left at (847, 365)
Screenshot: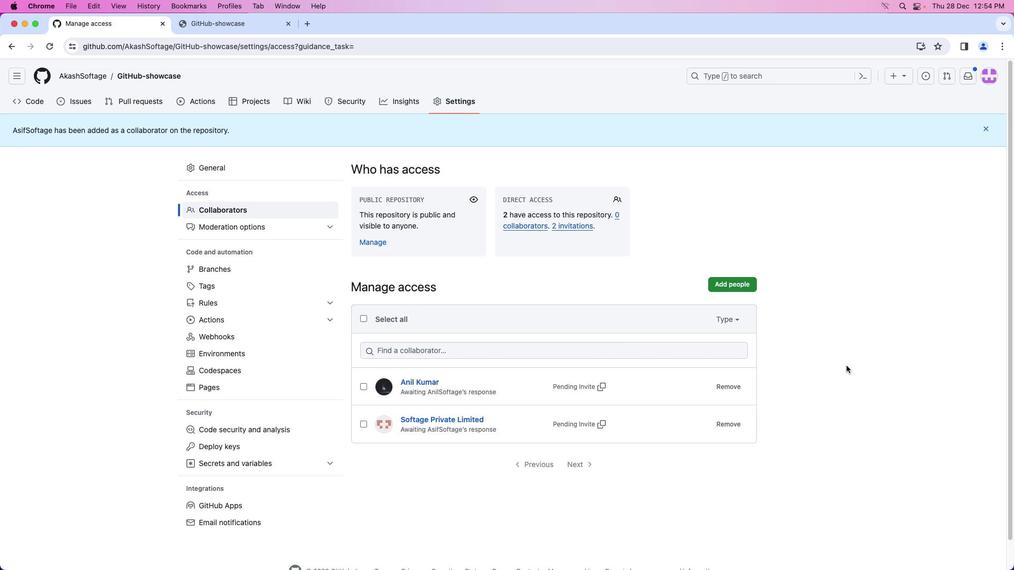
Action: Mouse moved to (784, 354)
Screenshot: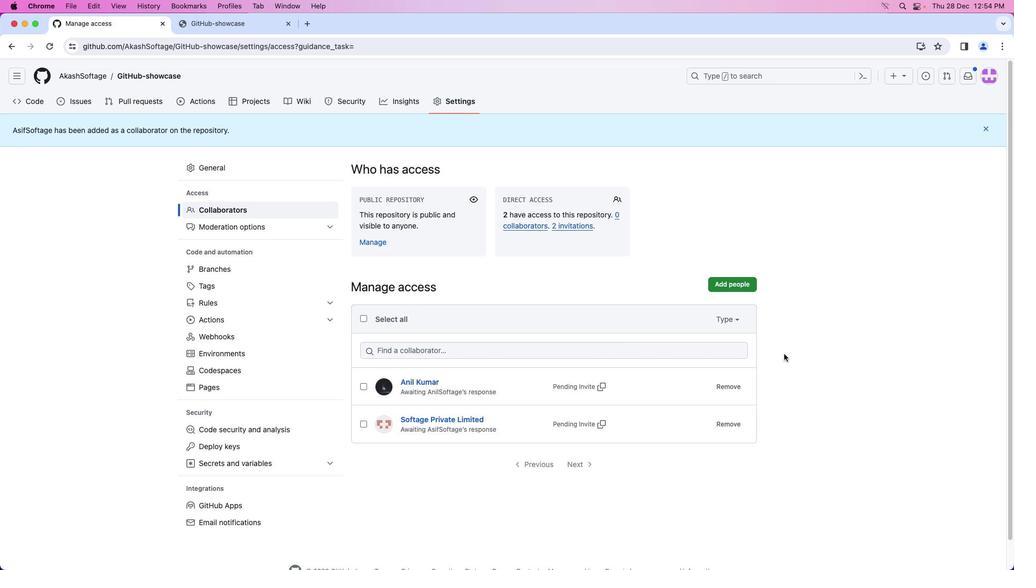 
